Task: Send an email with the signature Douglas Martin with the subject Emergency leave request and the message I am sorry for any inconvenience this may have caused and would like to rectify the situation. from softage.1@softage.net to softage.7@softage.net and softage.8@softage.net with an attached document Brand_guidelines.pdf
Action: Mouse moved to (546, 696)
Screenshot: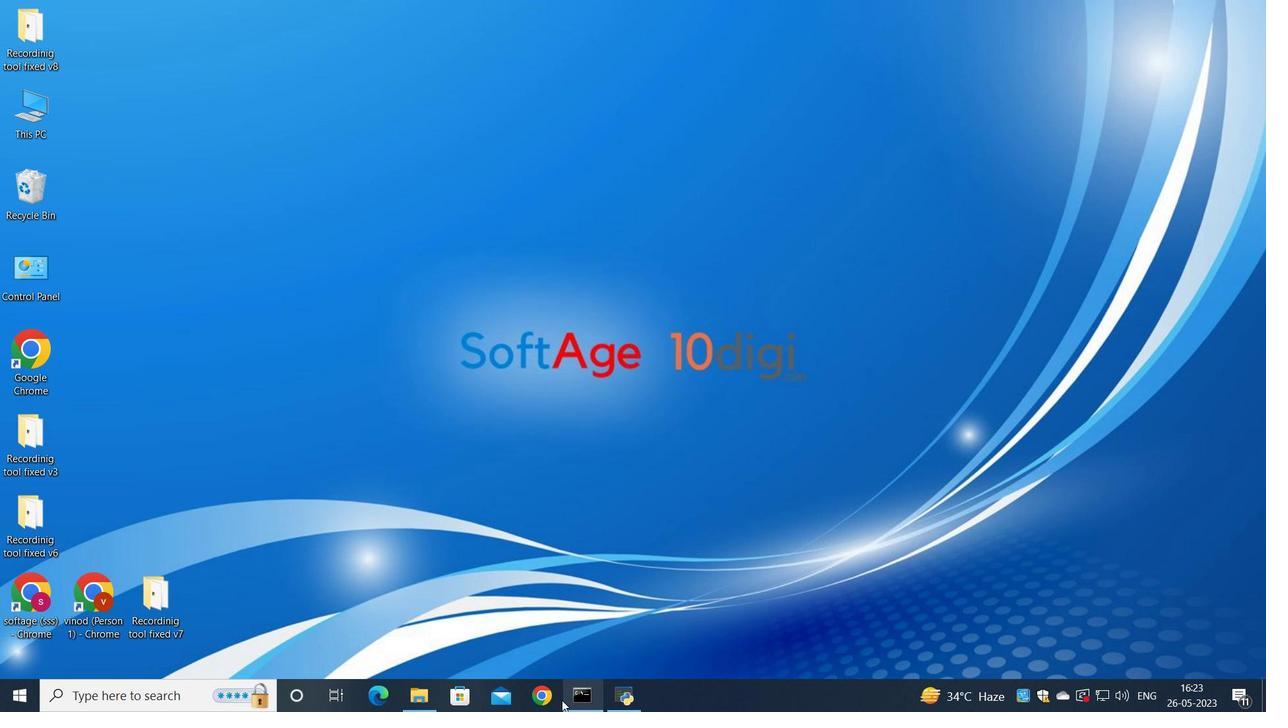
Action: Mouse pressed left at (546, 696)
Screenshot: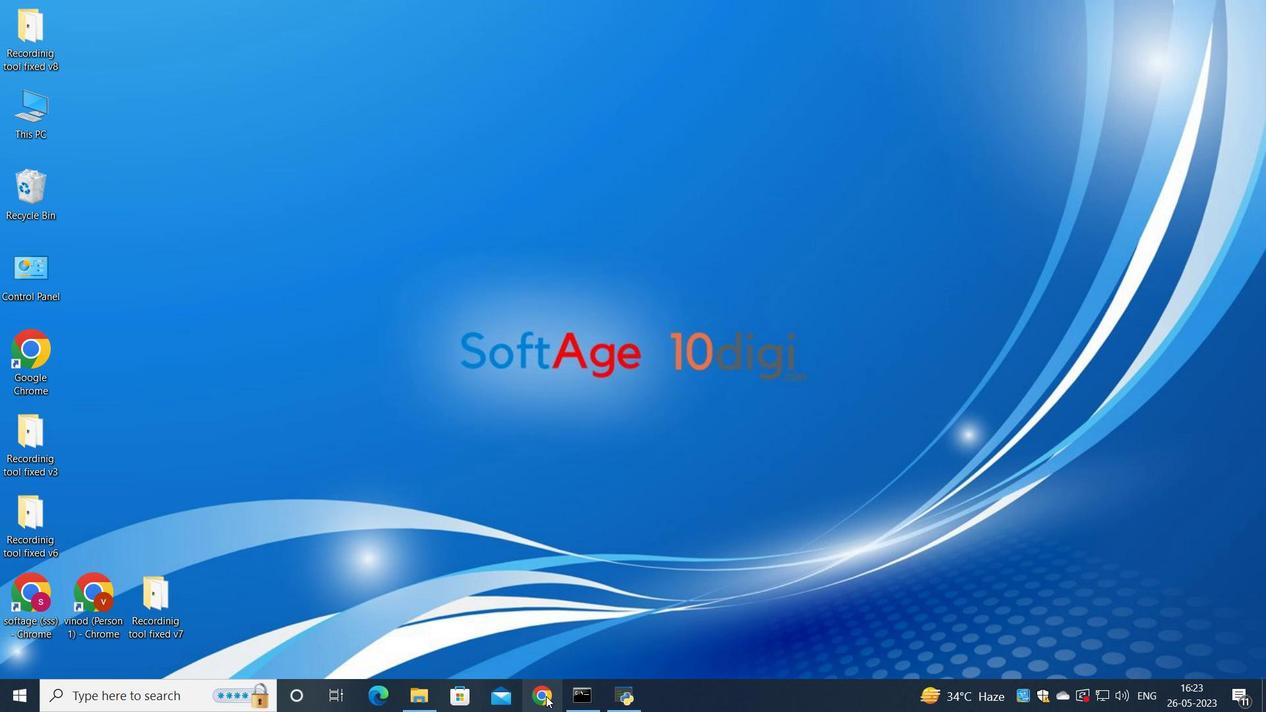 
Action: Mouse moved to (548, 438)
Screenshot: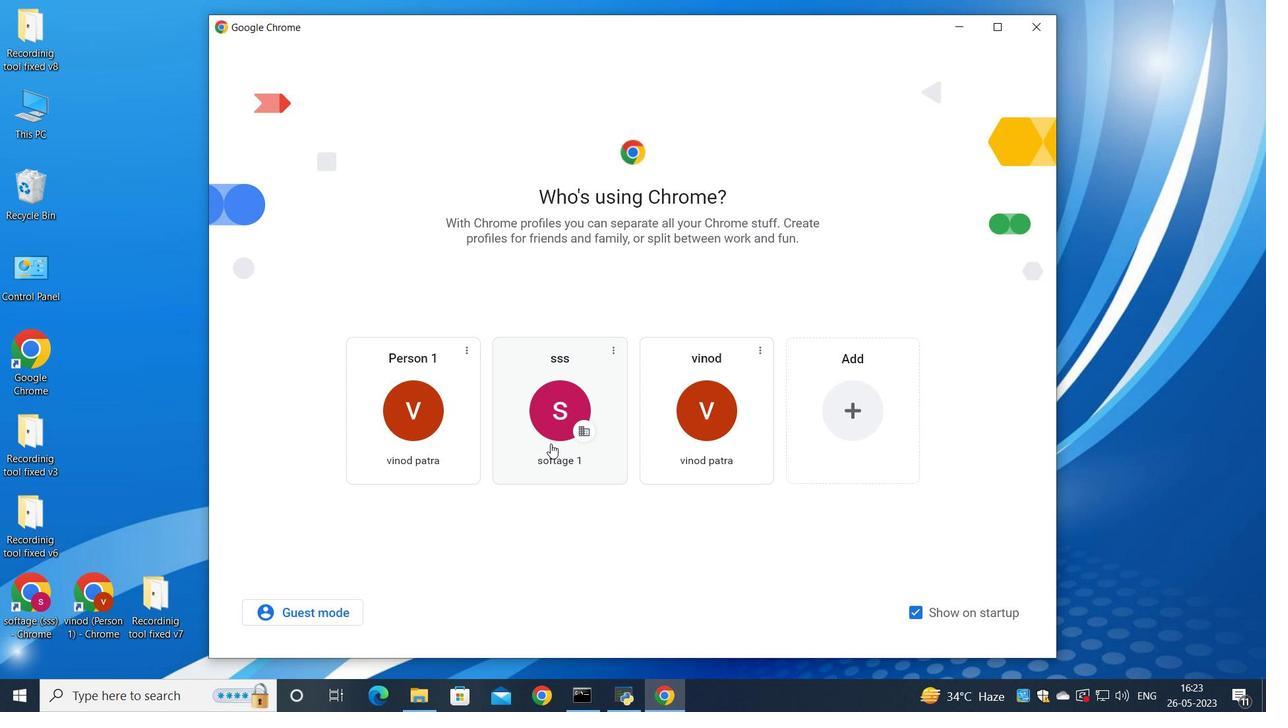 
Action: Mouse pressed left at (548, 438)
Screenshot: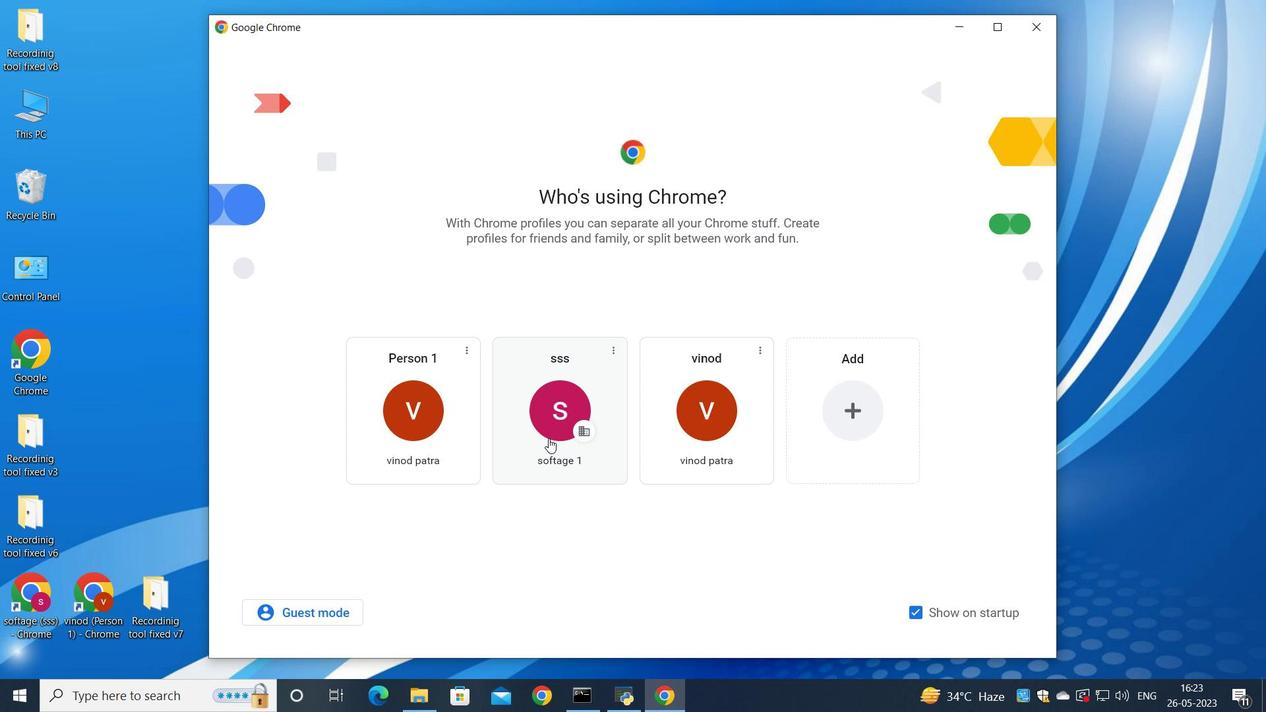 
Action: Mouse moved to (1101, 91)
Screenshot: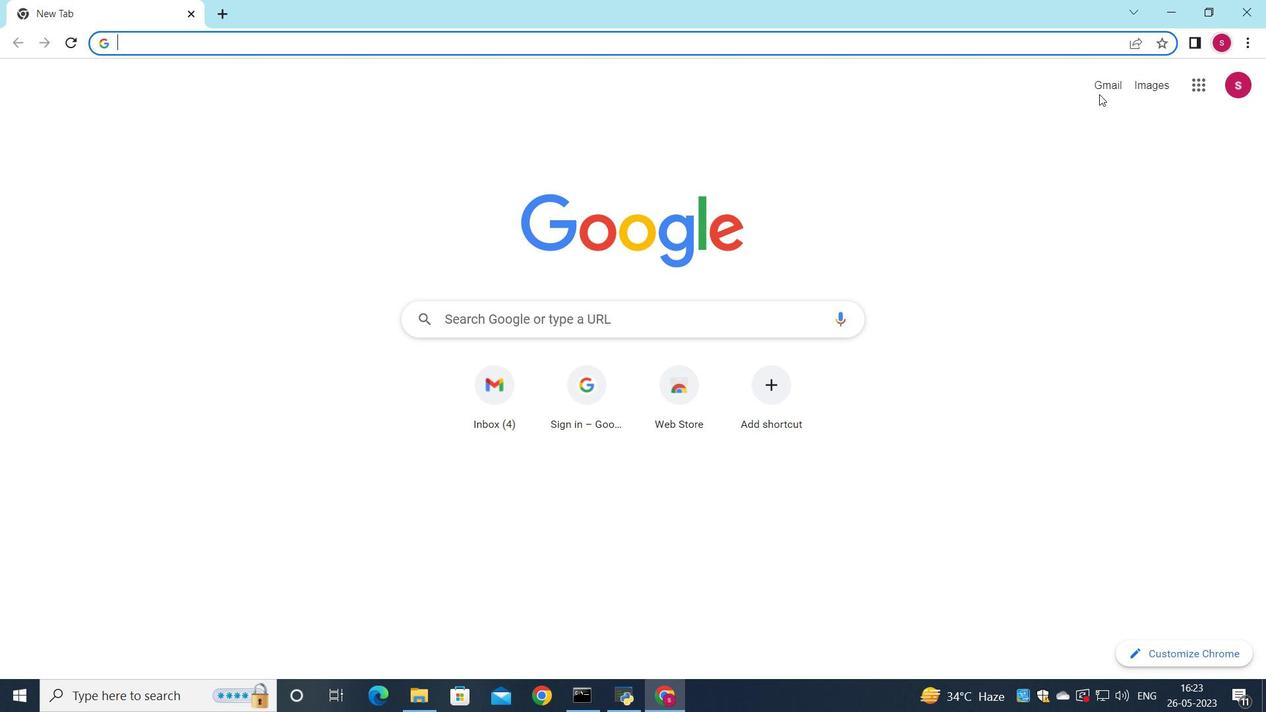 
Action: Mouse pressed left at (1101, 91)
Screenshot: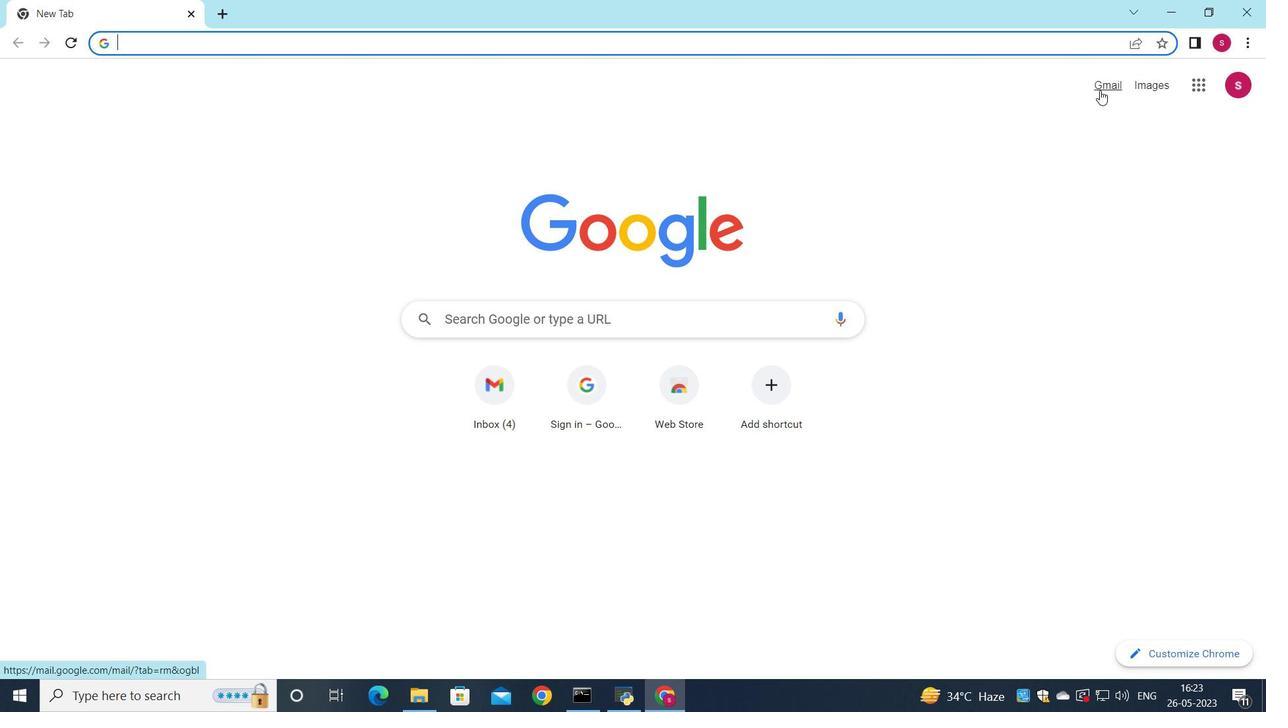 
Action: Mouse moved to (1080, 110)
Screenshot: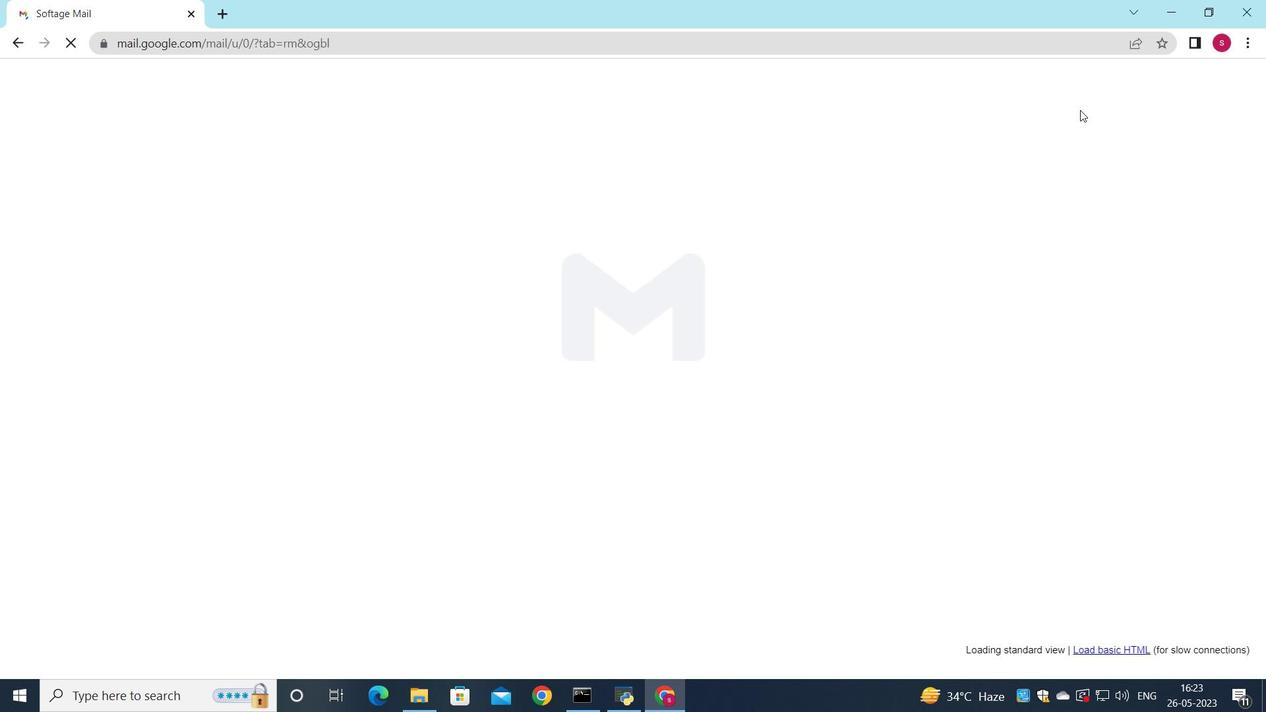 
Action: Mouse pressed left at (1080, 110)
Screenshot: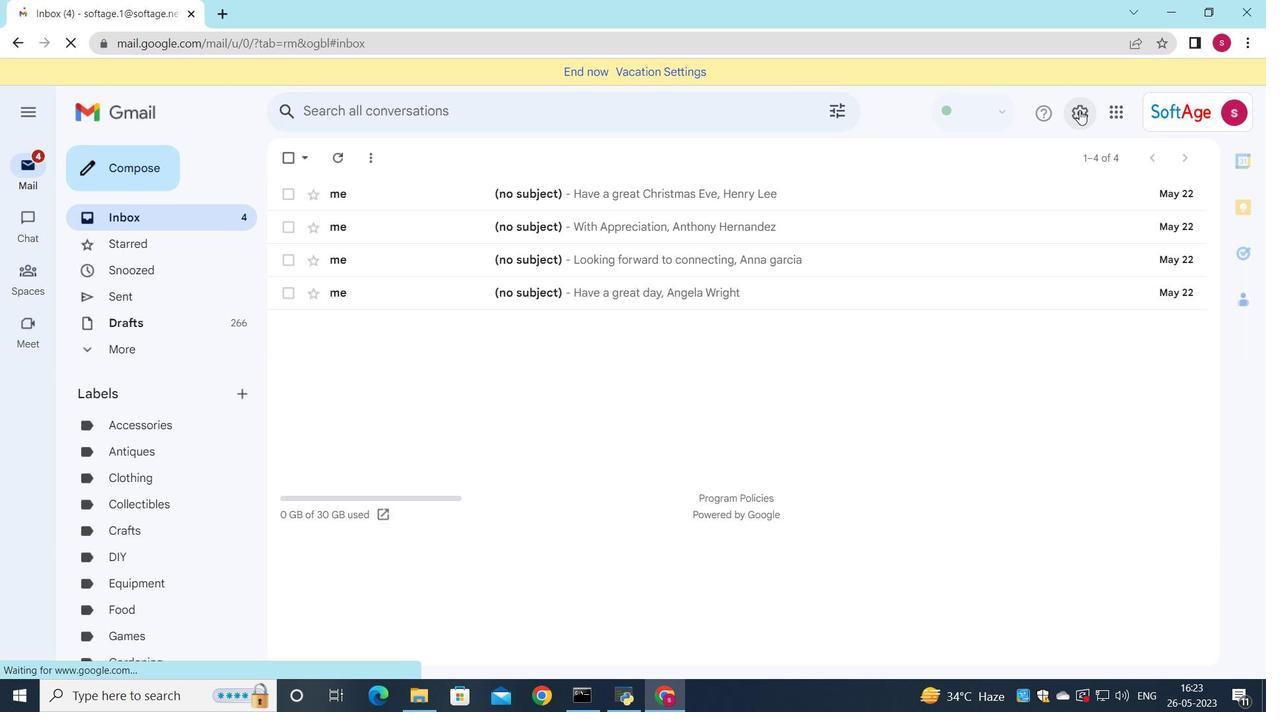 
Action: Mouse moved to (1101, 194)
Screenshot: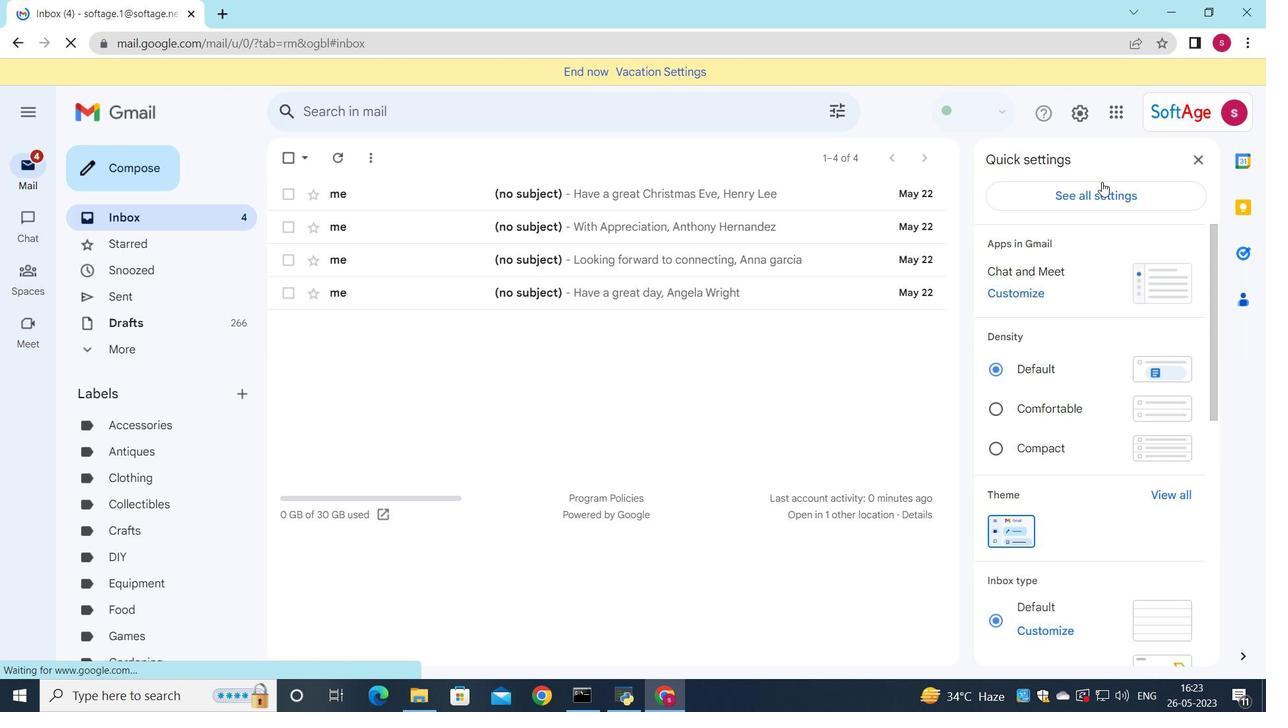 
Action: Mouse pressed left at (1101, 194)
Screenshot: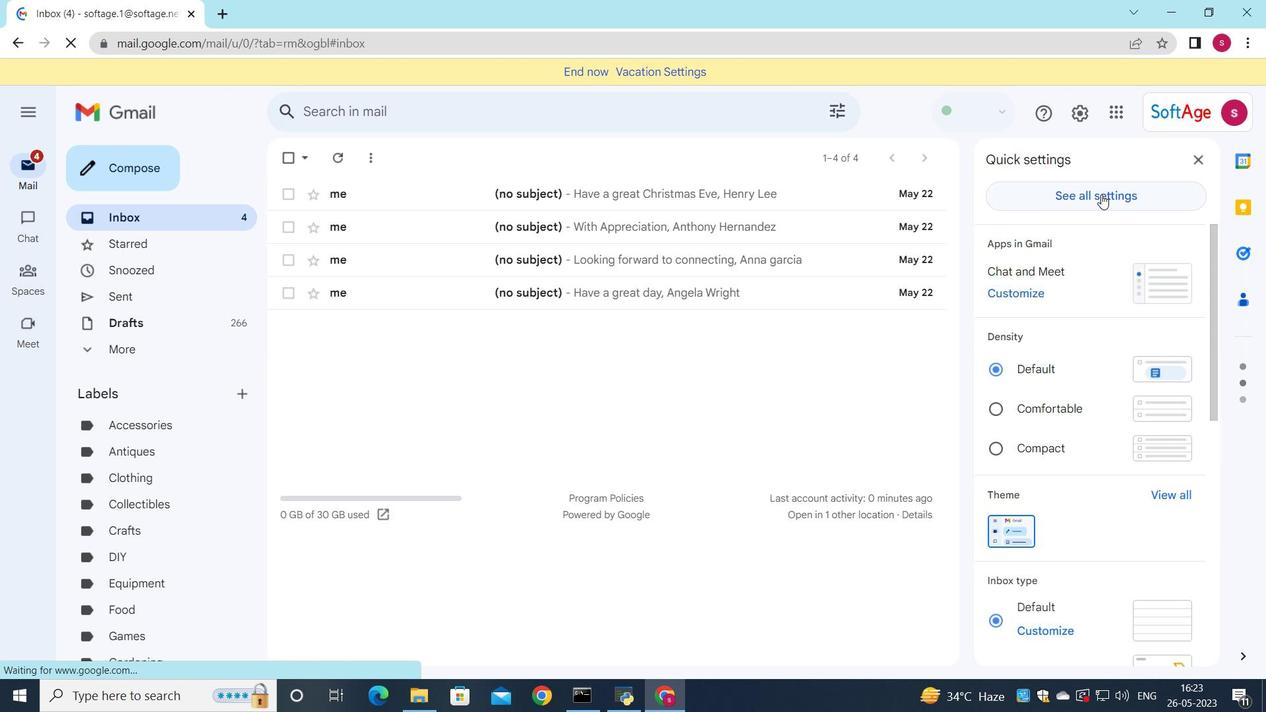 
Action: Mouse moved to (830, 291)
Screenshot: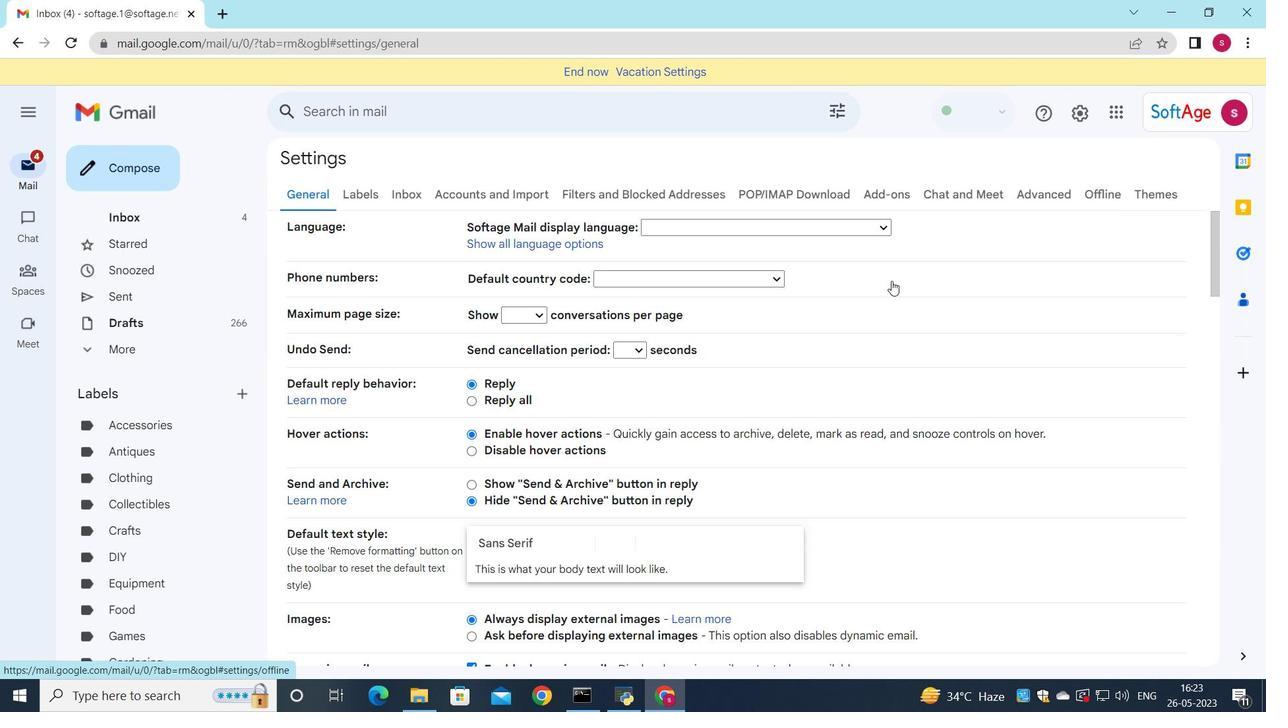 
Action: Mouse scrolled (830, 290) with delta (0, 0)
Screenshot: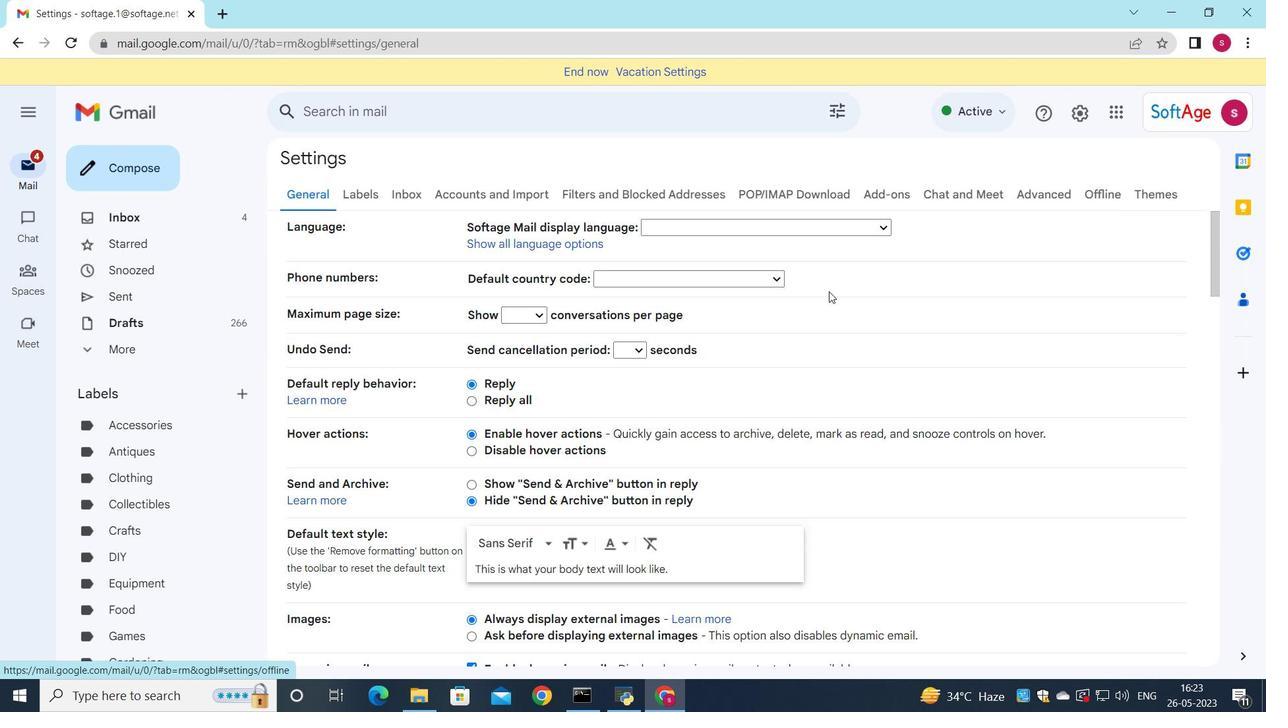 
Action: Mouse scrolled (830, 290) with delta (0, 0)
Screenshot: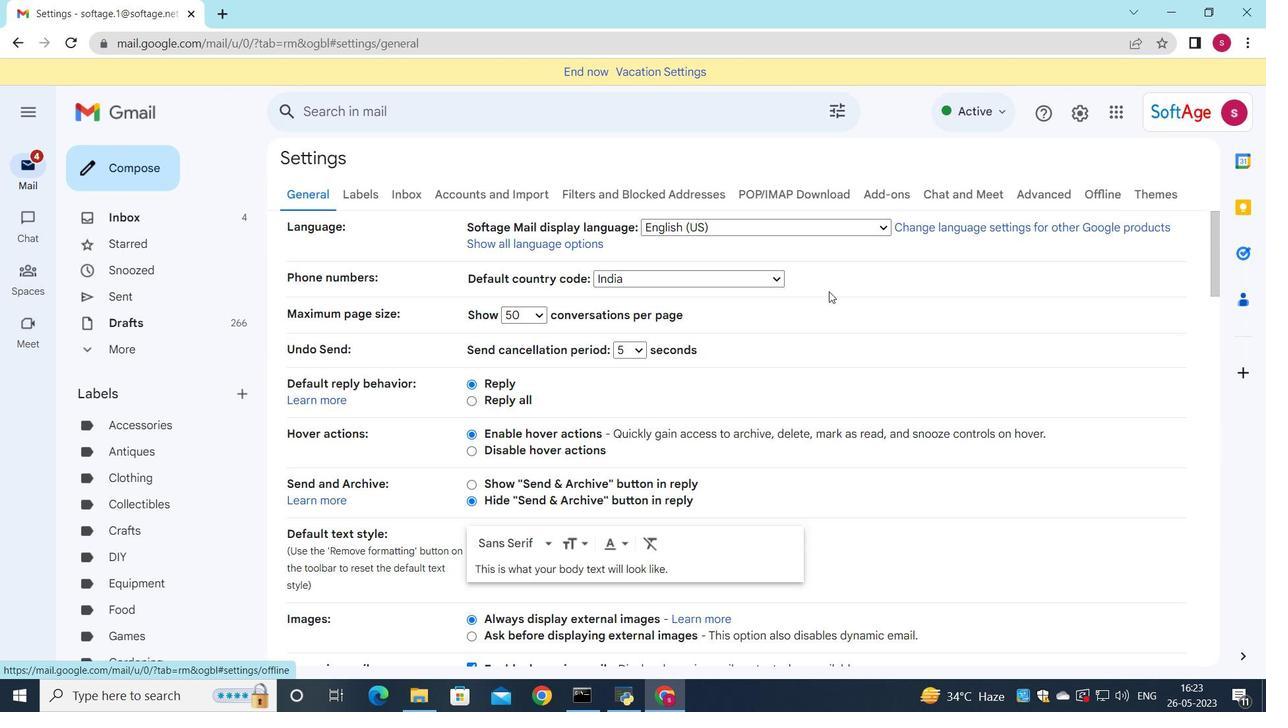 
Action: Mouse scrolled (830, 290) with delta (0, 0)
Screenshot: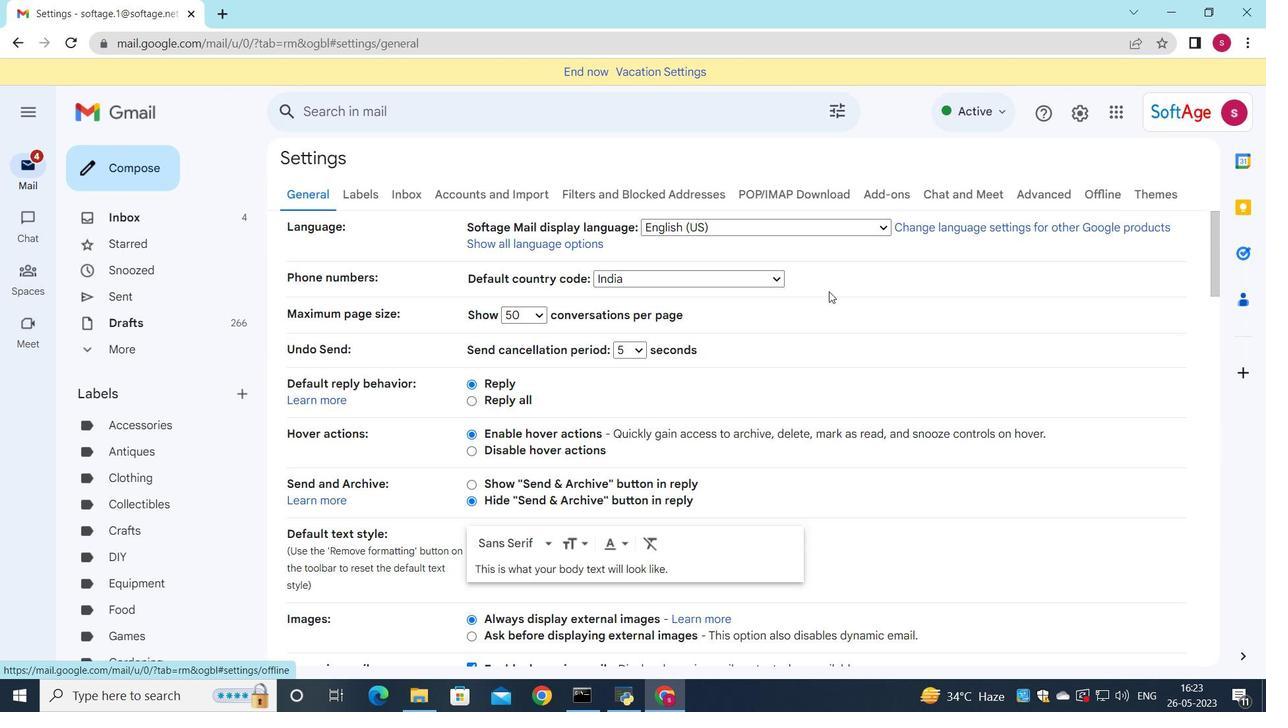 
Action: Mouse scrolled (830, 290) with delta (0, 0)
Screenshot: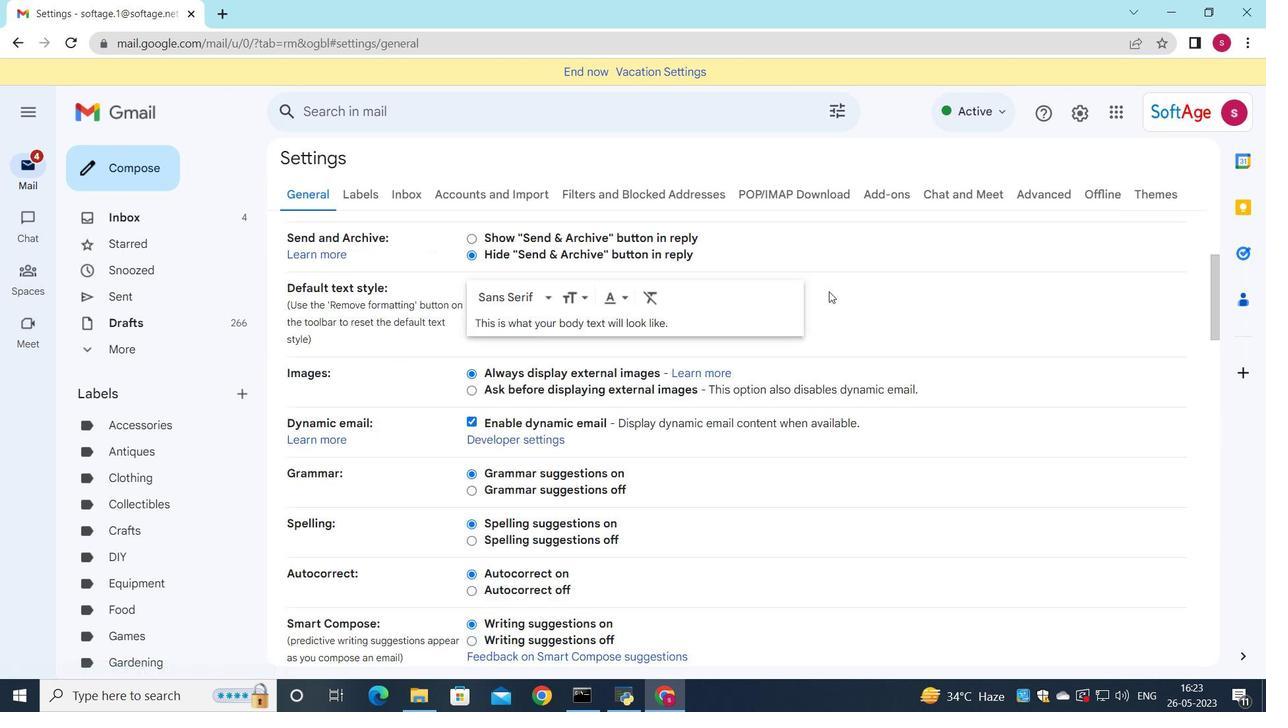 
Action: Mouse scrolled (830, 290) with delta (0, 0)
Screenshot: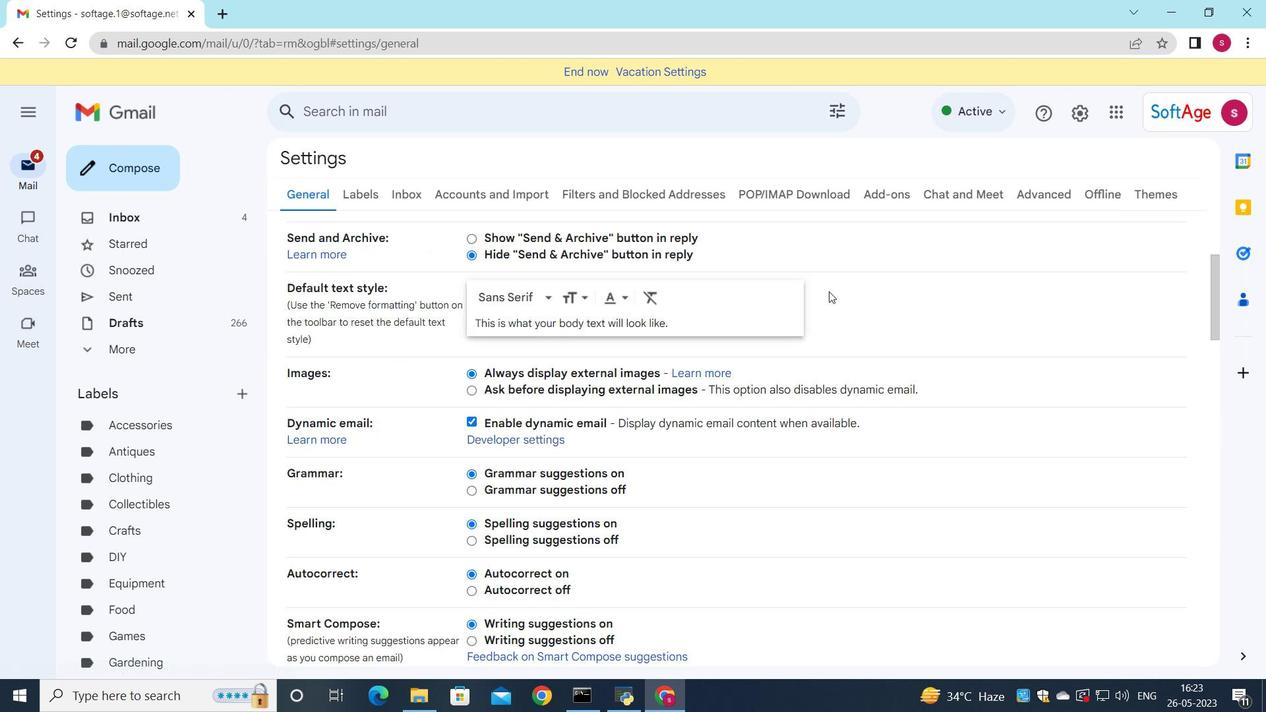 
Action: Mouse scrolled (830, 290) with delta (0, 0)
Screenshot: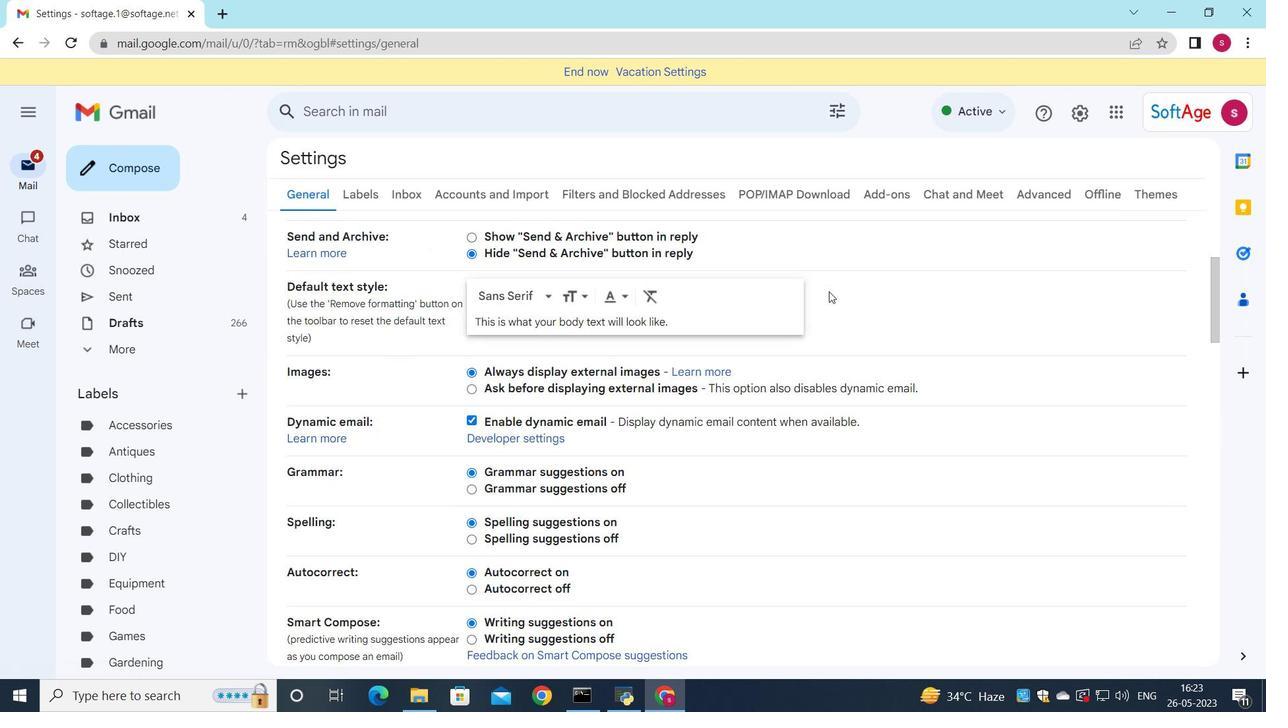 
Action: Mouse scrolled (830, 290) with delta (0, 0)
Screenshot: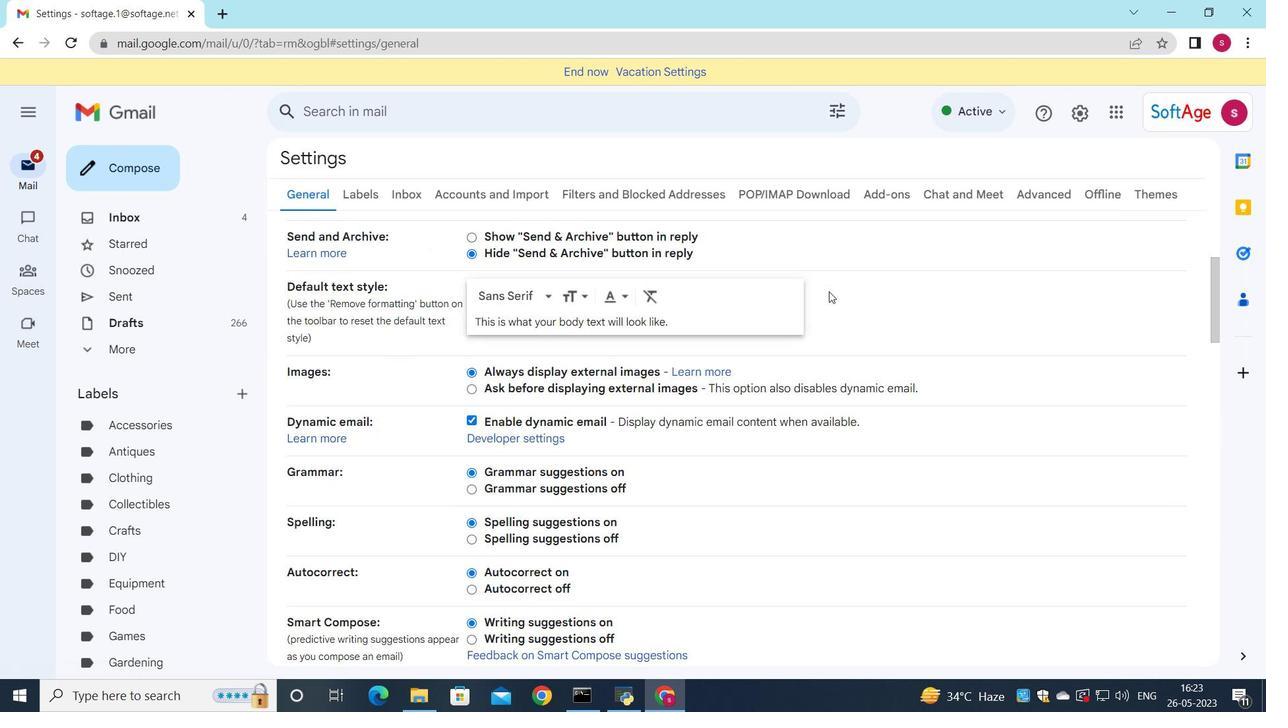 
Action: Mouse moved to (564, 397)
Screenshot: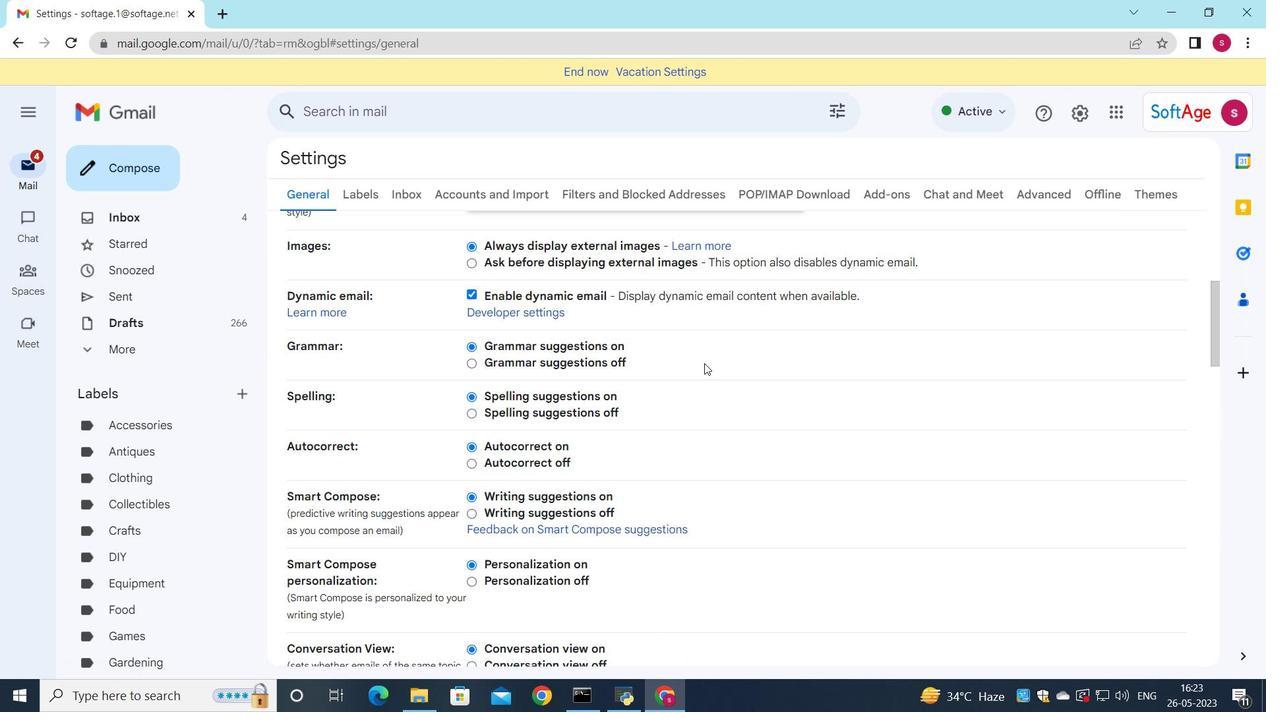 
Action: Mouse scrolled (564, 396) with delta (0, 0)
Screenshot: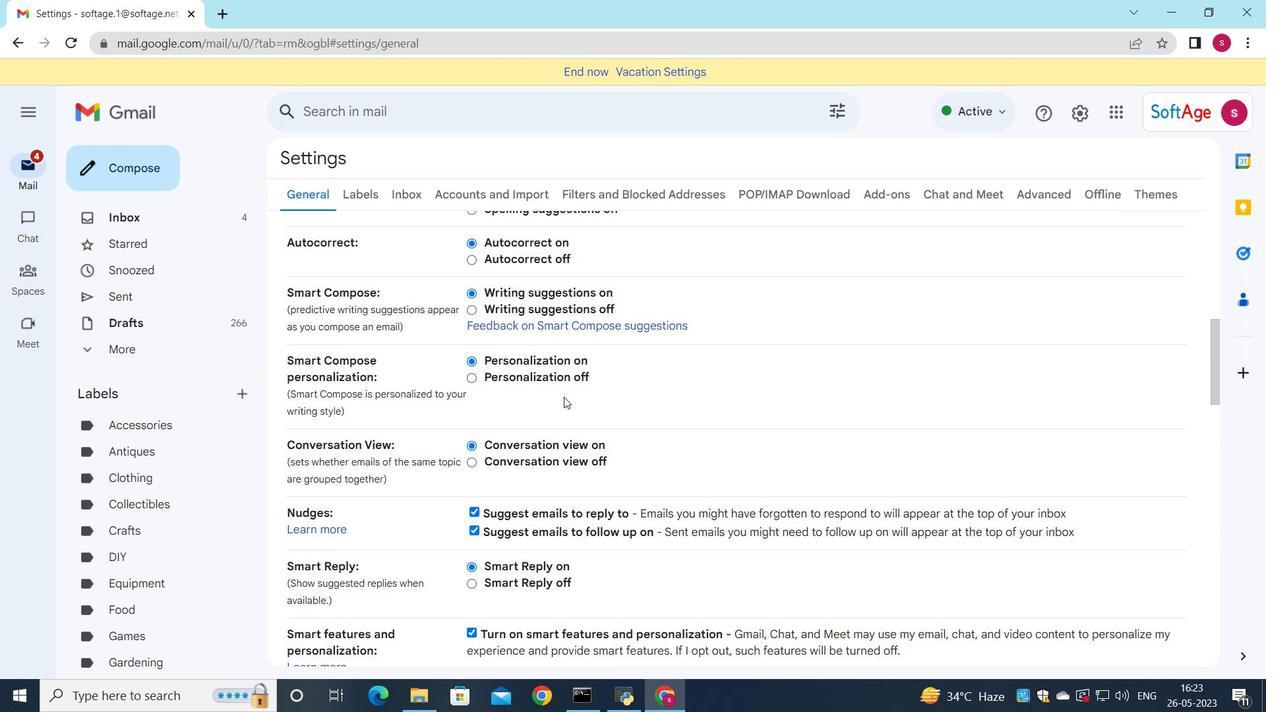 
Action: Mouse scrolled (564, 396) with delta (0, 0)
Screenshot: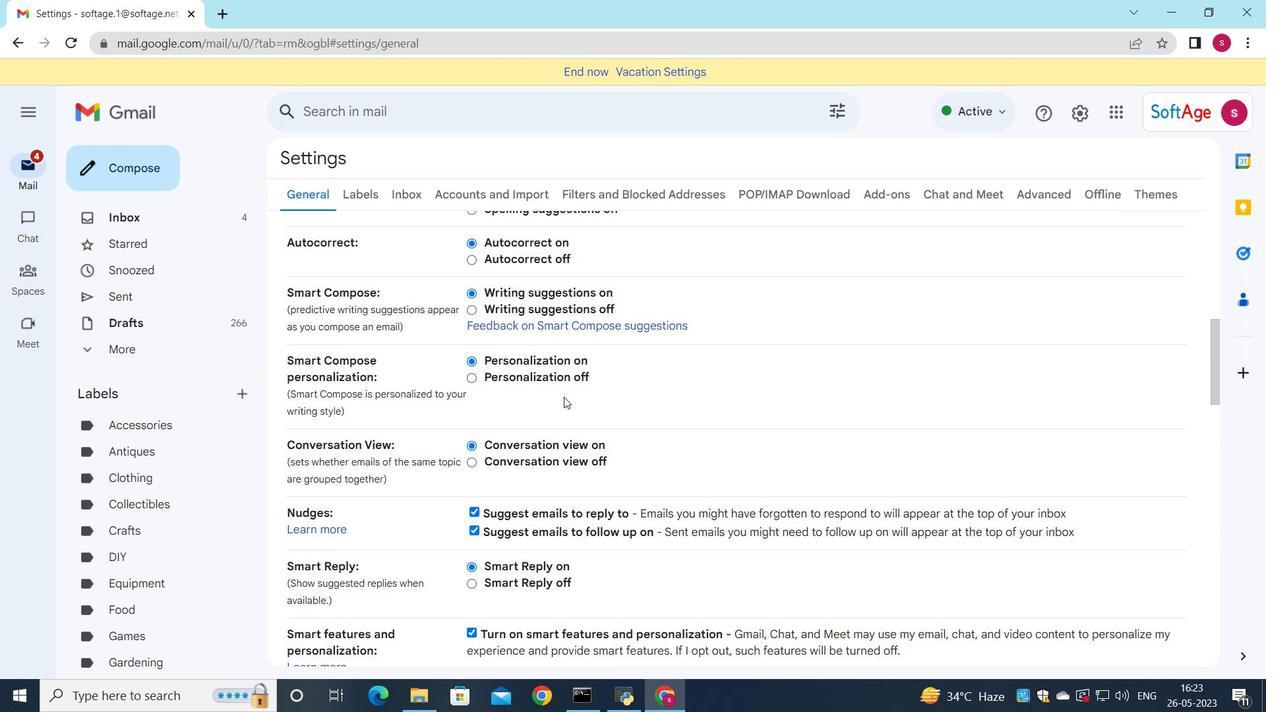 
Action: Mouse scrolled (564, 396) with delta (0, 0)
Screenshot: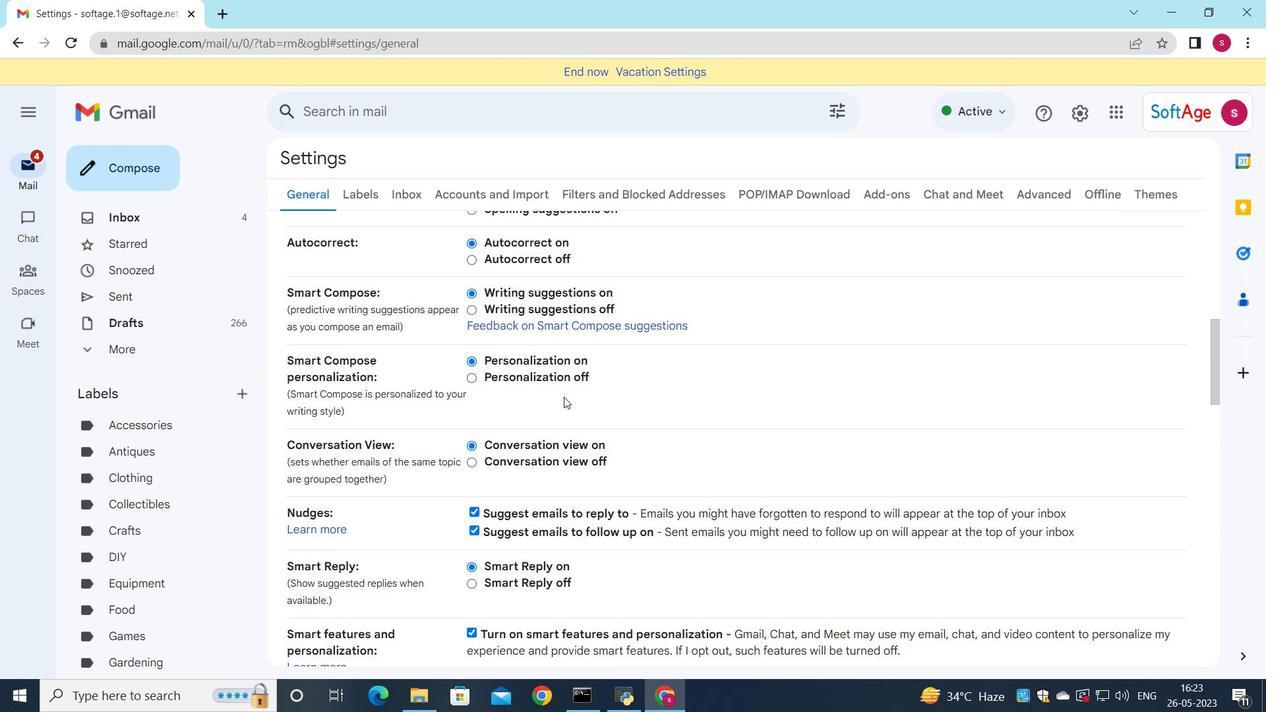 
Action: Mouse scrolled (564, 396) with delta (0, 0)
Screenshot: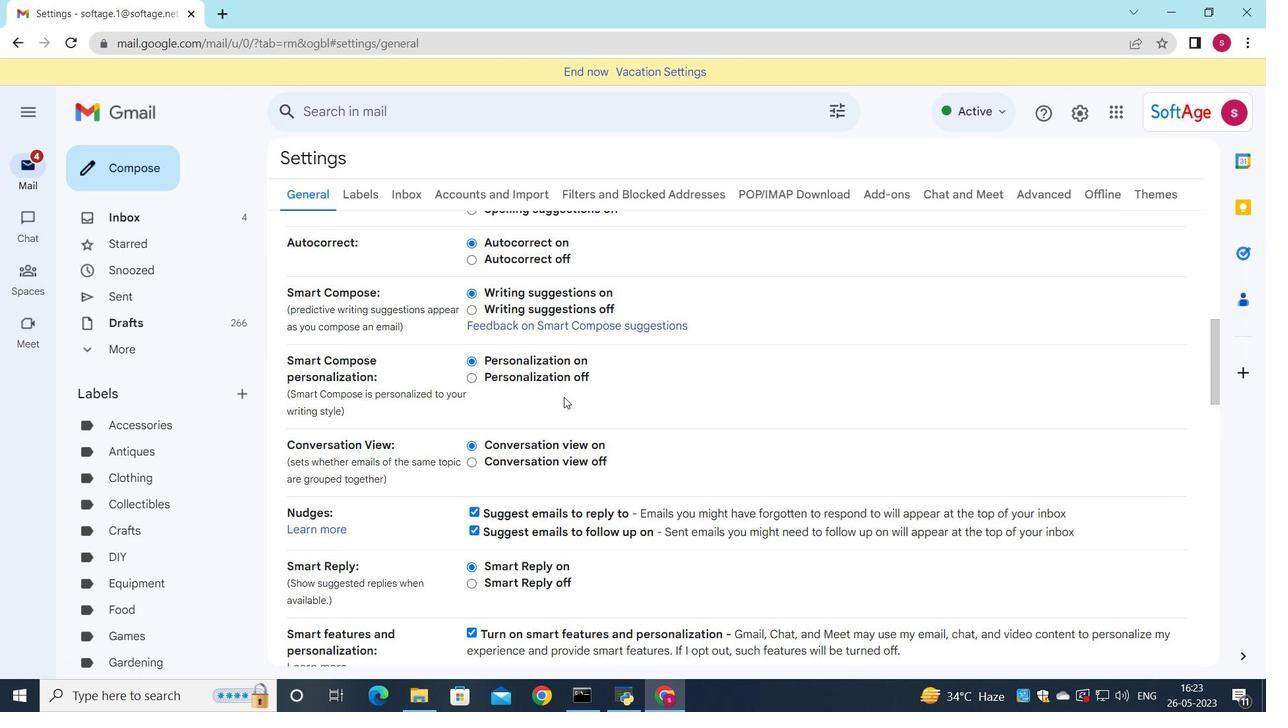 
Action: Mouse moved to (601, 426)
Screenshot: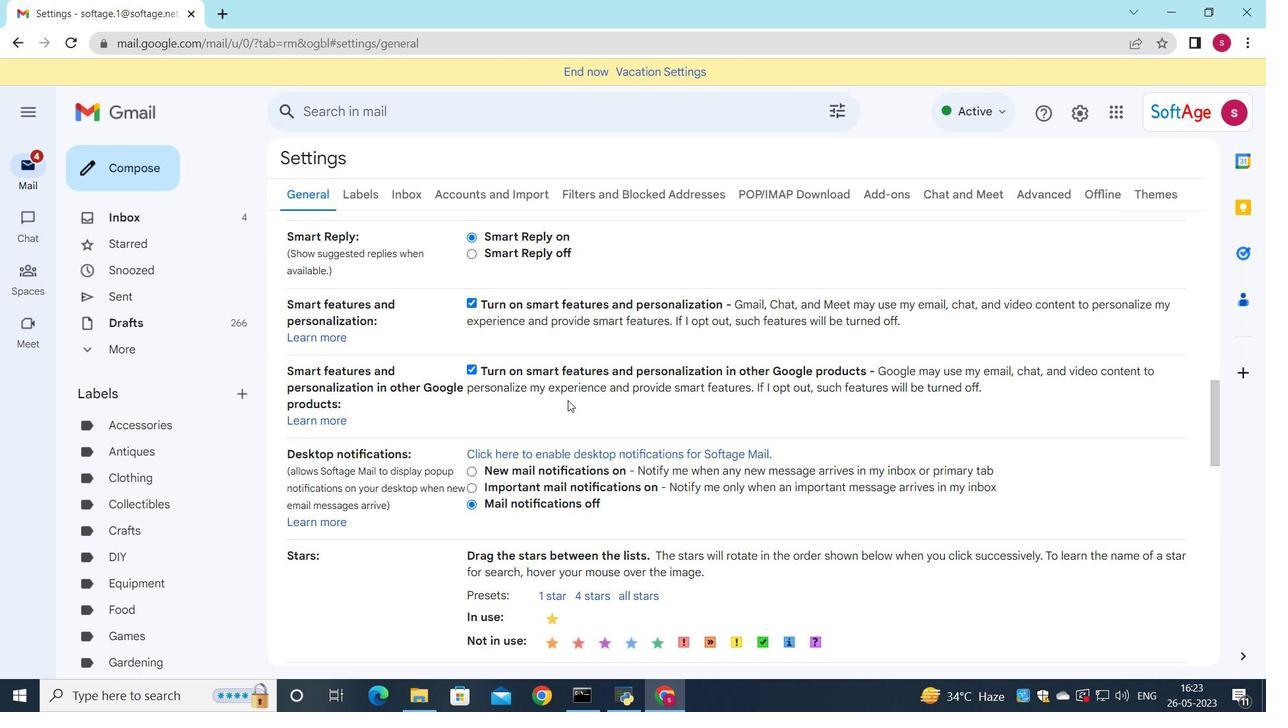 
Action: Mouse scrolled (570, 401) with delta (0, 0)
Screenshot: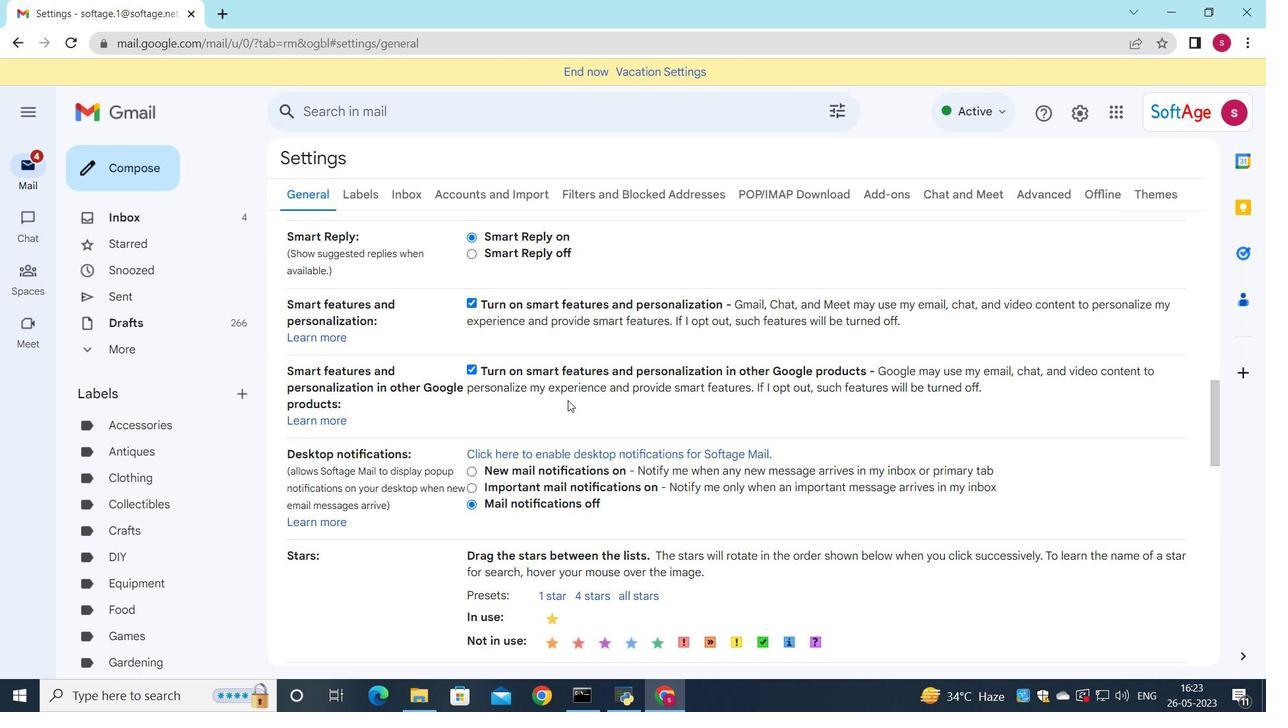 
Action: Mouse scrolled (577, 406) with delta (0, 0)
Screenshot: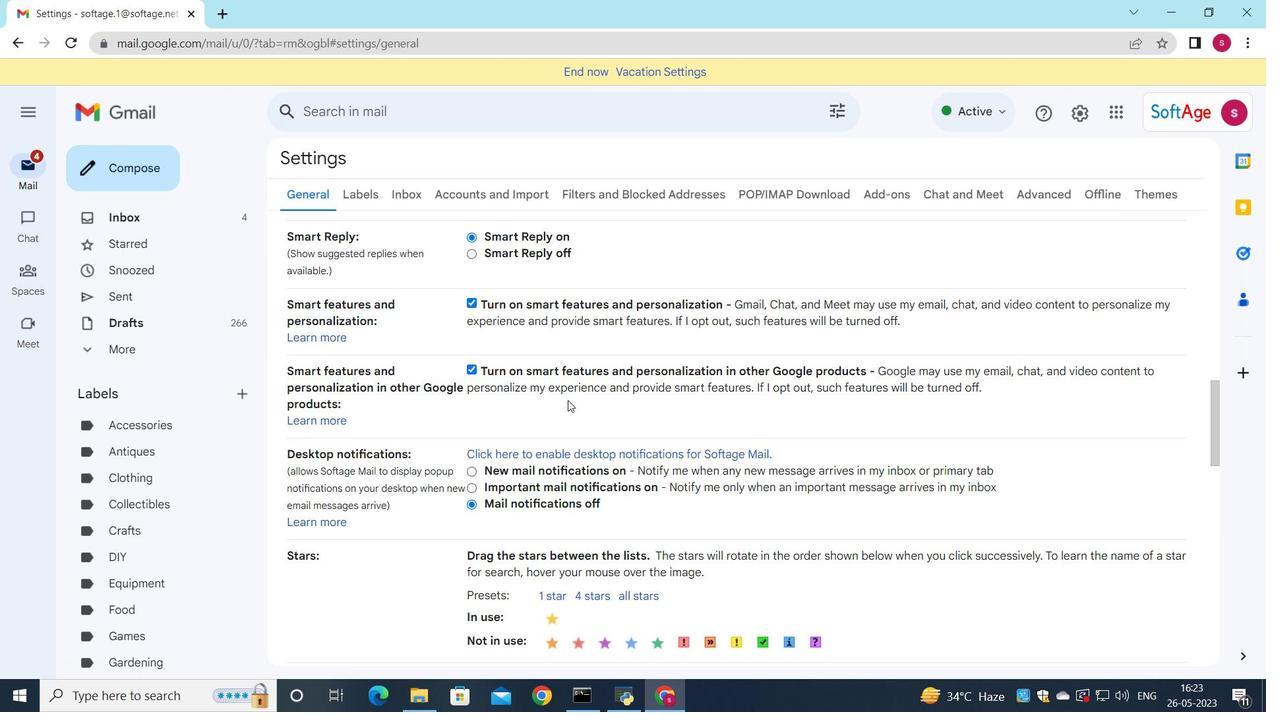 
Action: Mouse scrolled (592, 419) with delta (0, 0)
Screenshot: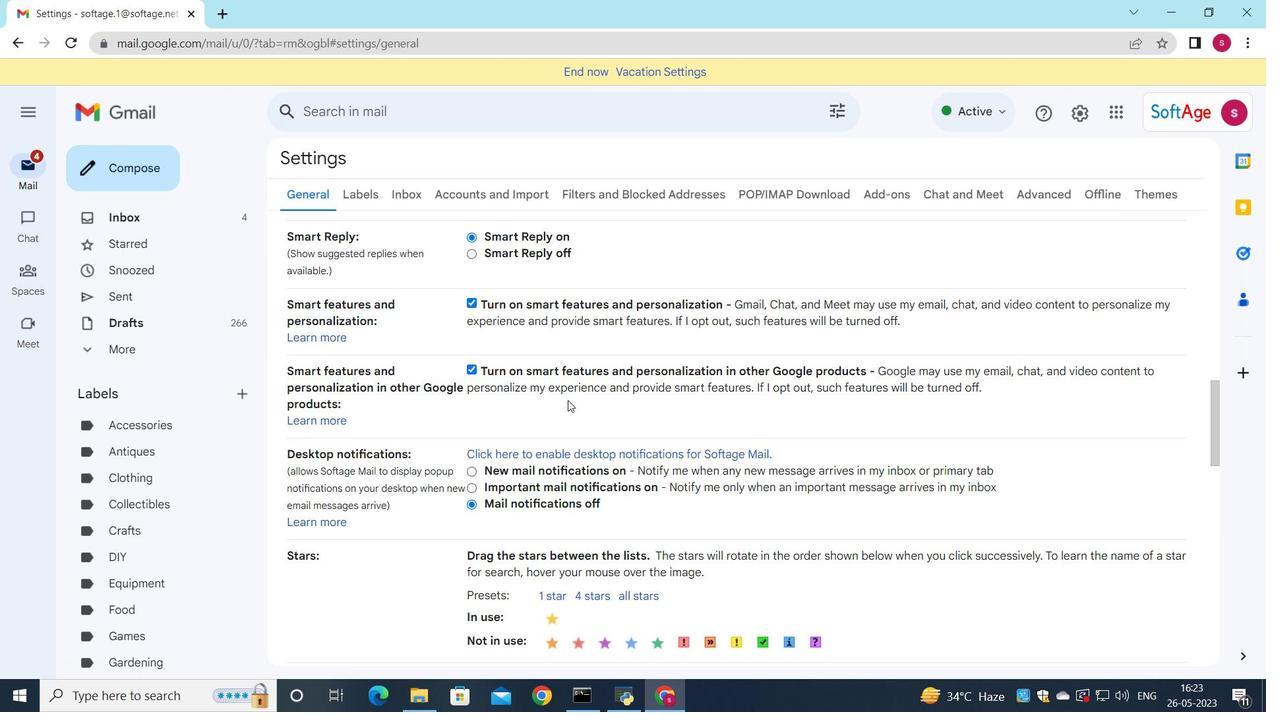 
Action: Mouse moved to (601, 426)
Screenshot: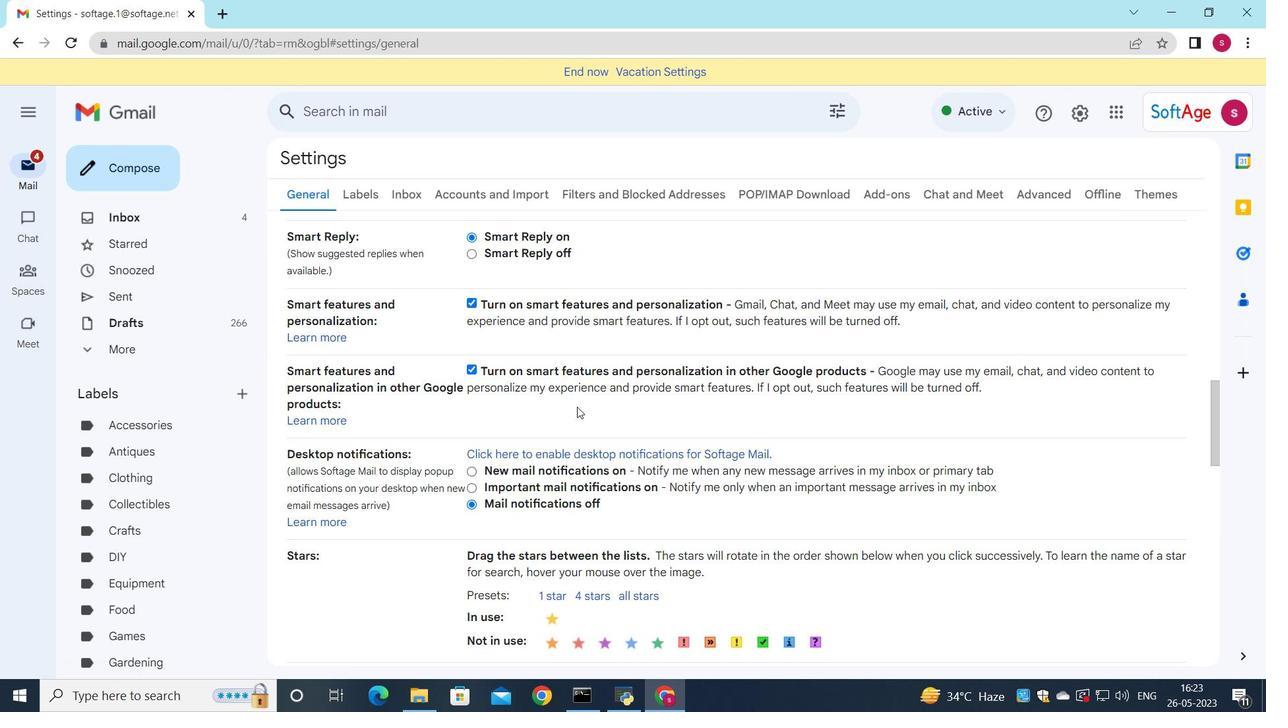 
Action: Mouse scrolled (601, 425) with delta (0, 0)
Screenshot: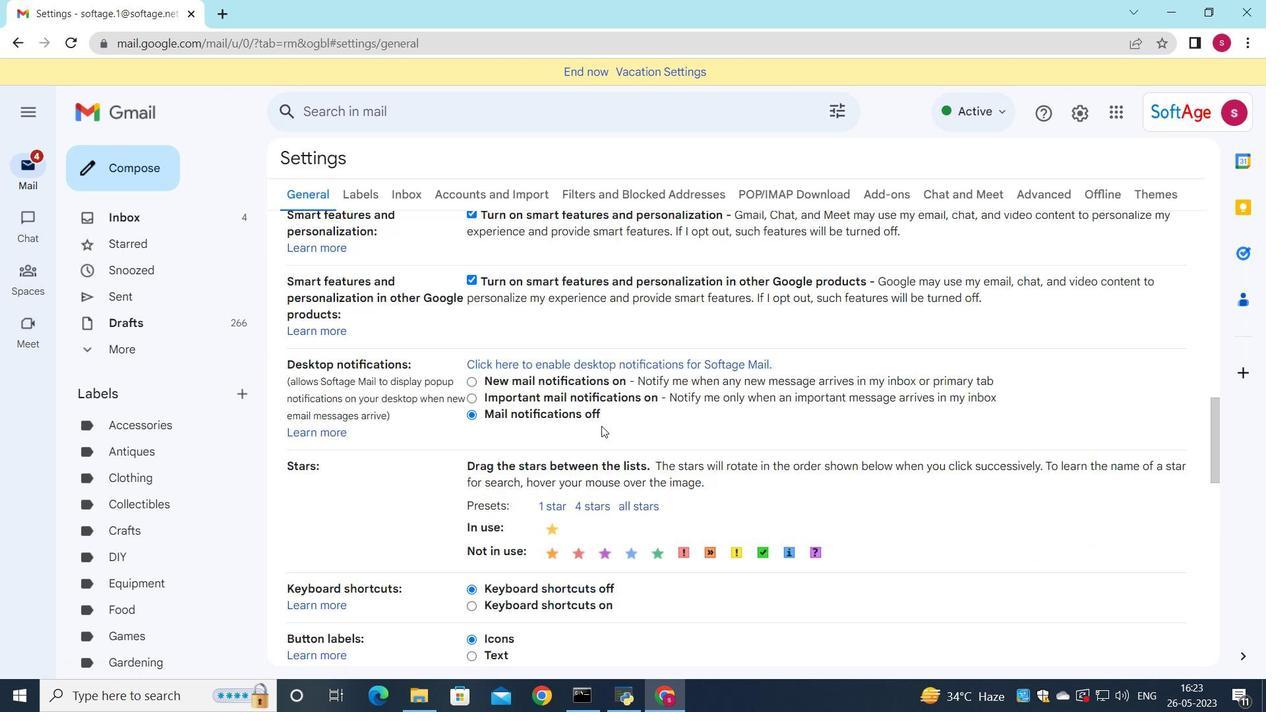 
Action: Mouse scrolled (601, 425) with delta (0, 0)
Screenshot: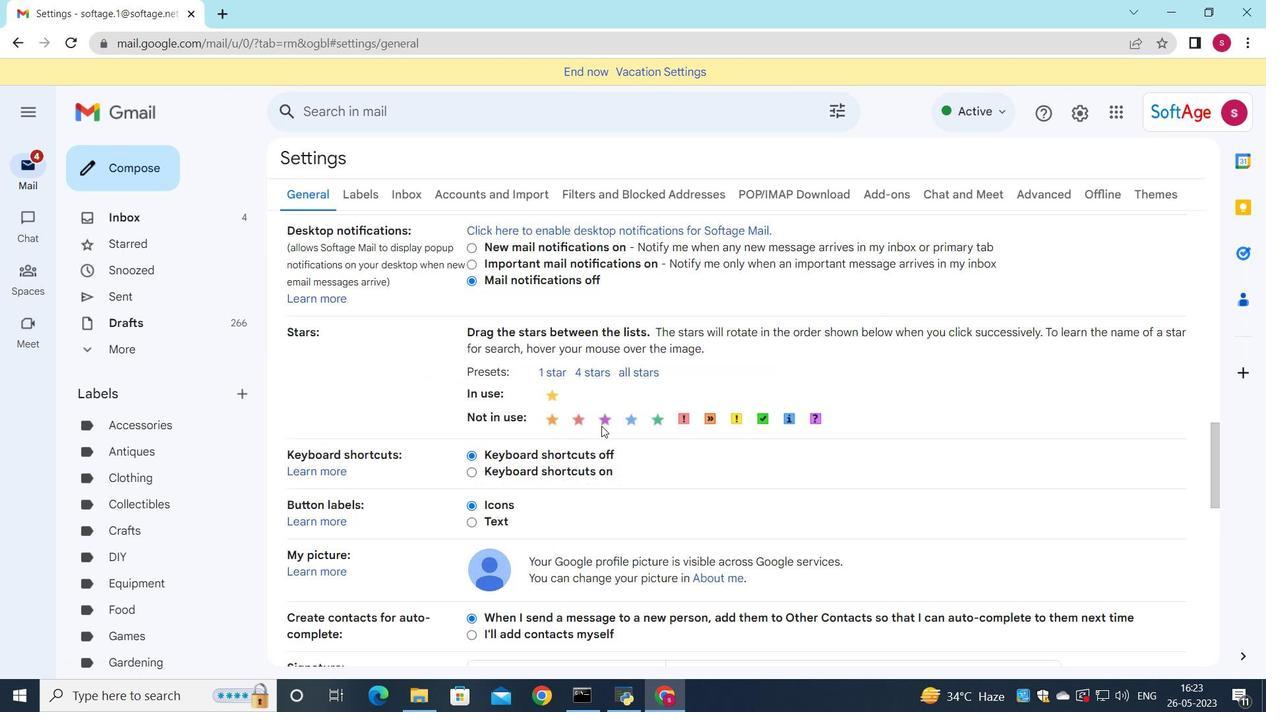 
Action: Mouse moved to (602, 426)
Screenshot: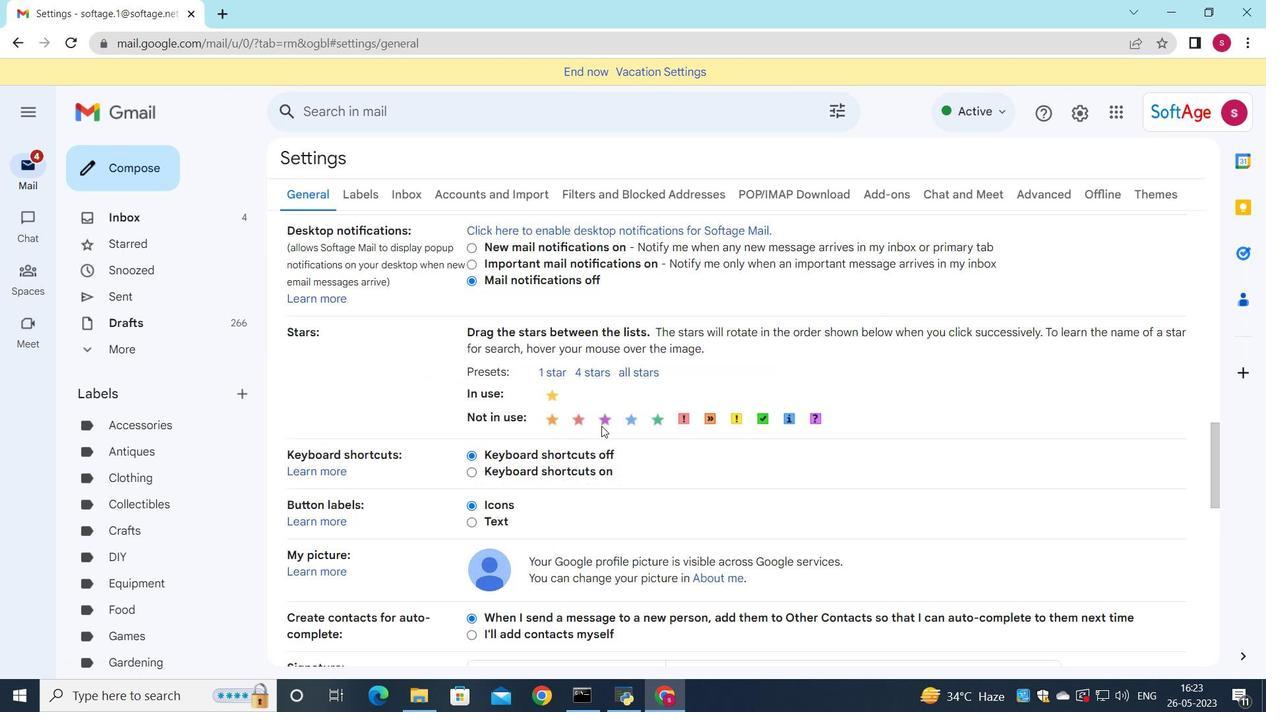 
Action: Mouse scrolled (602, 425) with delta (0, 0)
Screenshot: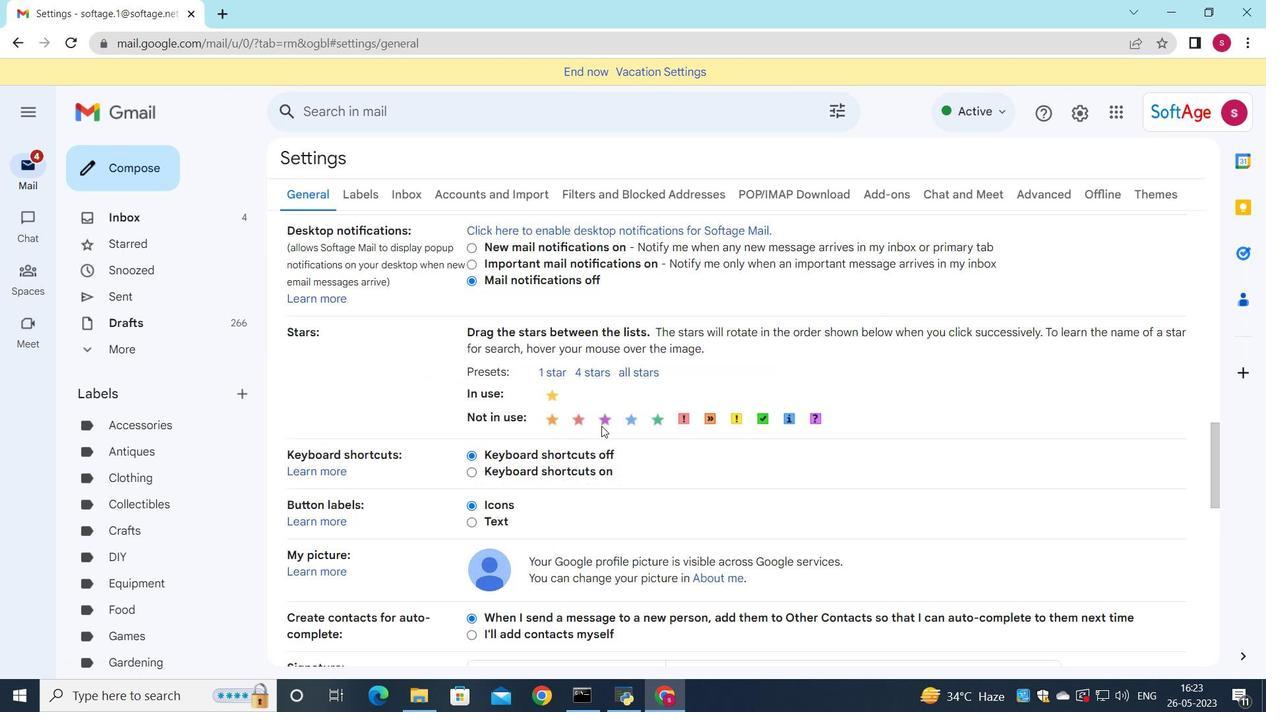 
Action: Mouse moved to (603, 426)
Screenshot: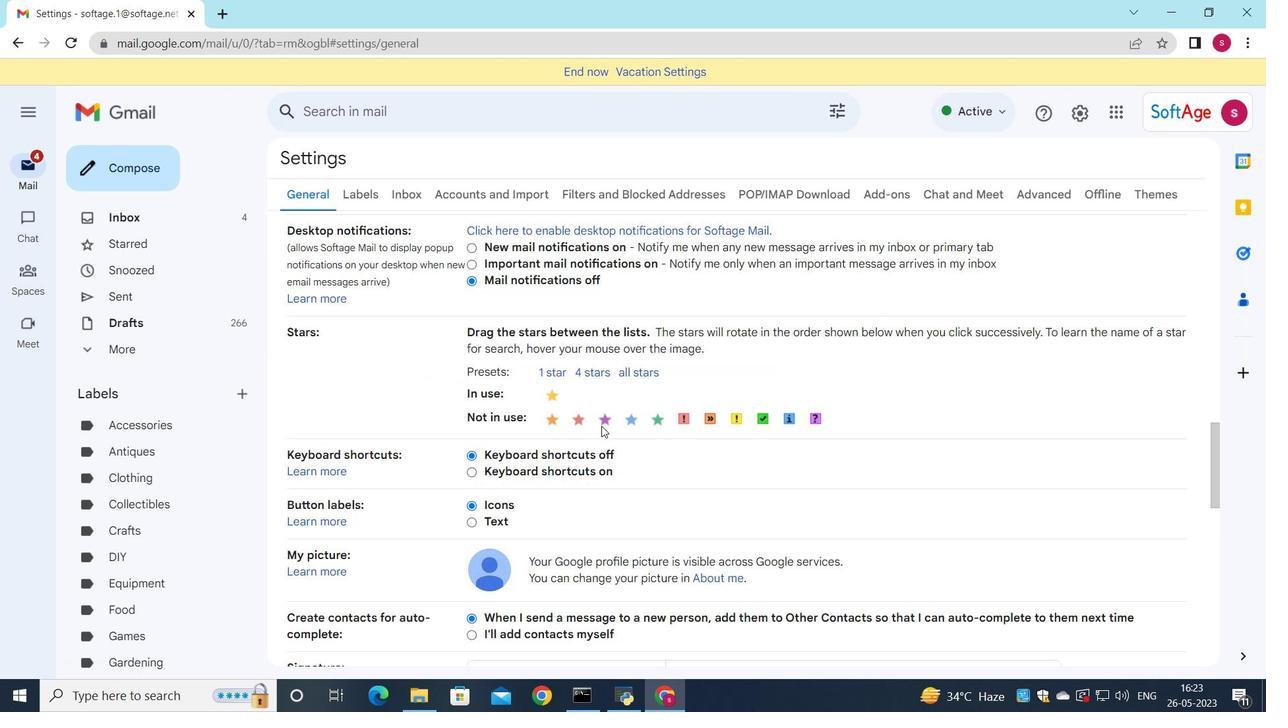 
Action: Mouse scrolled (603, 425) with delta (0, 0)
Screenshot: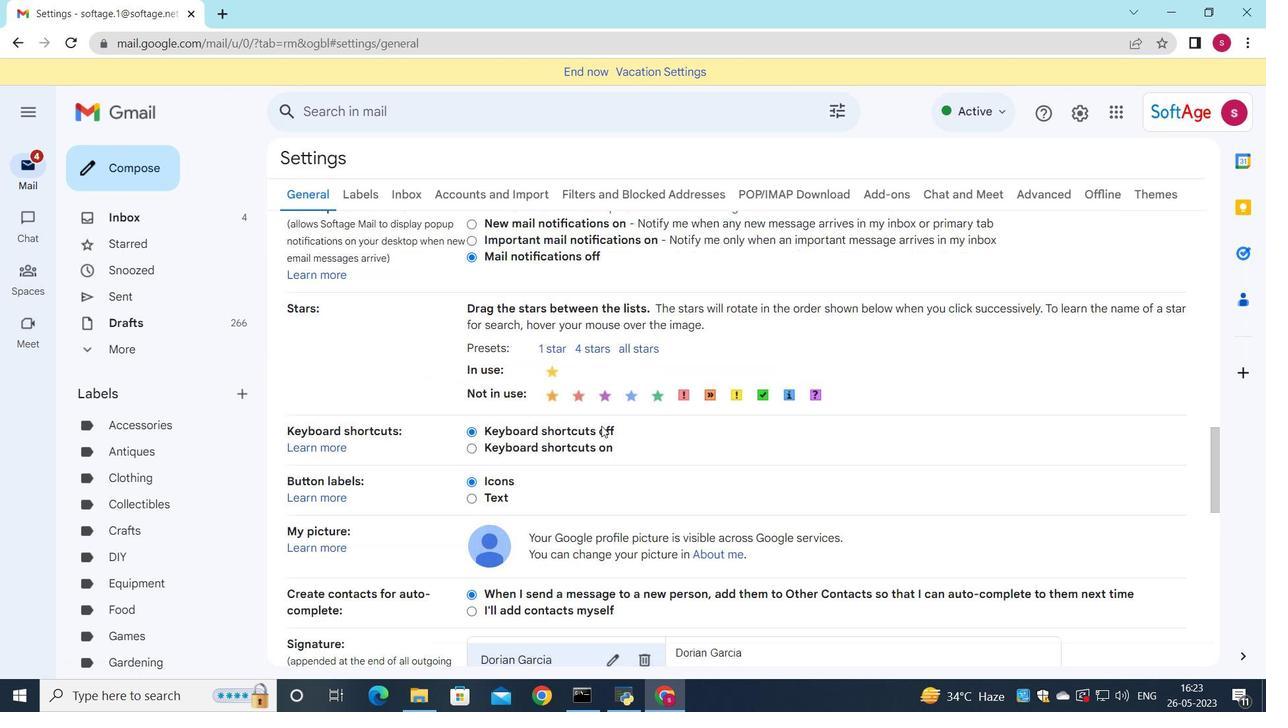 
Action: Mouse moved to (646, 342)
Screenshot: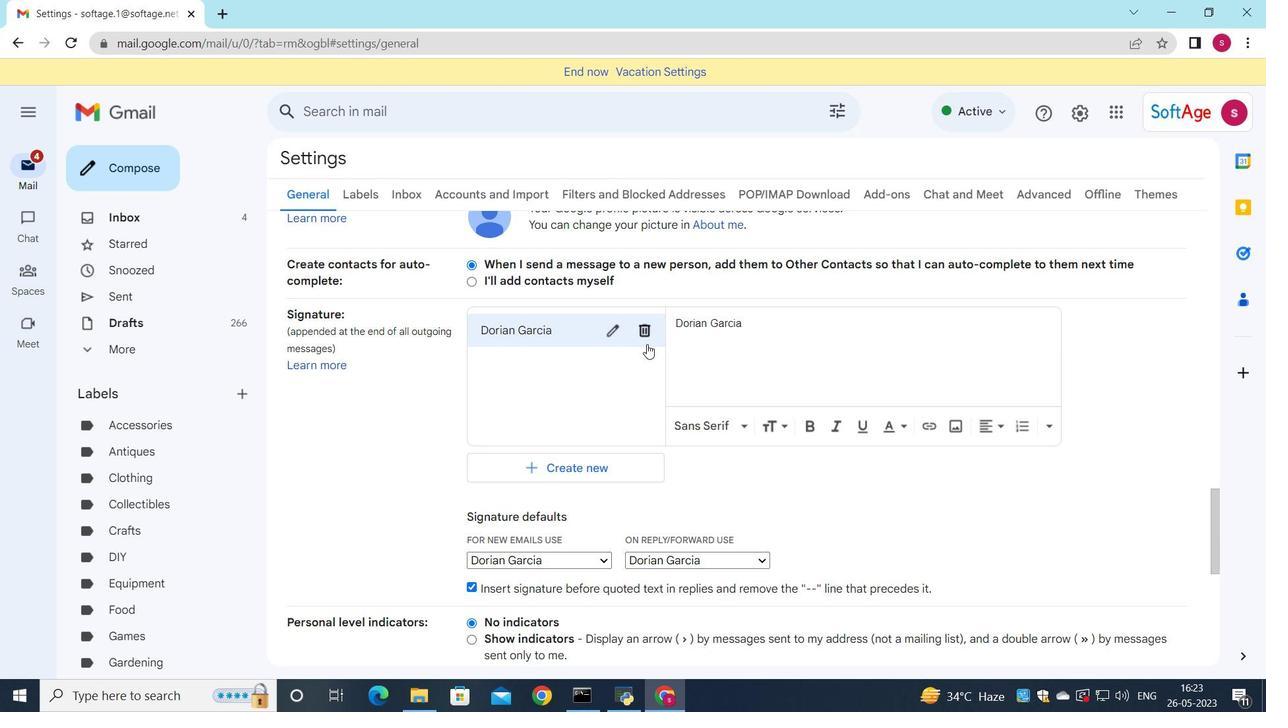 
Action: Mouse pressed left at (646, 342)
Screenshot: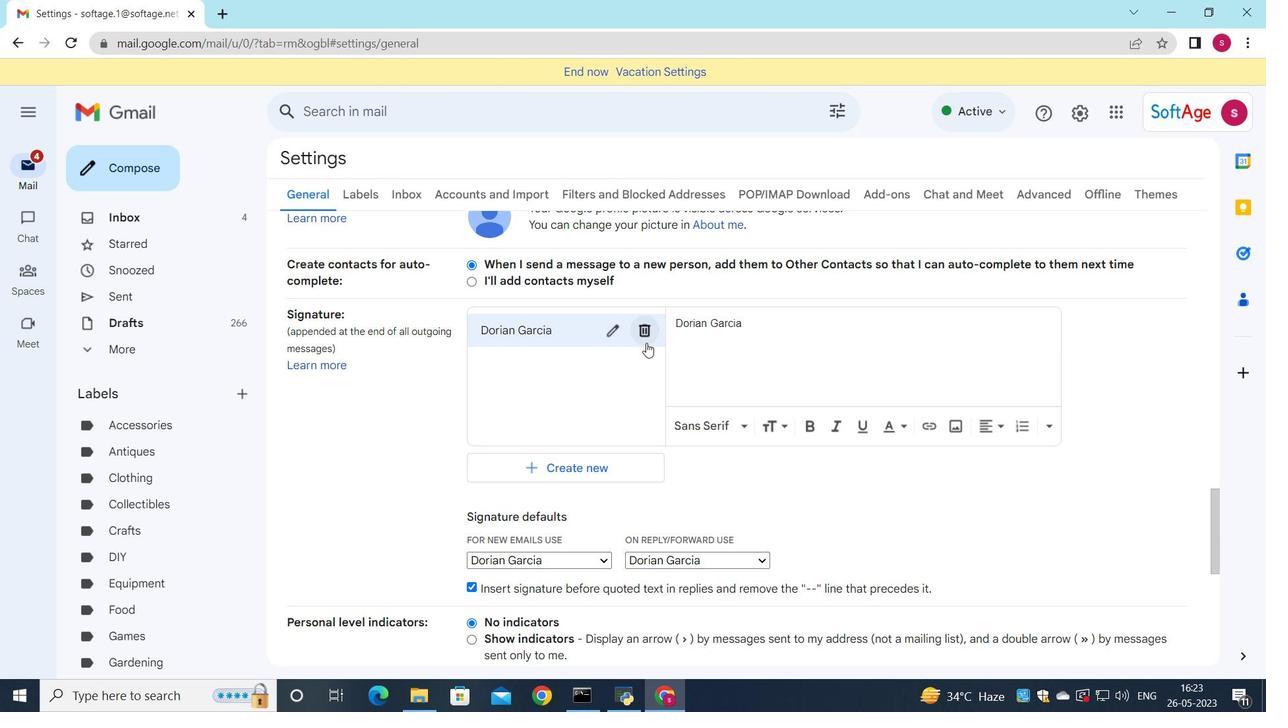 
Action: Mouse moved to (793, 409)
Screenshot: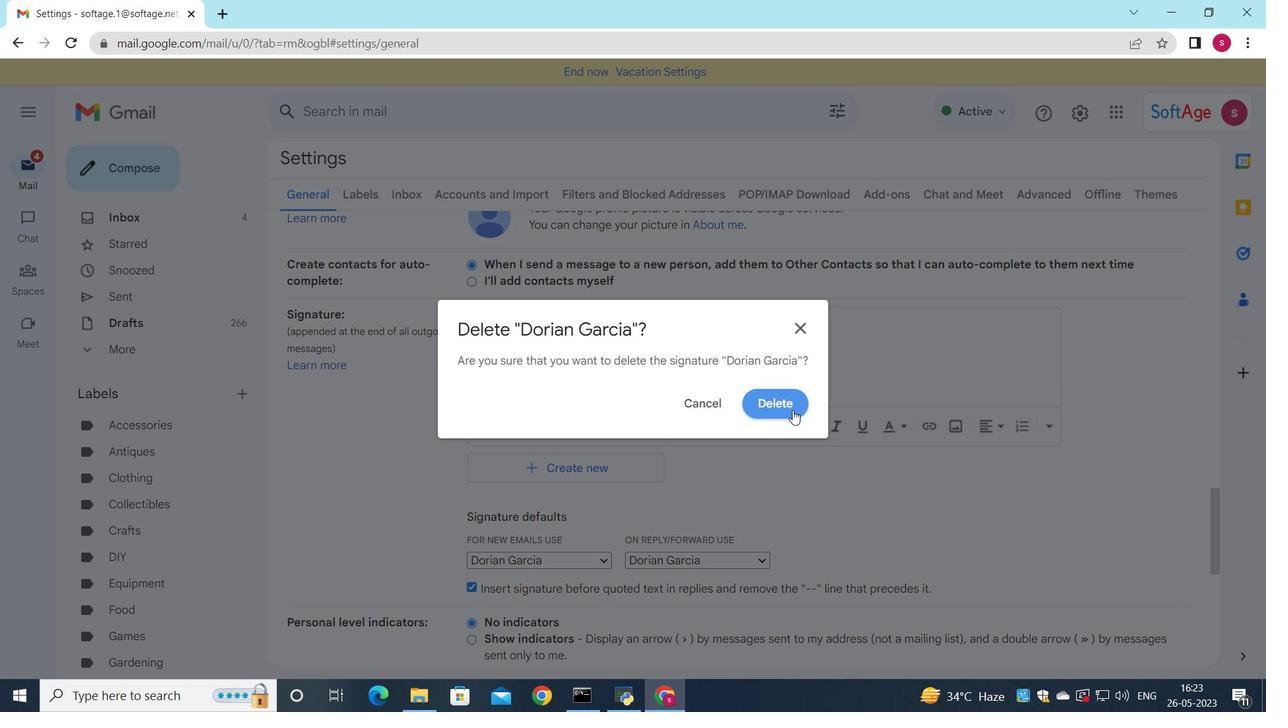 
Action: Mouse pressed left at (793, 409)
Screenshot: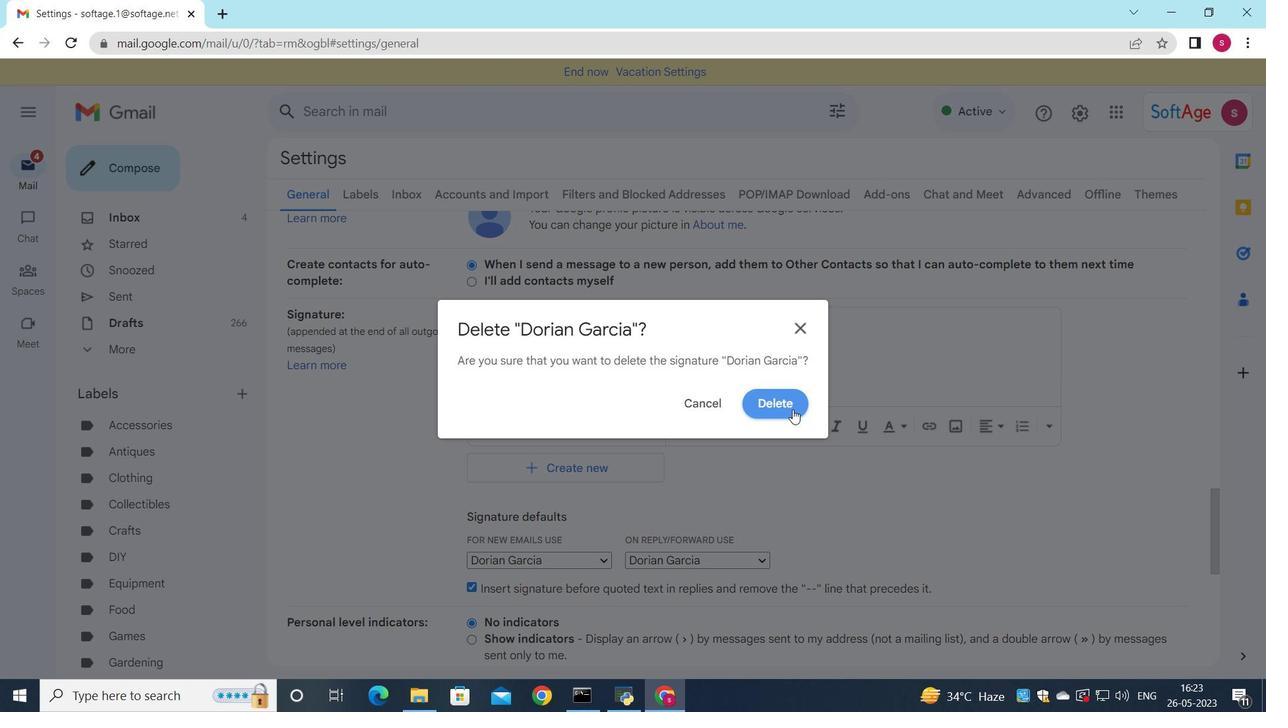 
Action: Mouse moved to (550, 355)
Screenshot: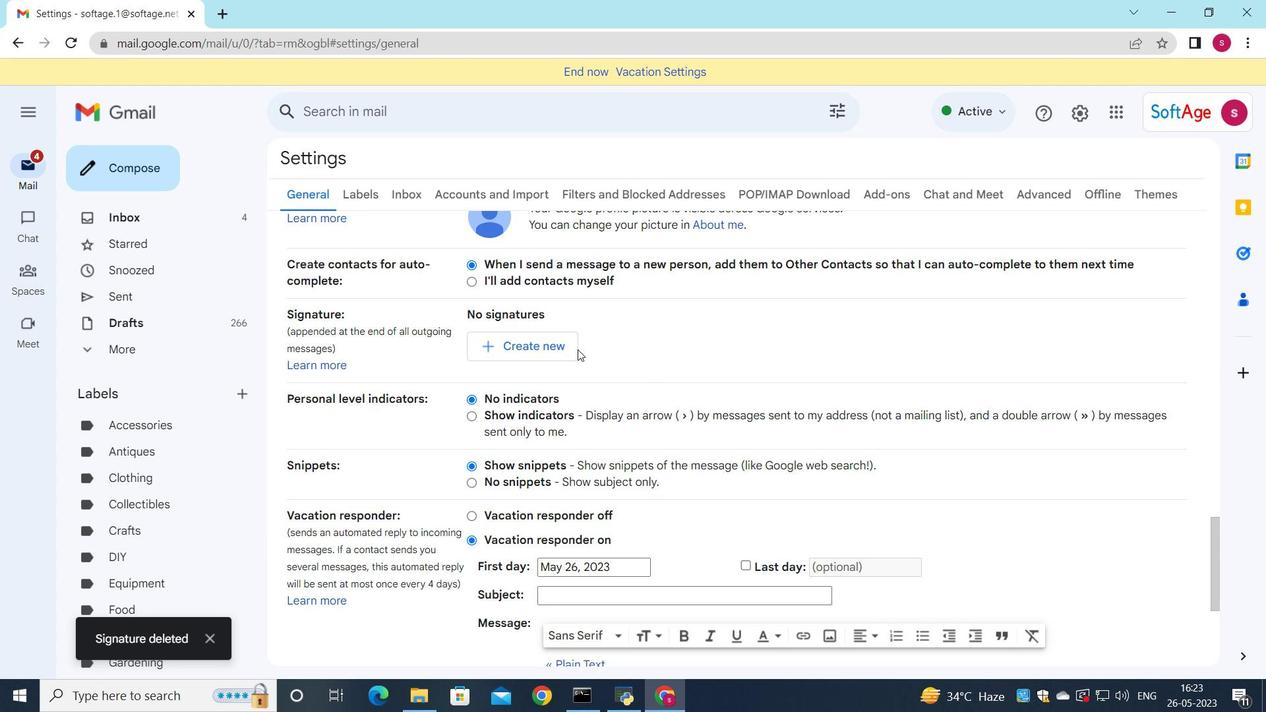 
Action: Mouse pressed left at (550, 355)
Screenshot: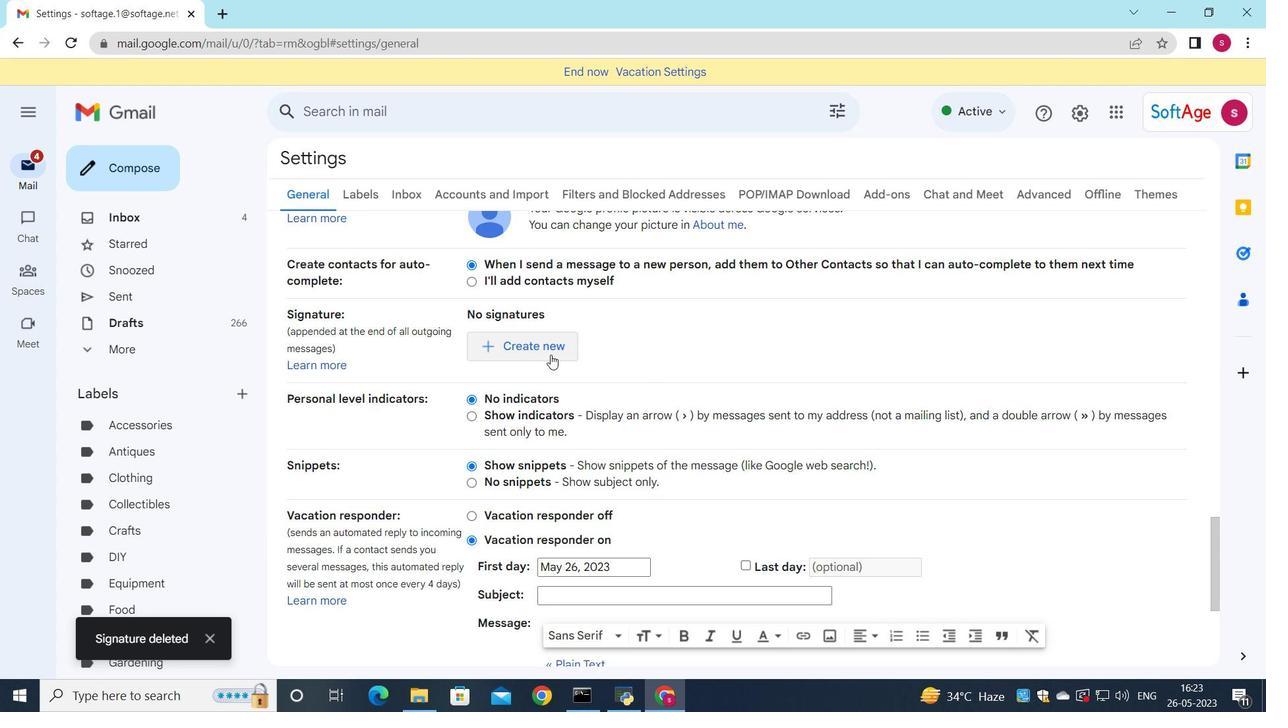 
Action: Mouse moved to (676, 362)
Screenshot: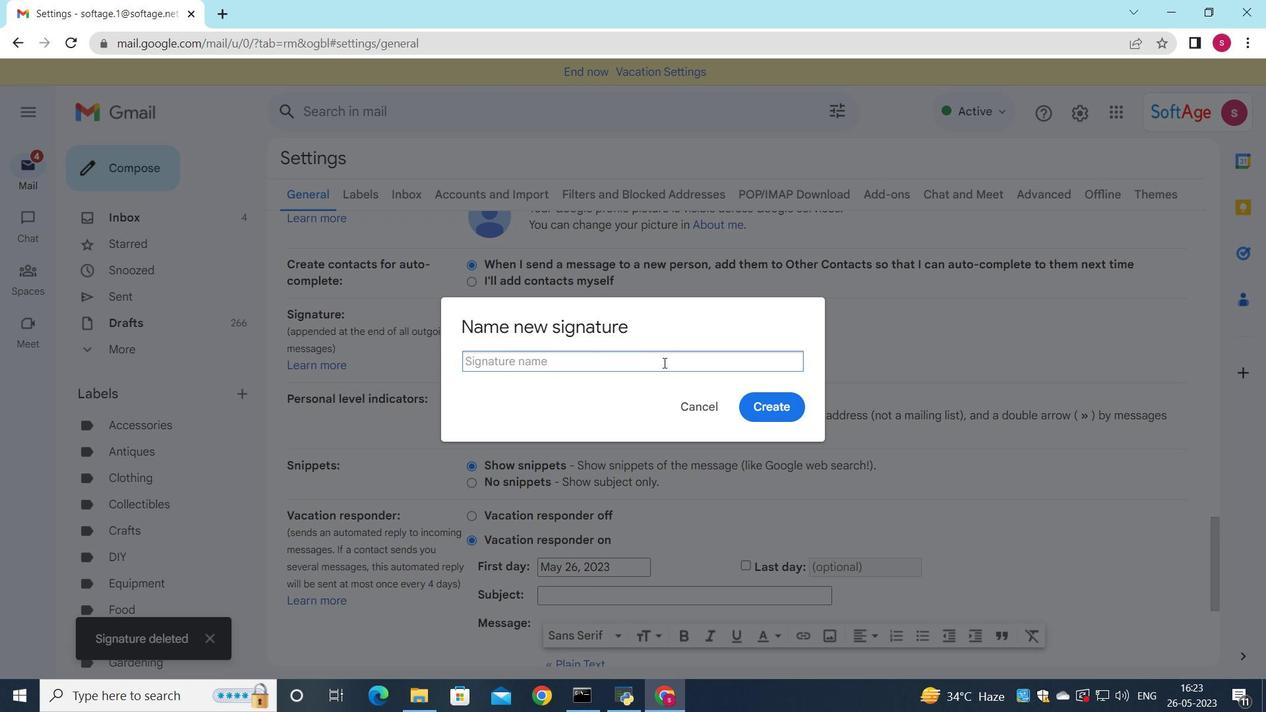 
Action: Key pressed <Key.shift>Douglas<Key.space><Key.shift>Martin
Screenshot: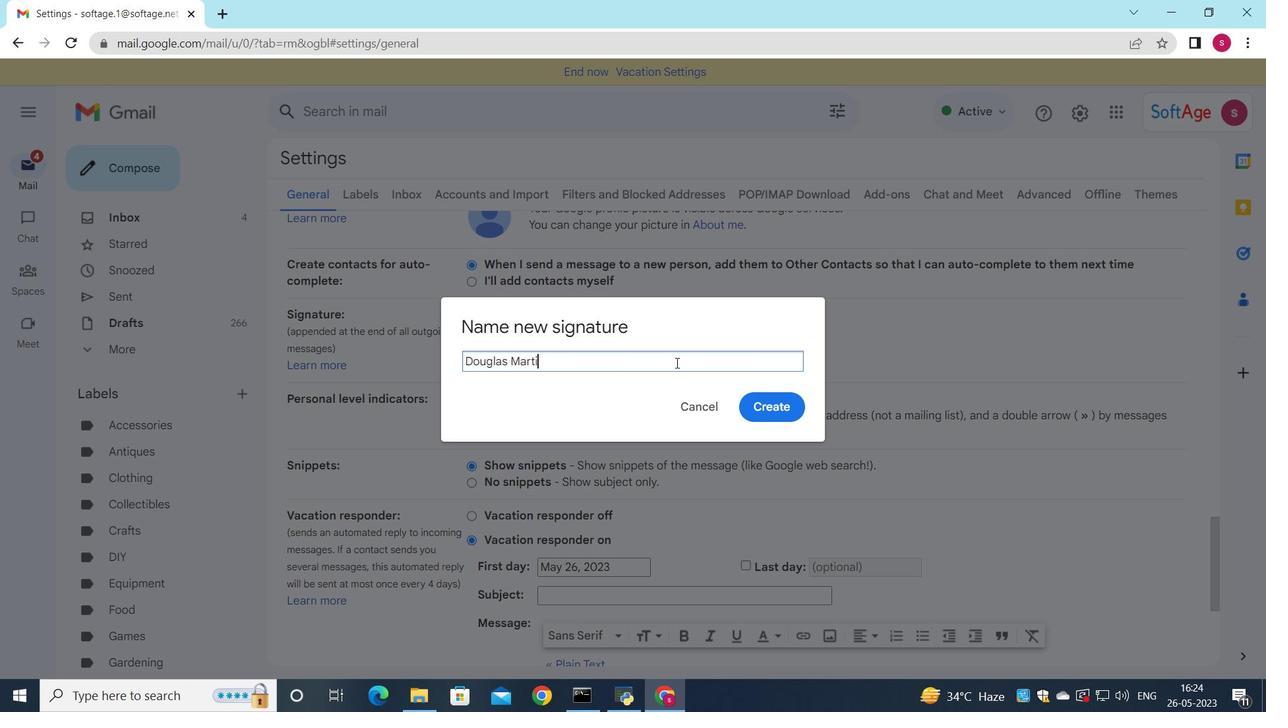 
Action: Mouse moved to (782, 405)
Screenshot: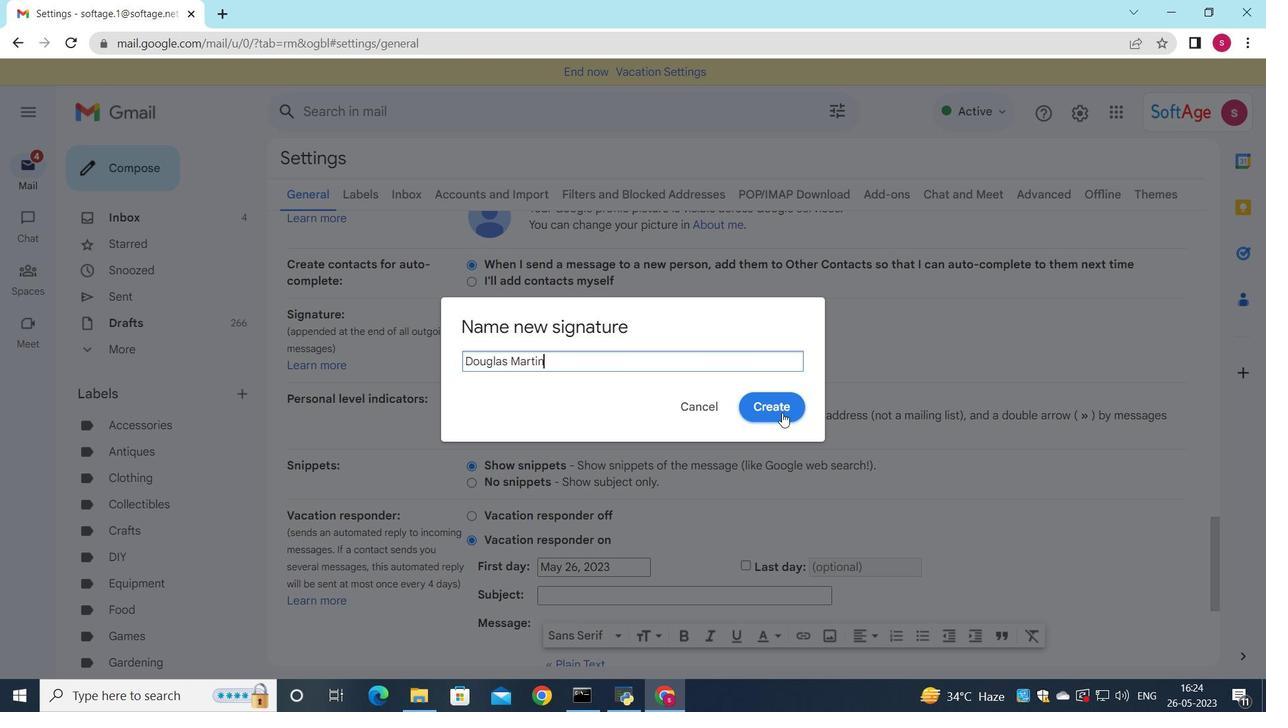 
Action: Mouse pressed left at (782, 405)
Screenshot: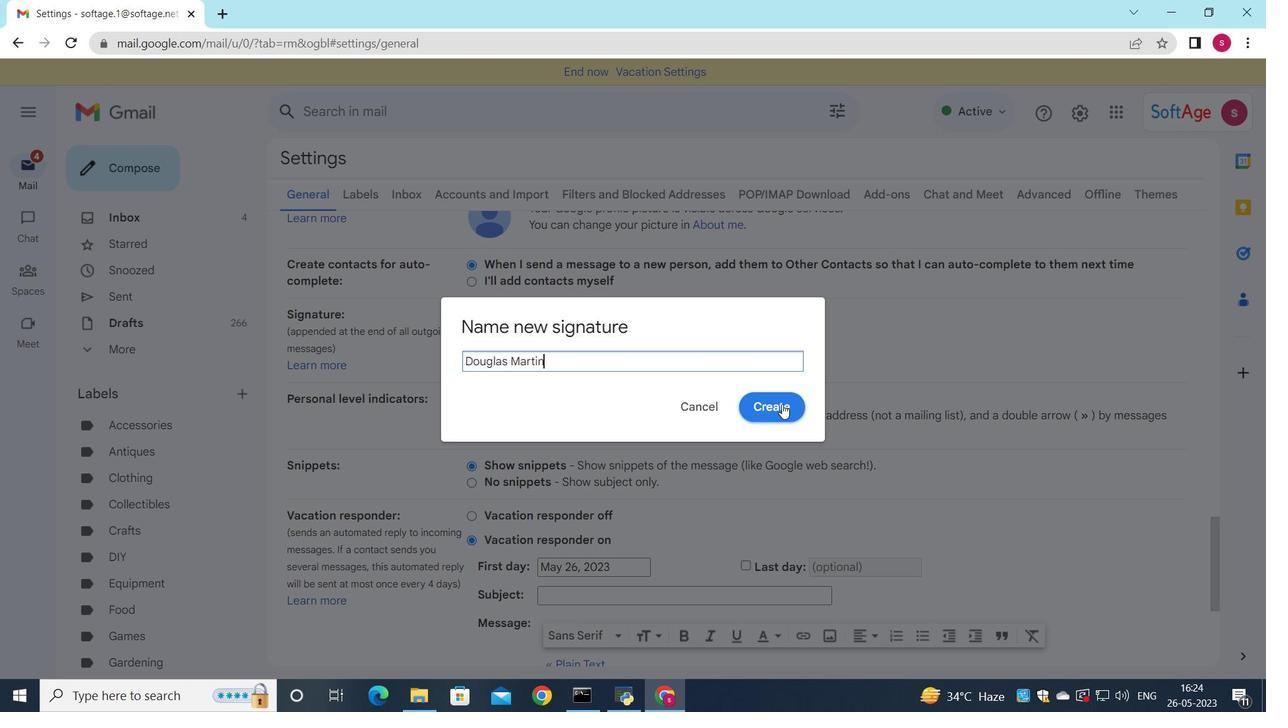 
Action: Mouse moved to (740, 390)
Screenshot: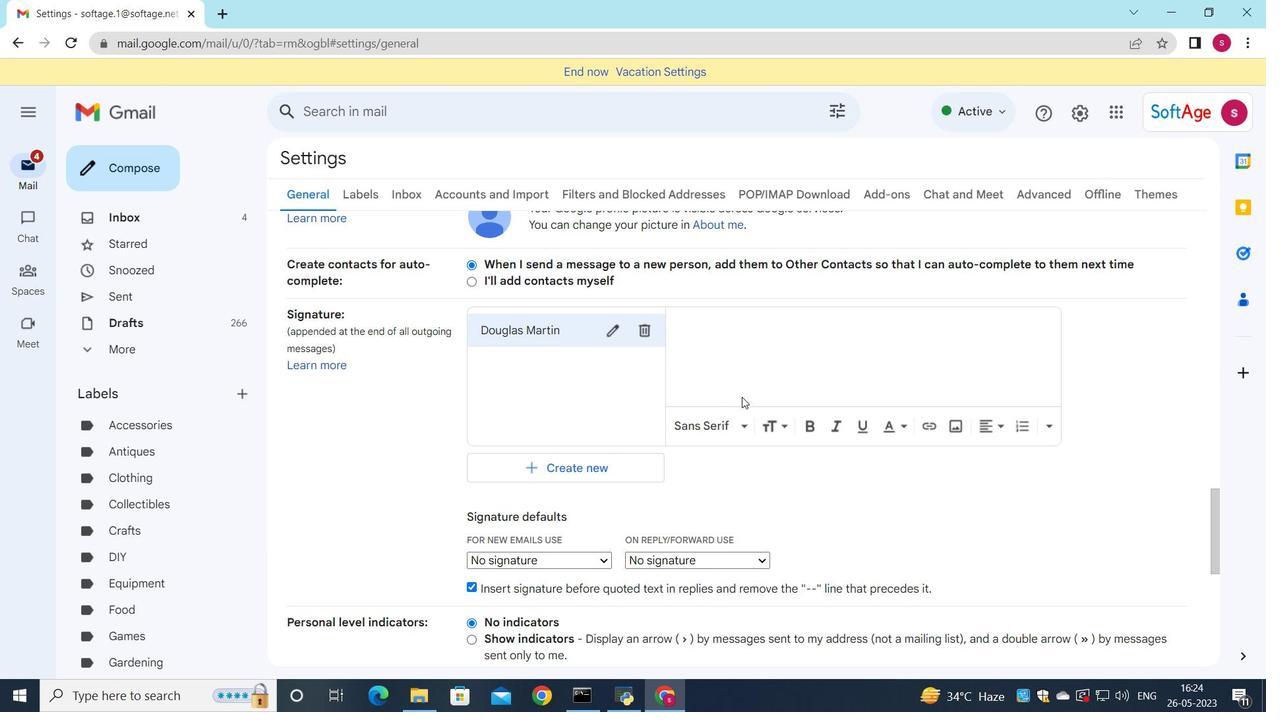 
Action: Mouse pressed left at (740, 390)
Screenshot: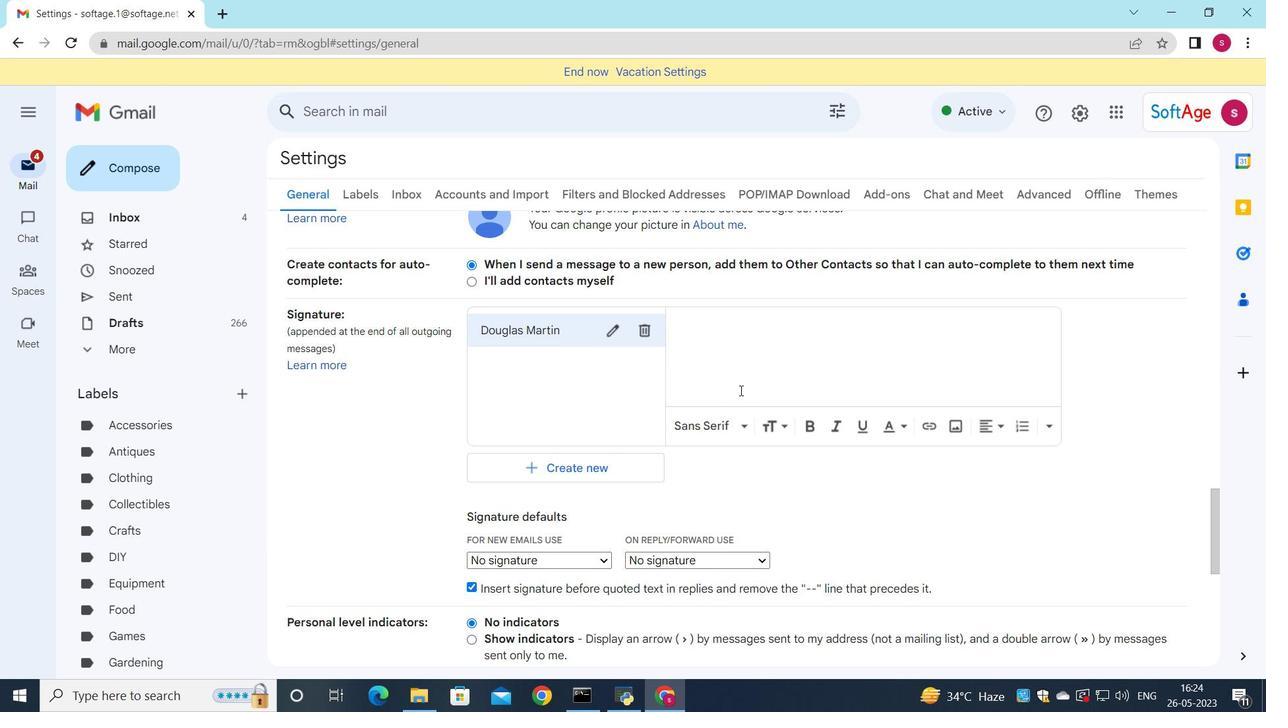 
Action: Key pressed <Key.shift>Douglas<Key.space><Key.shift>Martin
Screenshot: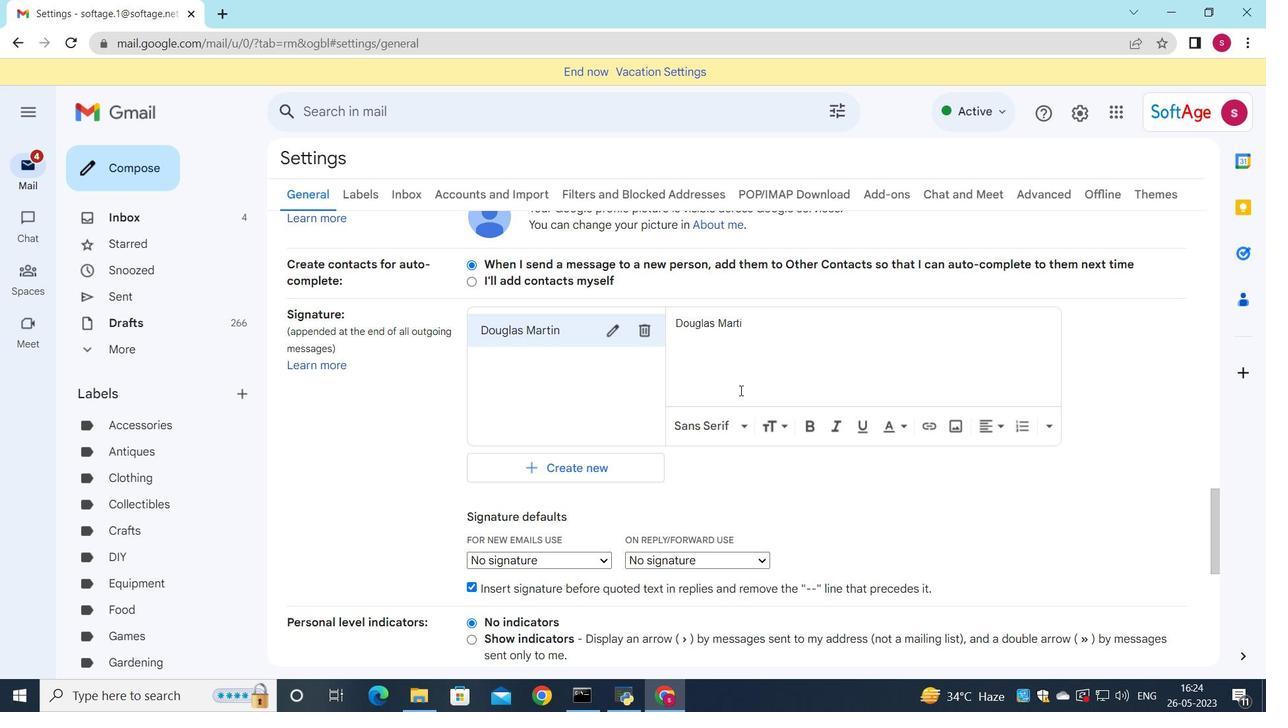 
Action: Mouse moved to (700, 335)
Screenshot: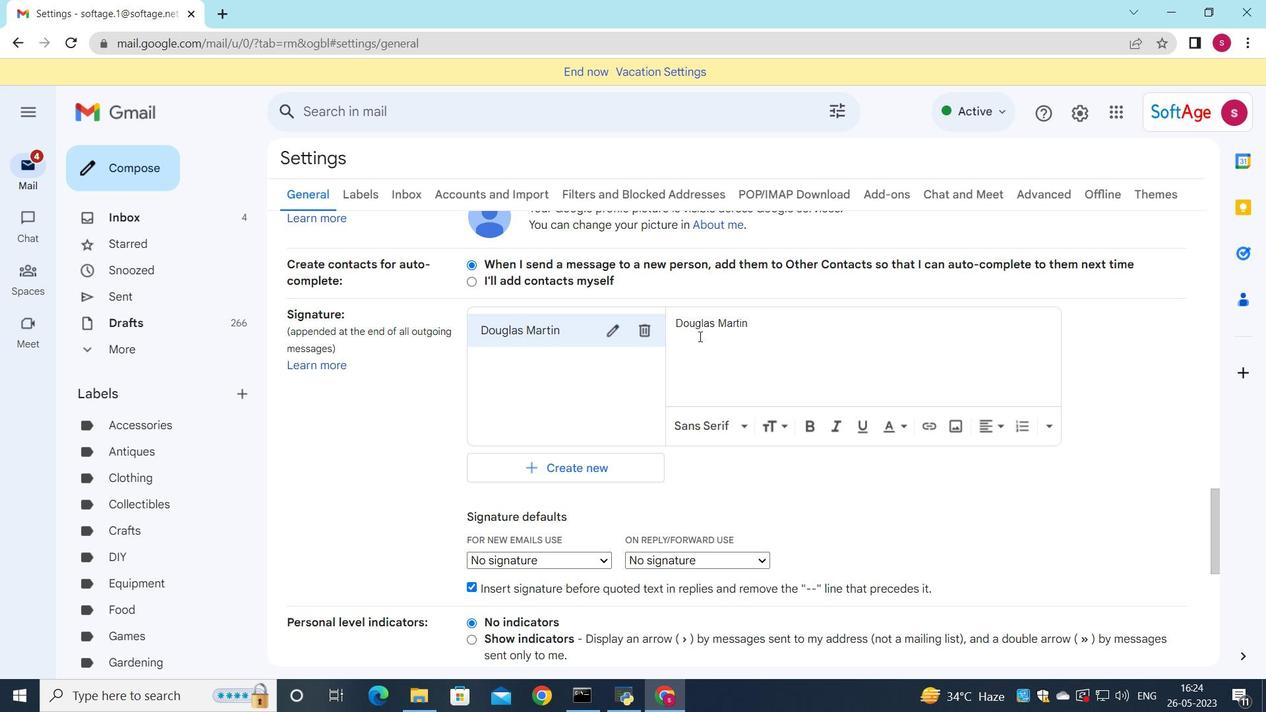 
Action: Mouse scrolled (700, 334) with delta (0, 0)
Screenshot: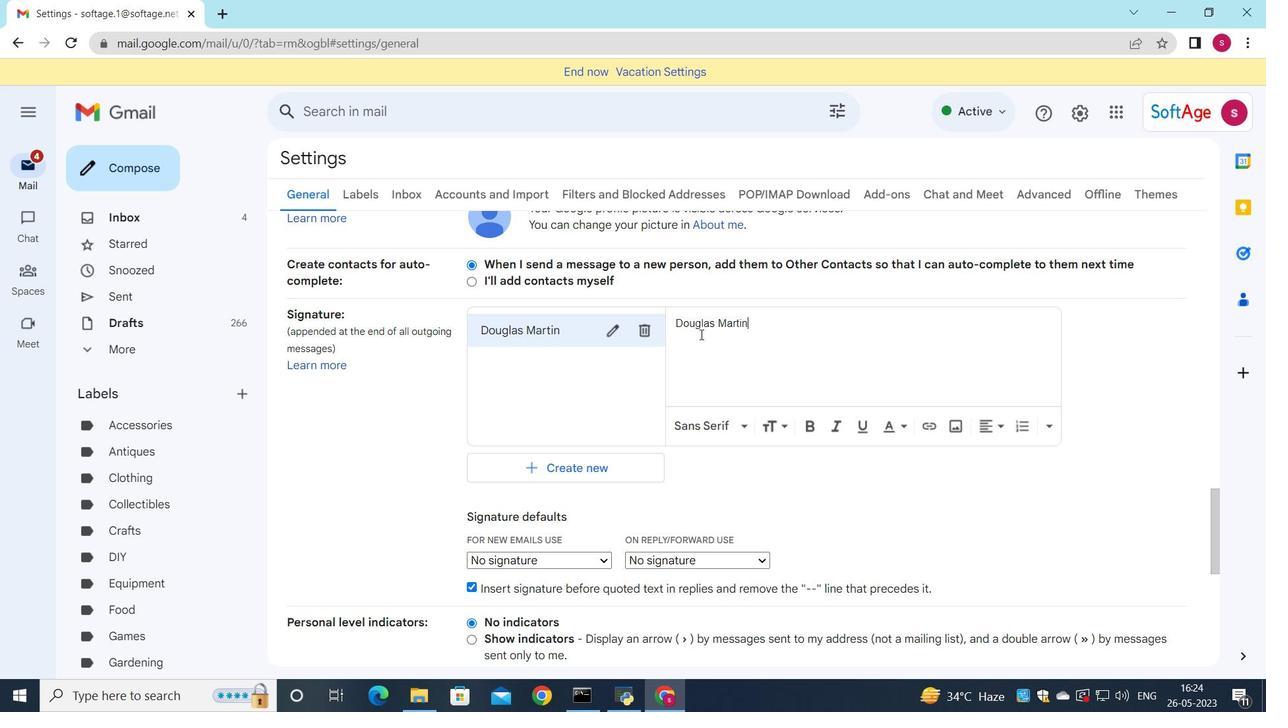 
Action: Mouse scrolled (700, 334) with delta (0, 0)
Screenshot: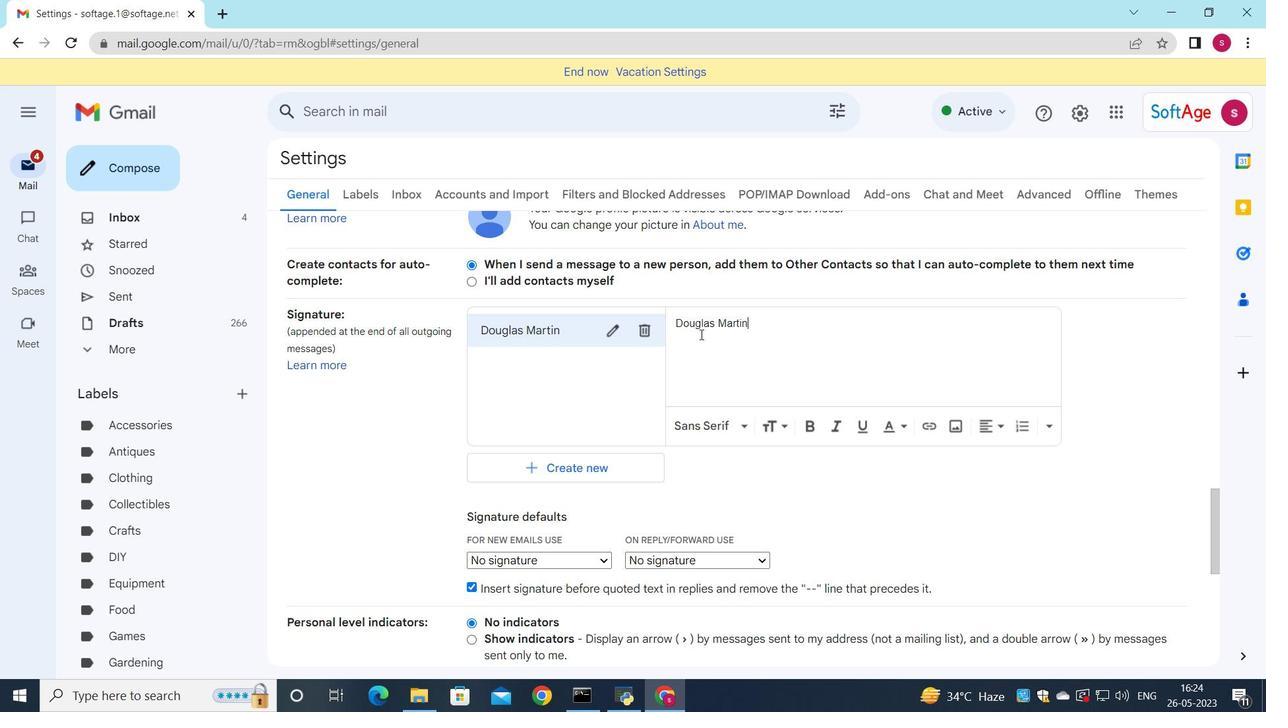 
Action: Mouse scrolled (700, 334) with delta (0, 0)
Screenshot: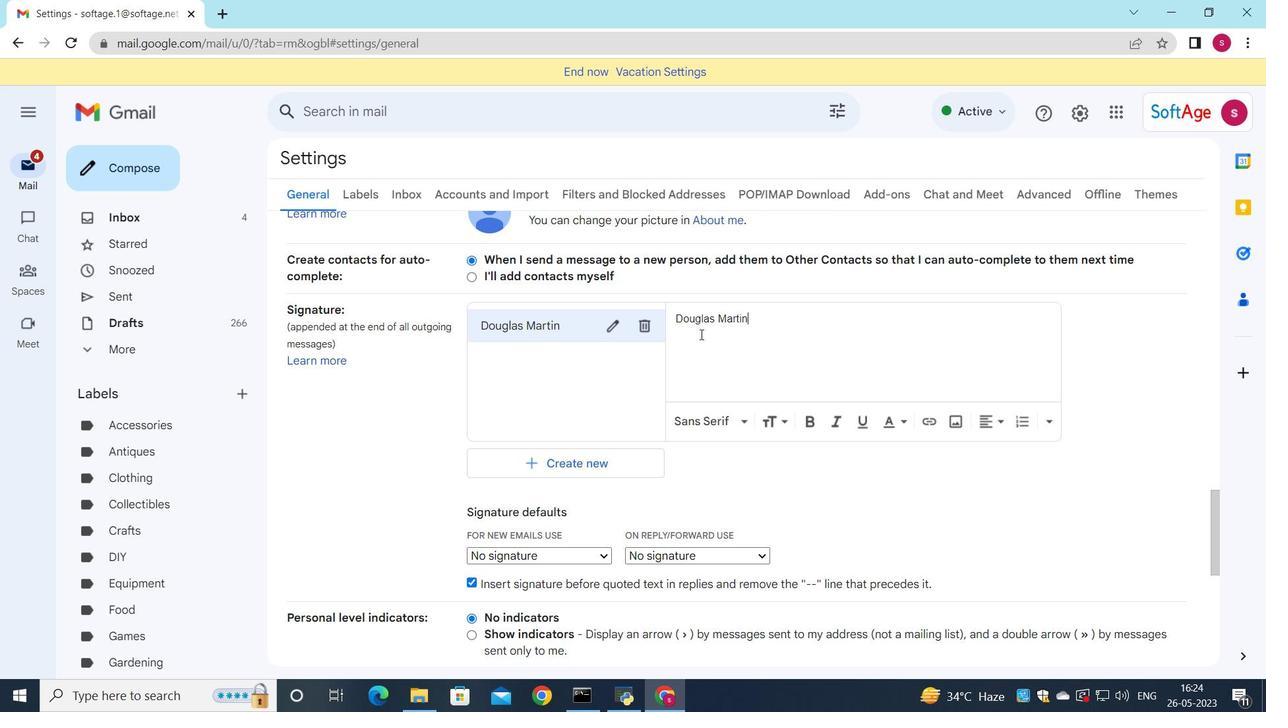 
Action: Mouse moved to (604, 319)
Screenshot: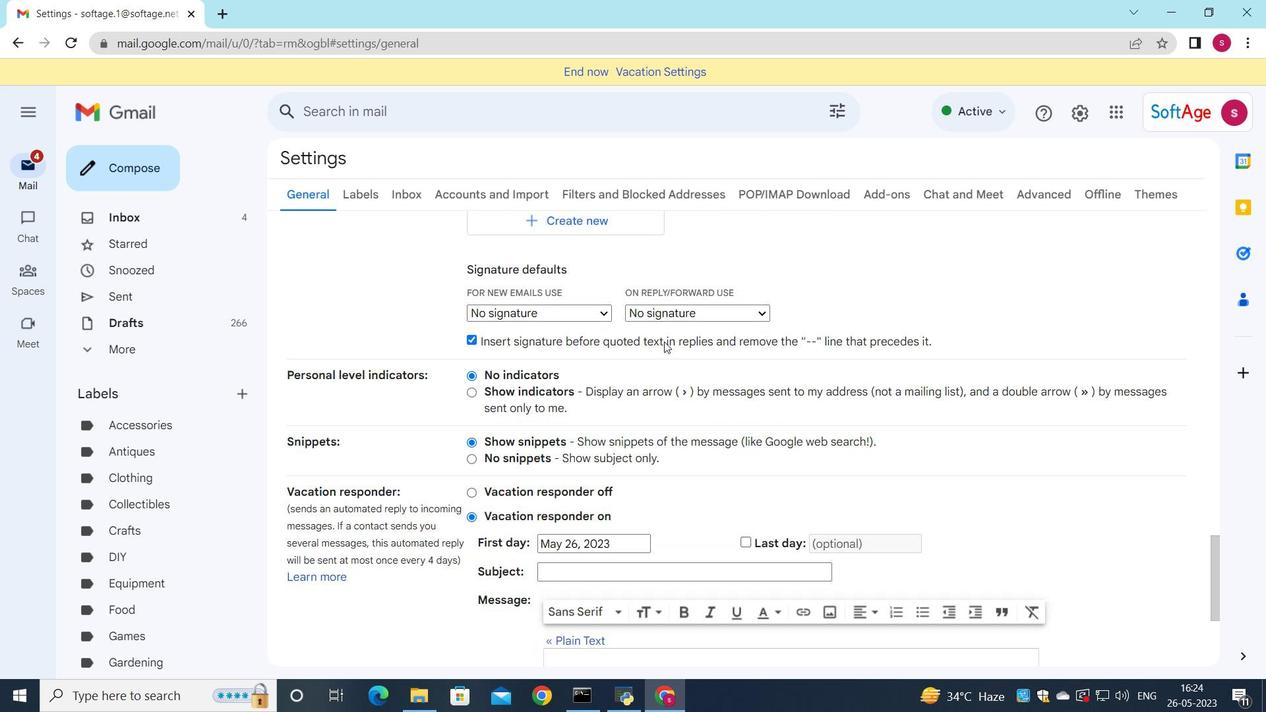 
Action: Mouse pressed left at (604, 319)
Screenshot: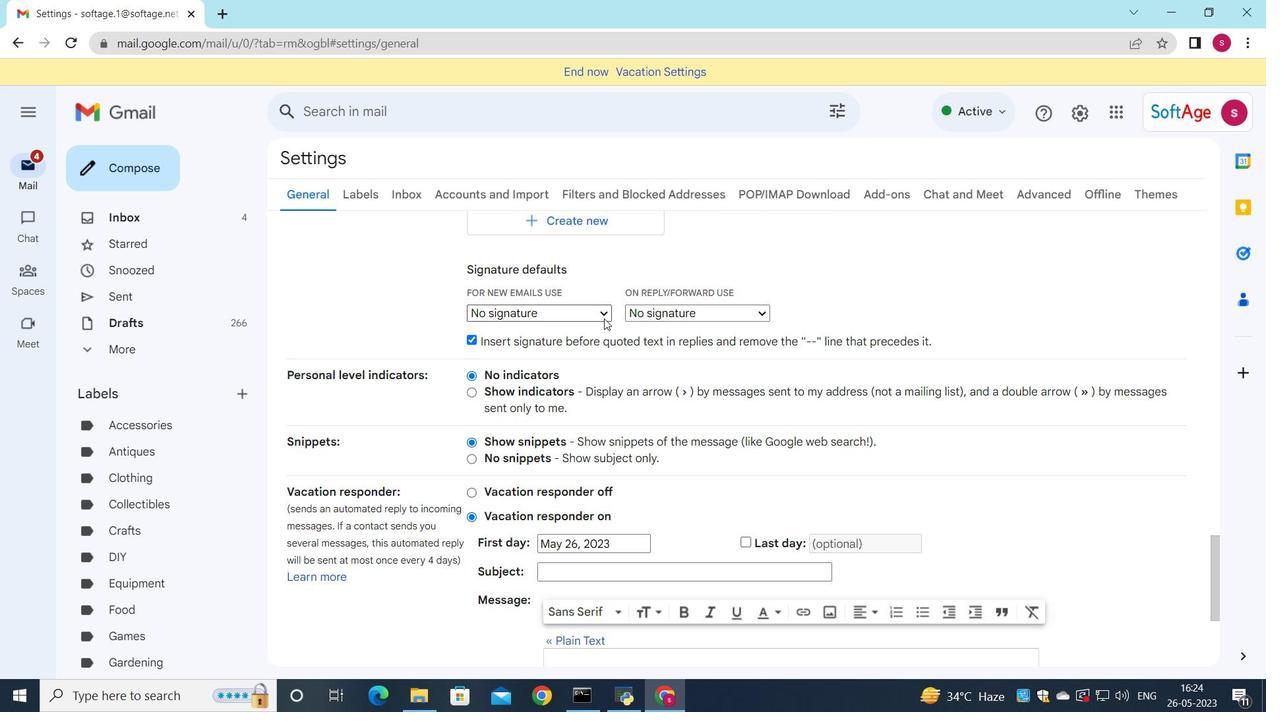 
Action: Mouse moved to (605, 344)
Screenshot: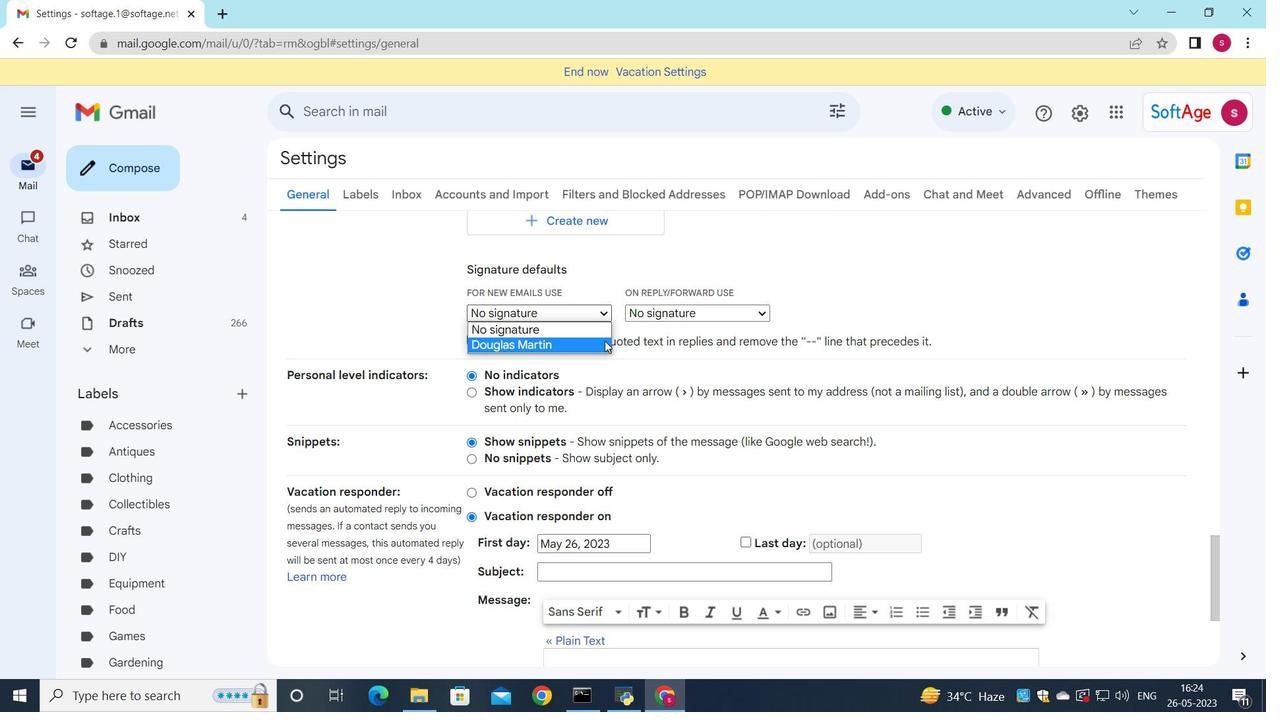 
Action: Mouse pressed left at (605, 344)
Screenshot: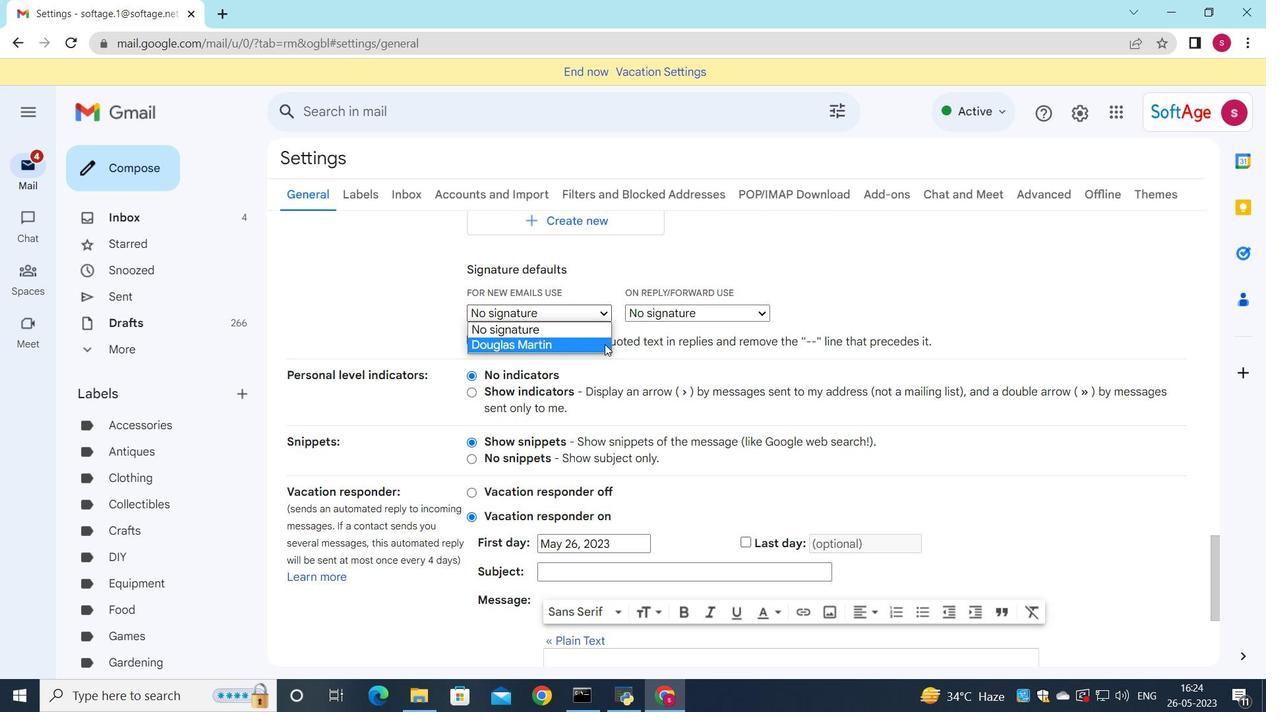 
Action: Mouse moved to (667, 306)
Screenshot: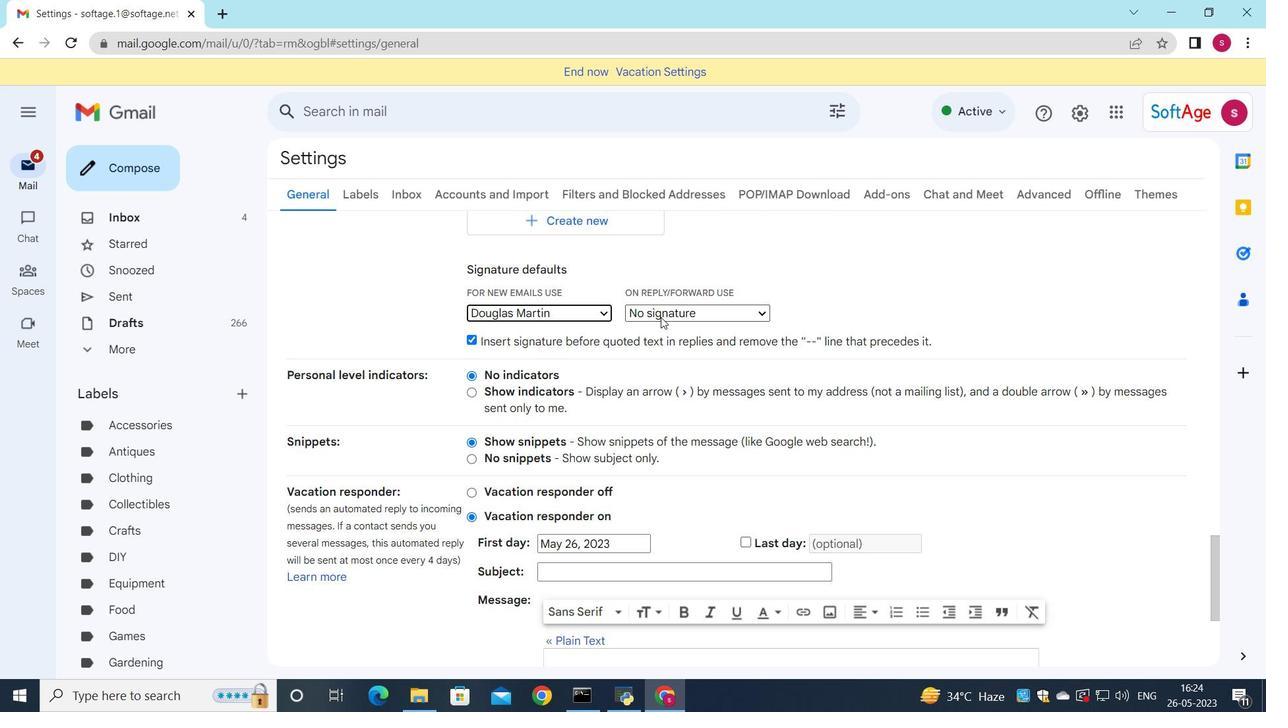
Action: Mouse pressed left at (667, 306)
Screenshot: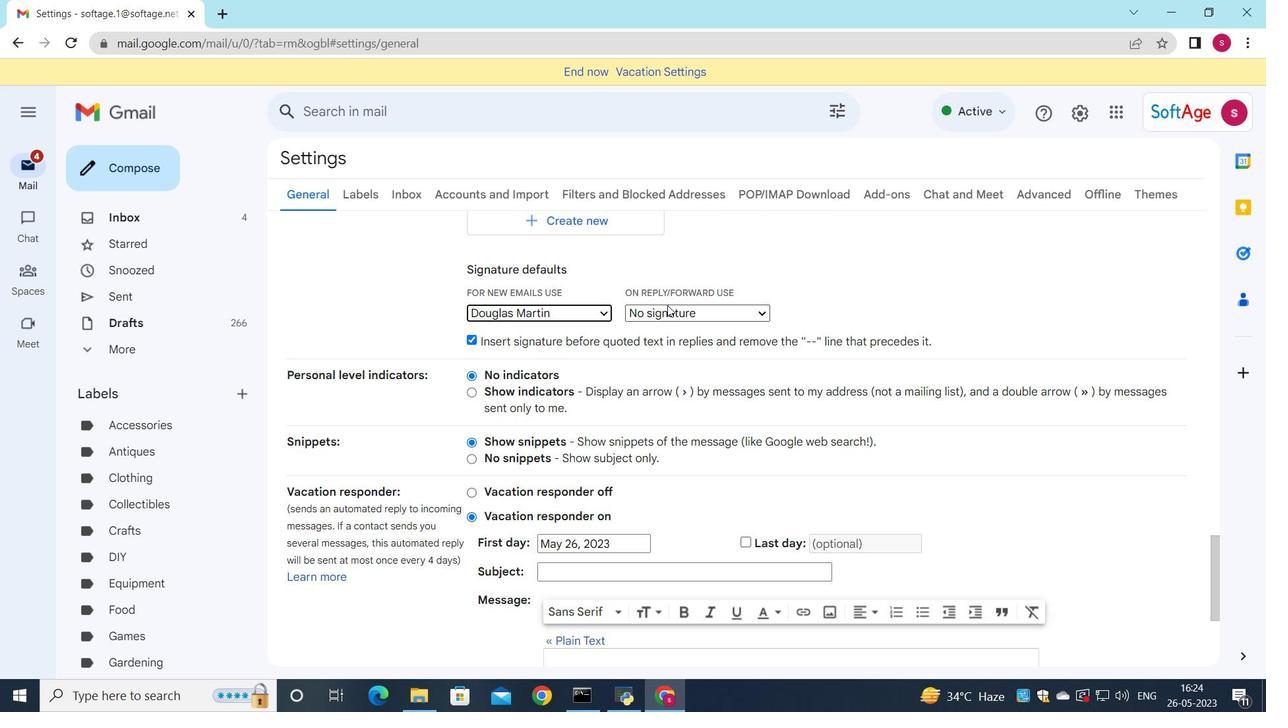 
Action: Mouse moved to (667, 343)
Screenshot: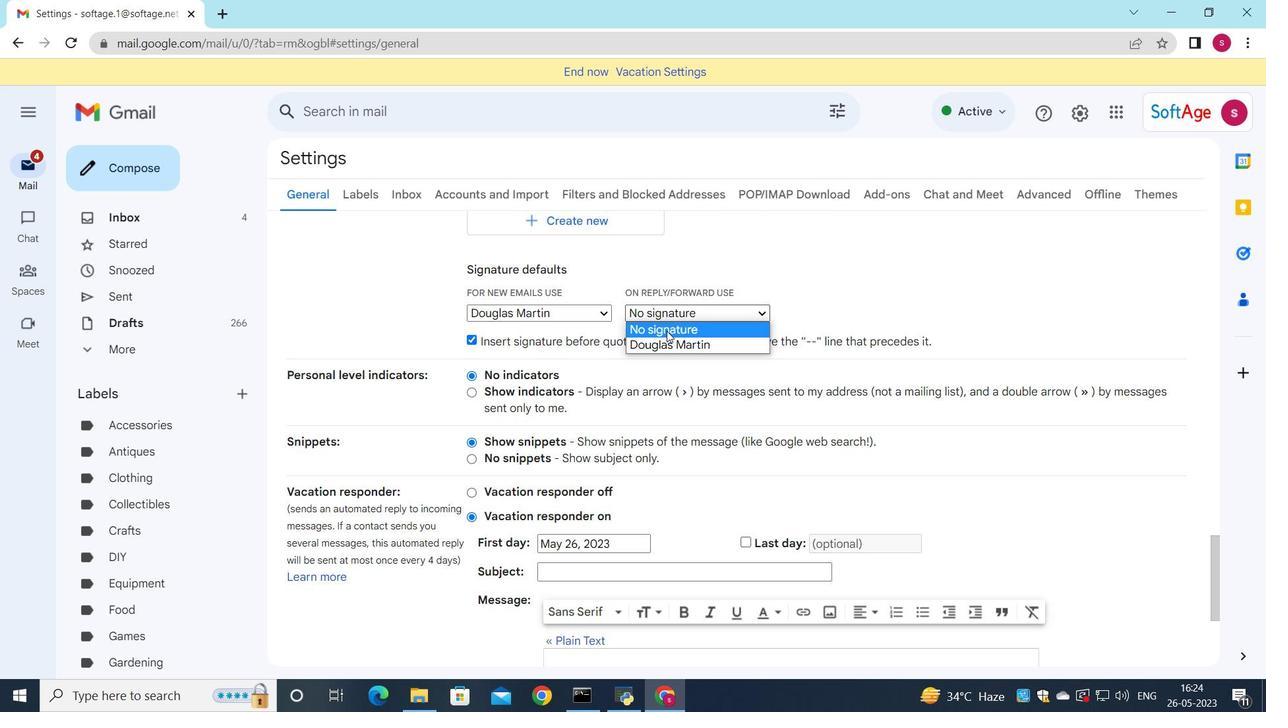 
Action: Mouse pressed left at (667, 343)
Screenshot: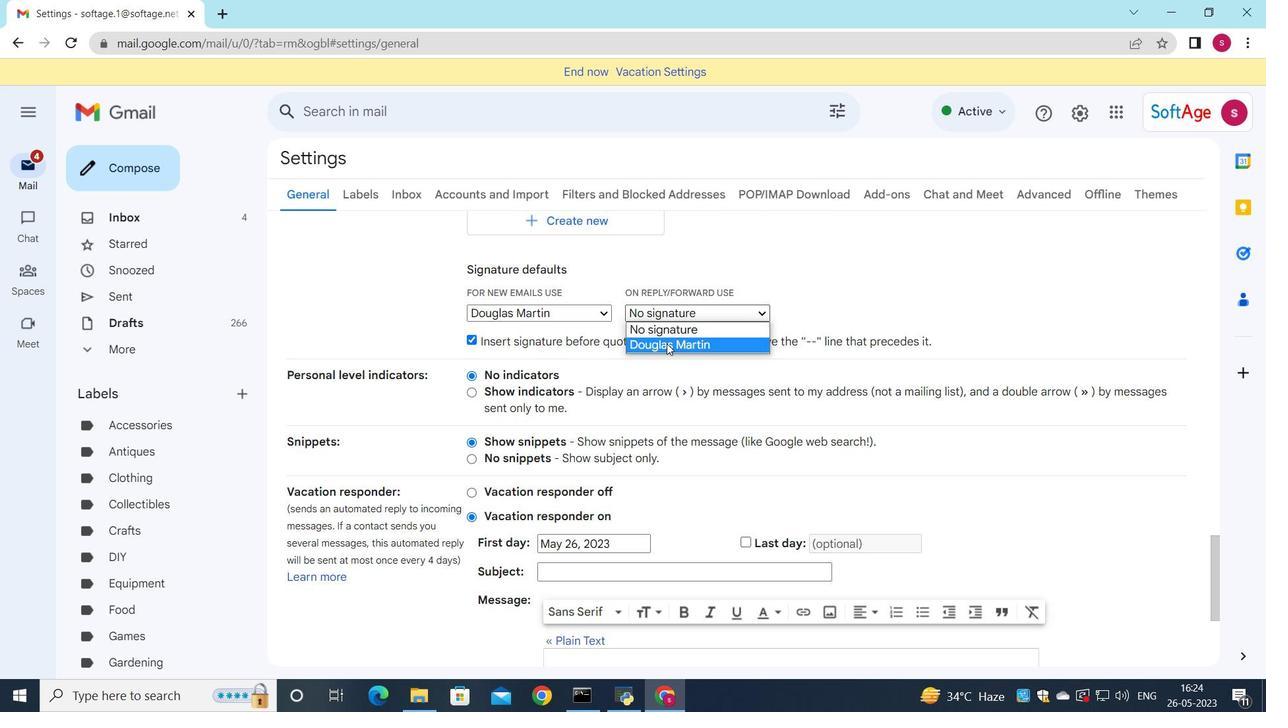 
Action: Mouse scrolled (667, 343) with delta (0, 0)
Screenshot: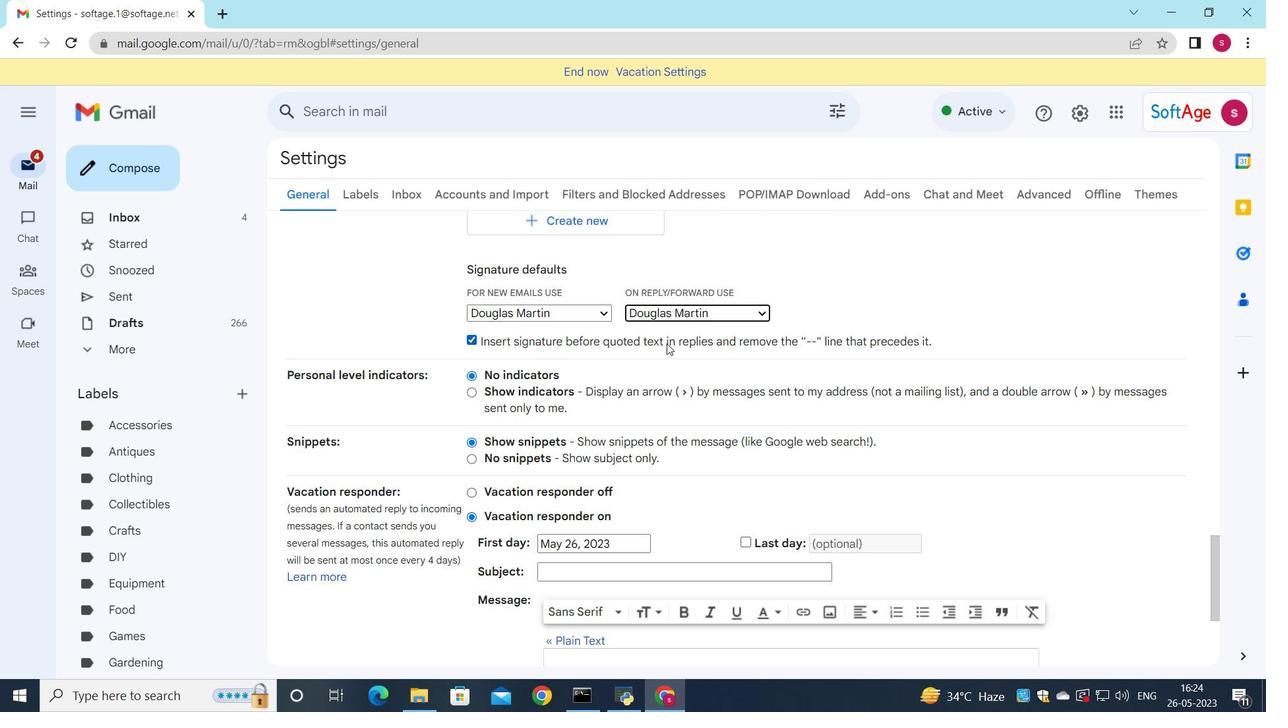
Action: Mouse scrolled (667, 343) with delta (0, 0)
Screenshot: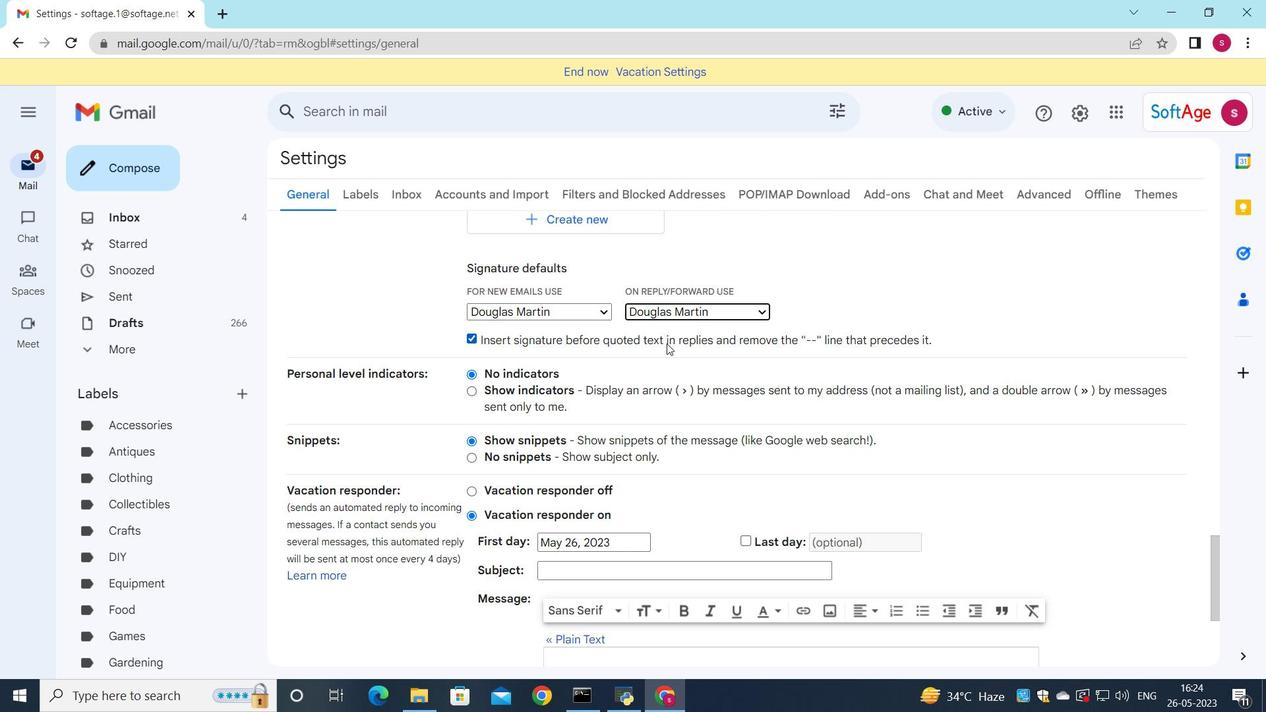 
Action: Mouse scrolled (667, 343) with delta (0, 0)
Screenshot: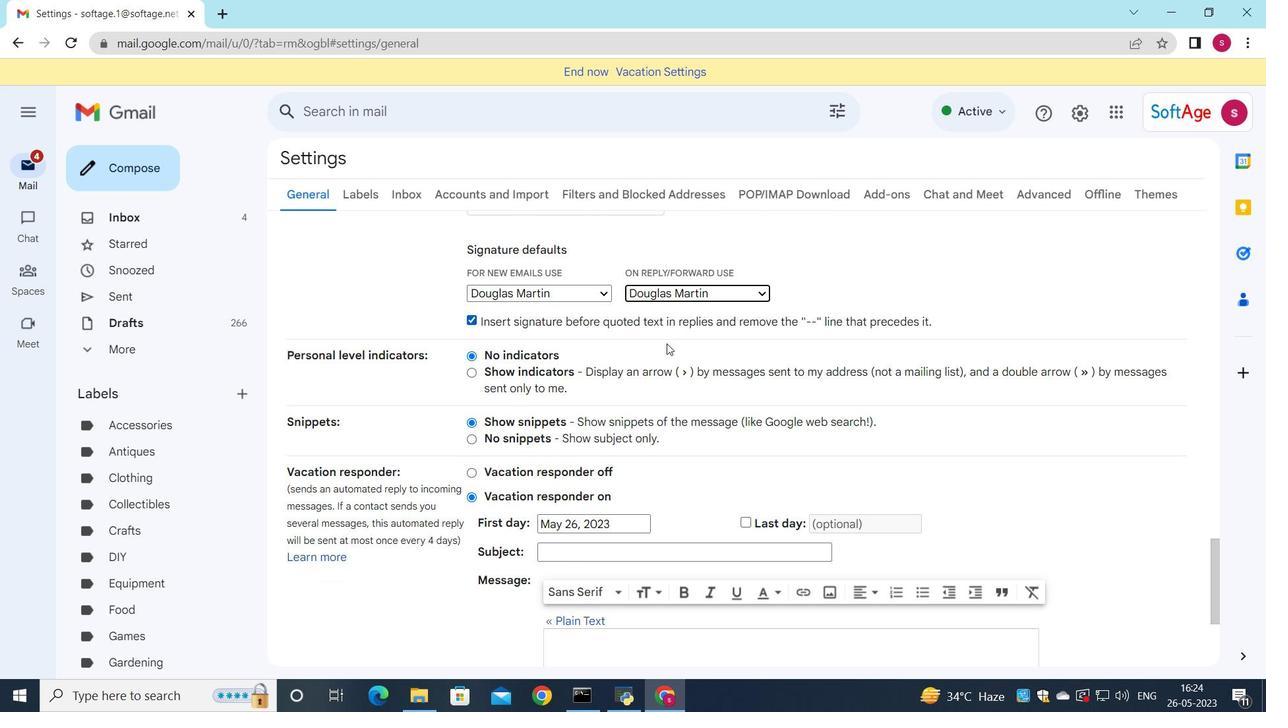 
Action: Mouse scrolled (667, 343) with delta (0, 0)
Screenshot: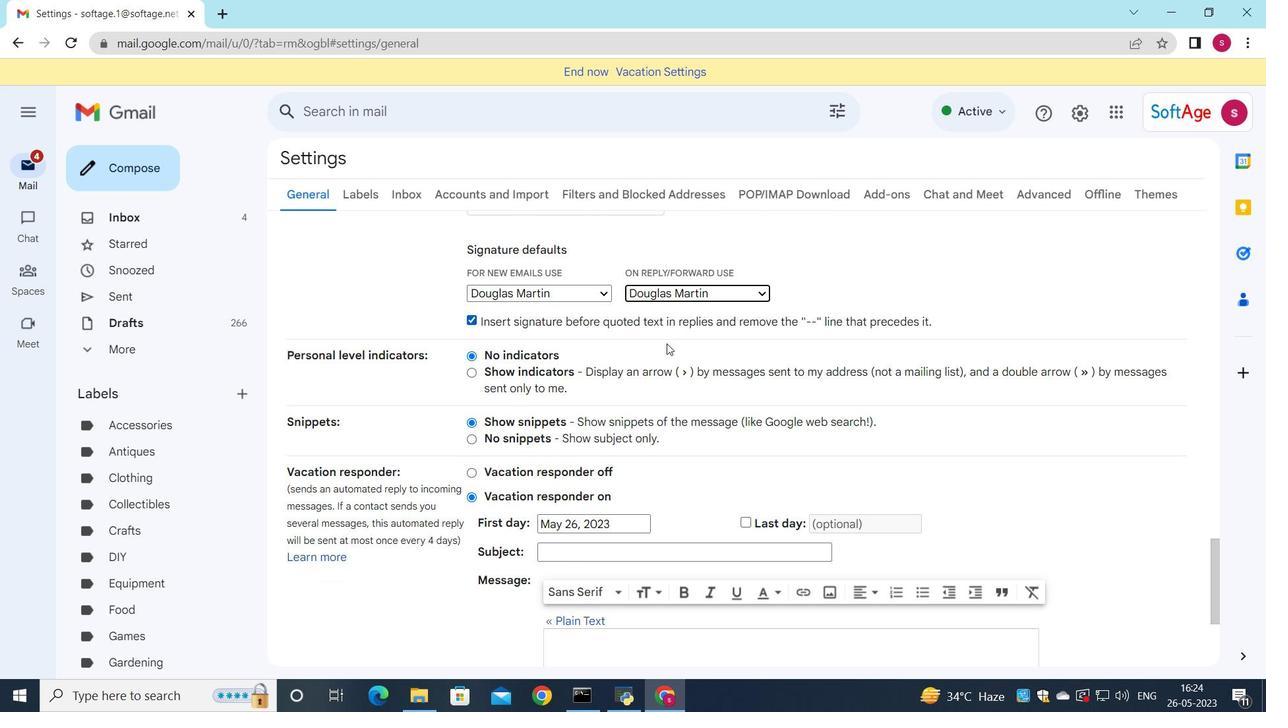 
Action: Mouse scrolled (667, 343) with delta (0, 0)
Screenshot: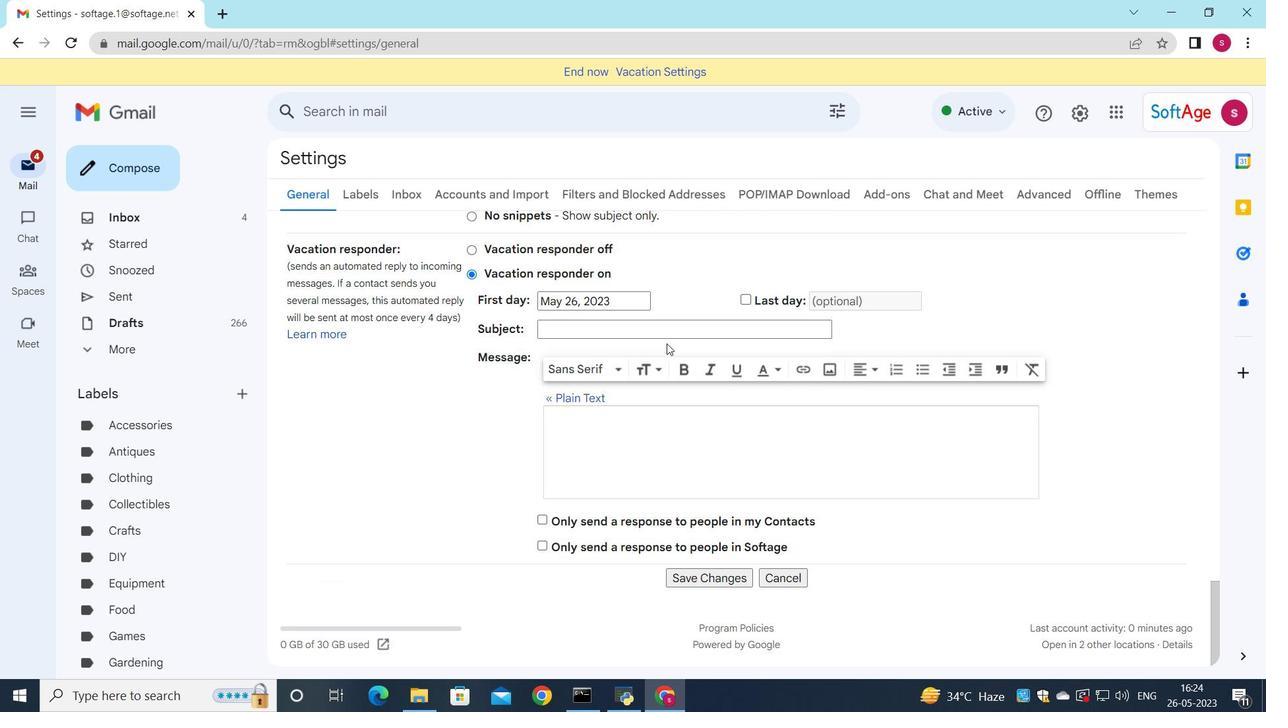 
Action: Mouse scrolled (667, 343) with delta (0, 0)
Screenshot: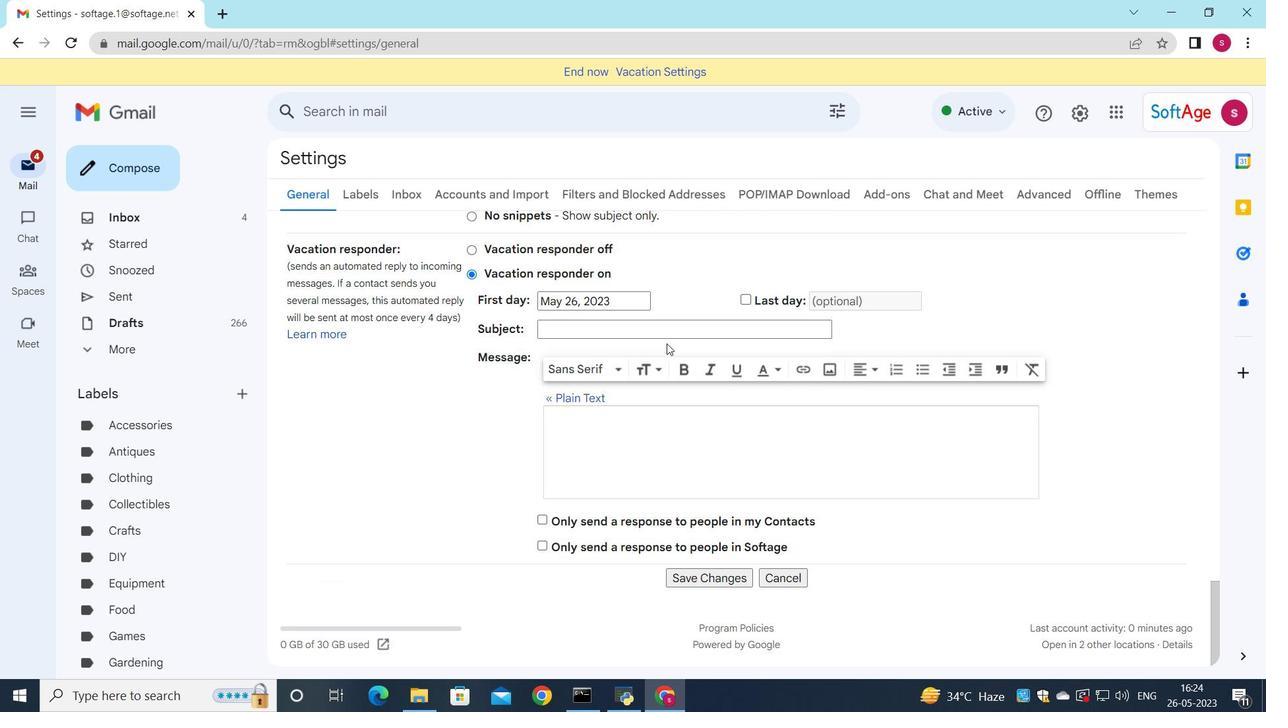 
Action: Mouse scrolled (667, 343) with delta (0, 0)
Screenshot: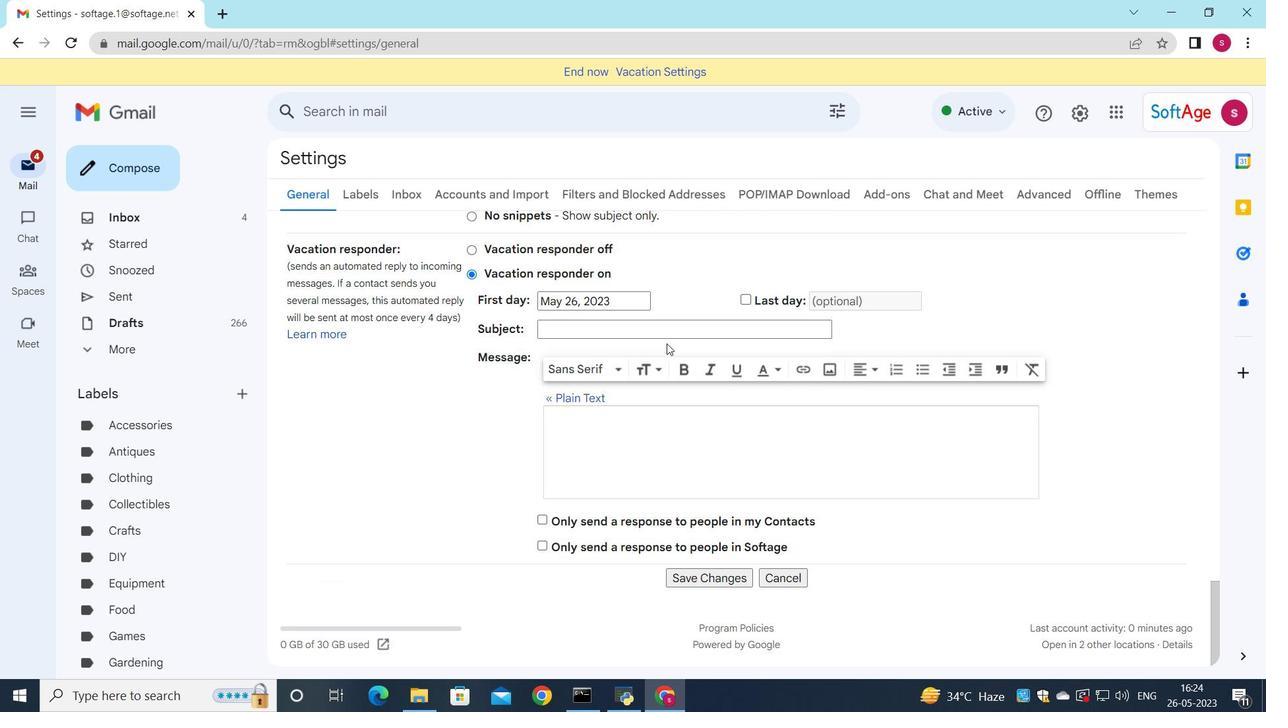 
Action: Mouse scrolled (667, 343) with delta (0, 0)
Screenshot: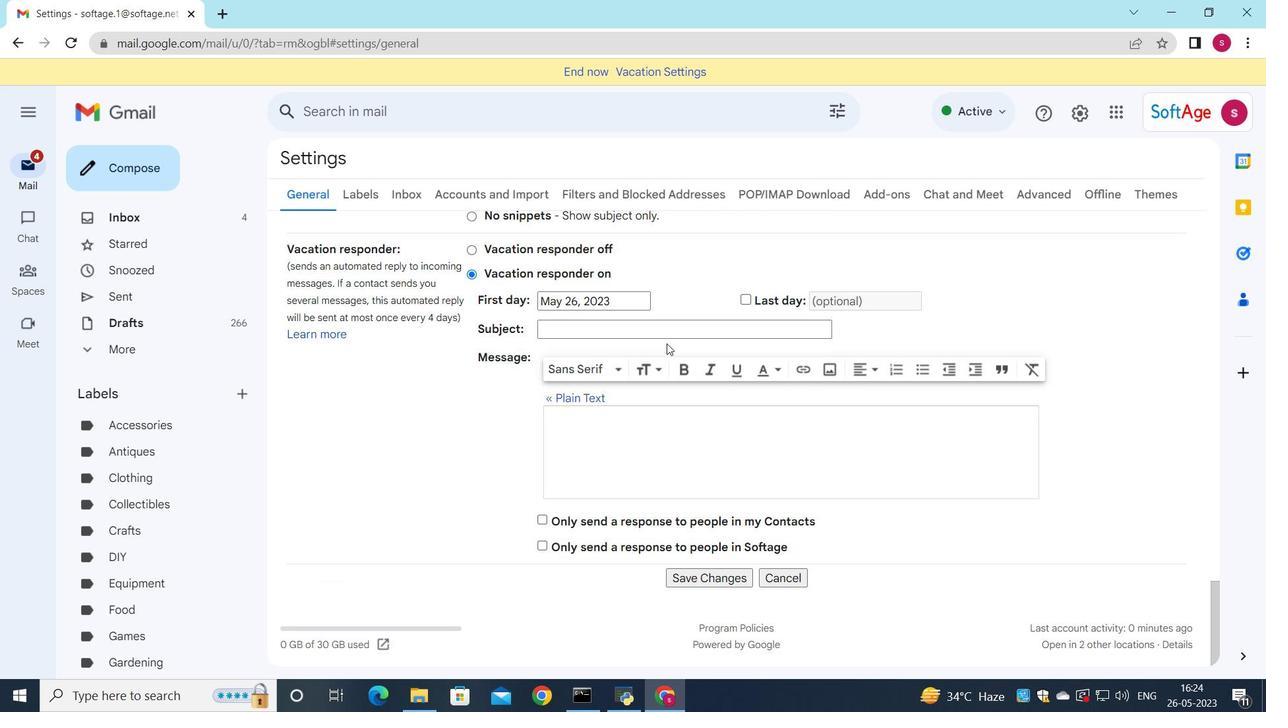 
Action: Mouse scrolled (667, 343) with delta (0, 0)
Screenshot: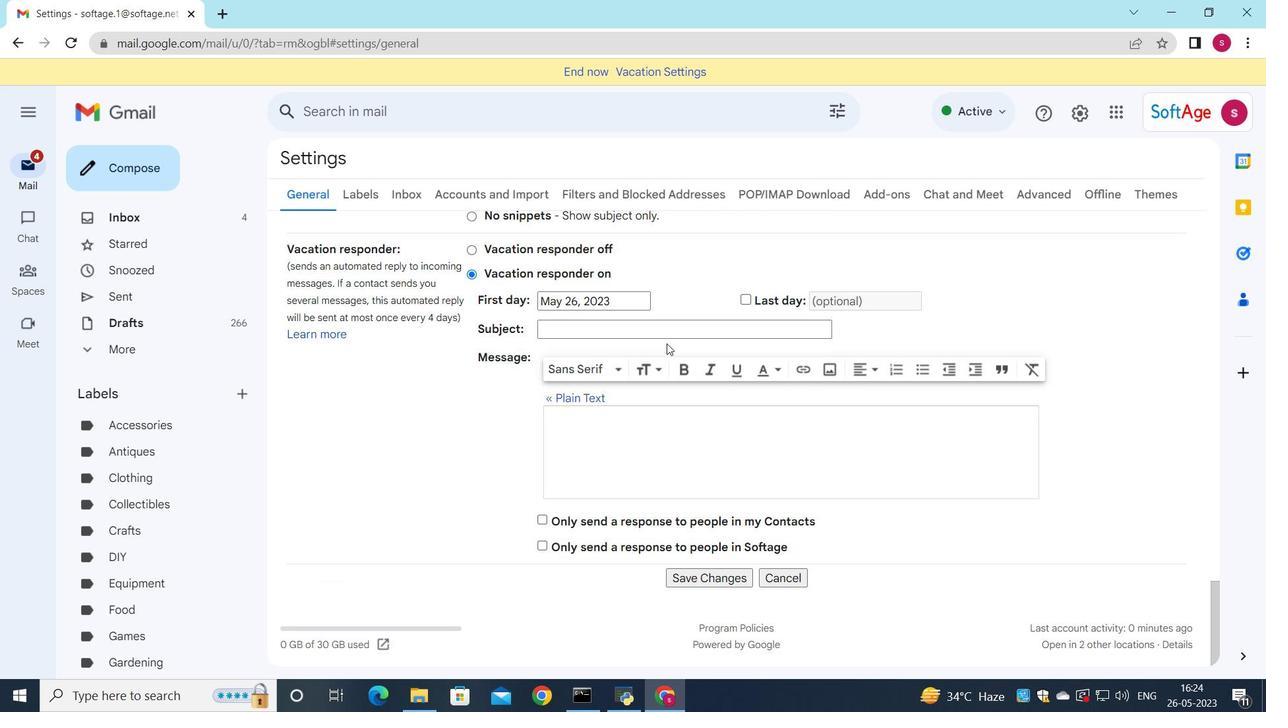 
Action: Mouse scrolled (667, 343) with delta (0, 0)
Screenshot: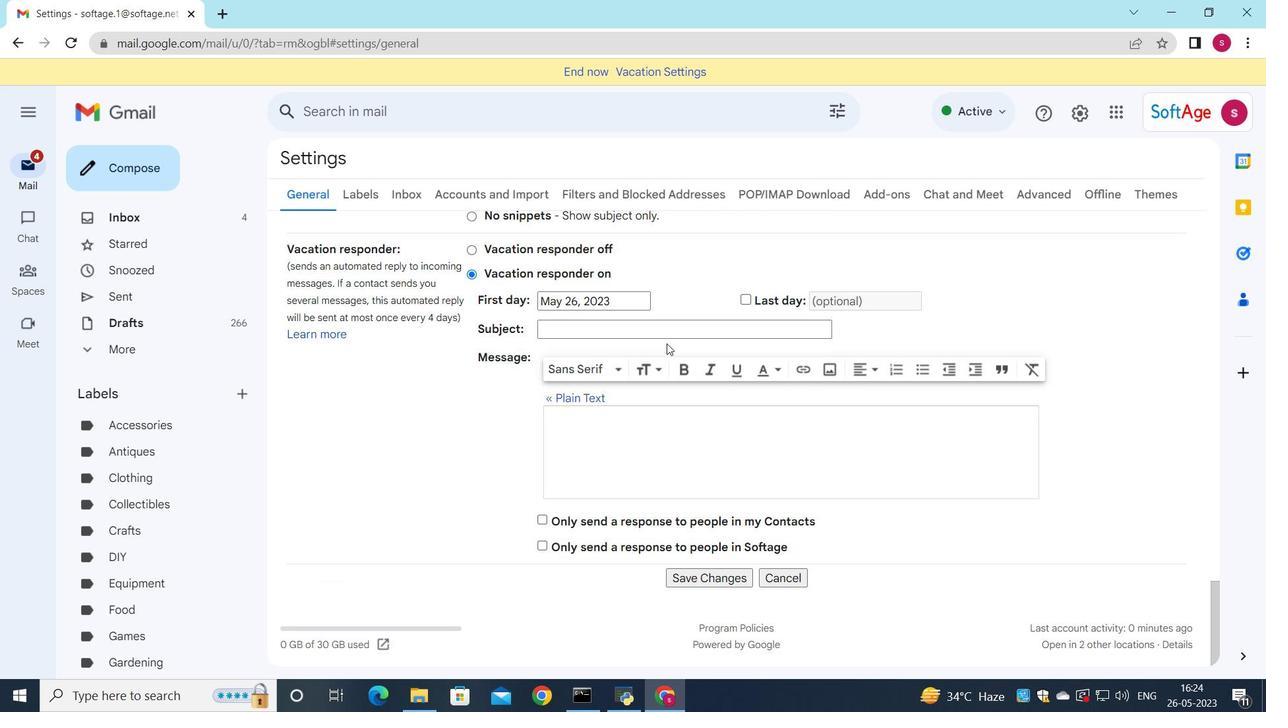 
Action: Mouse moved to (696, 577)
Screenshot: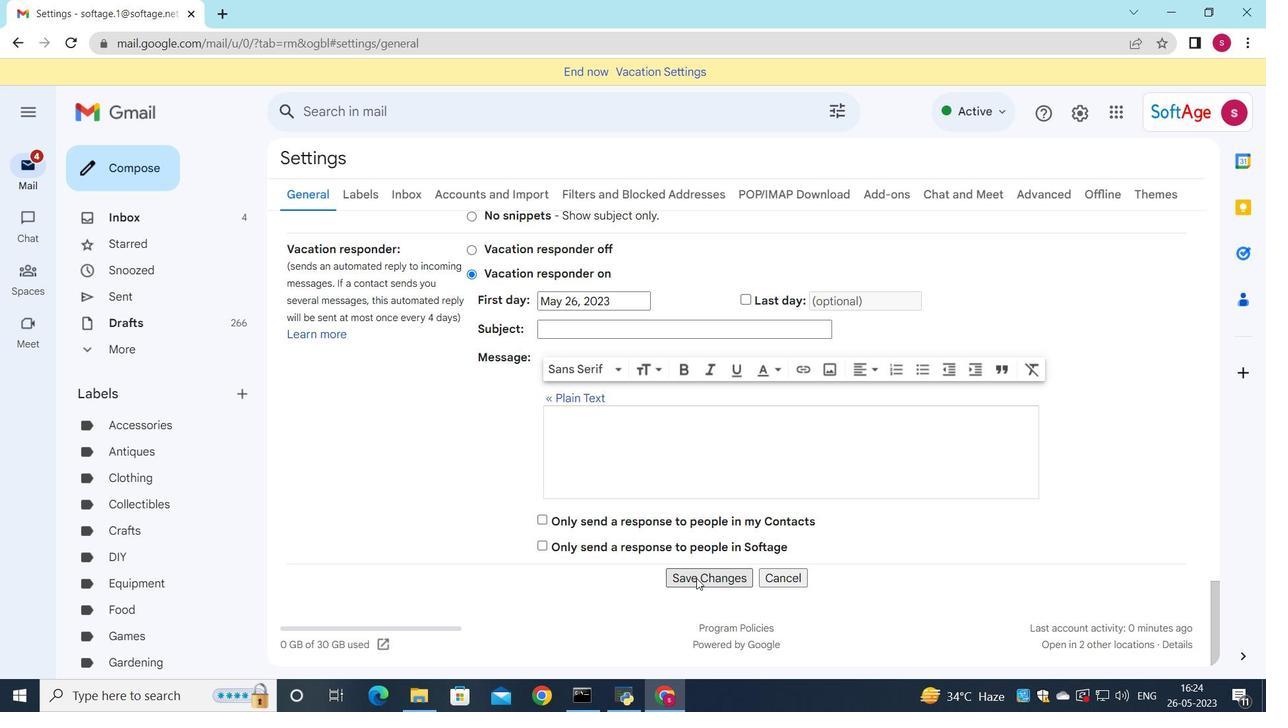 
Action: Mouse pressed left at (696, 577)
Screenshot: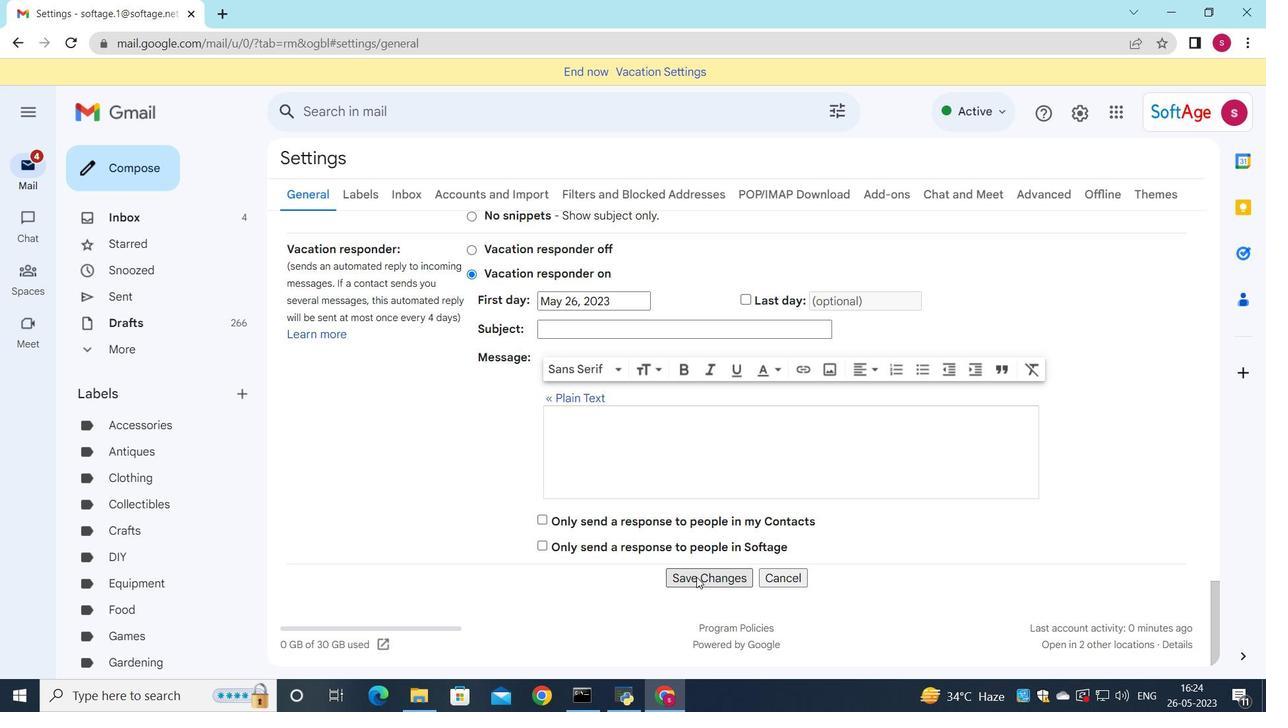 
Action: Mouse moved to (94, 166)
Screenshot: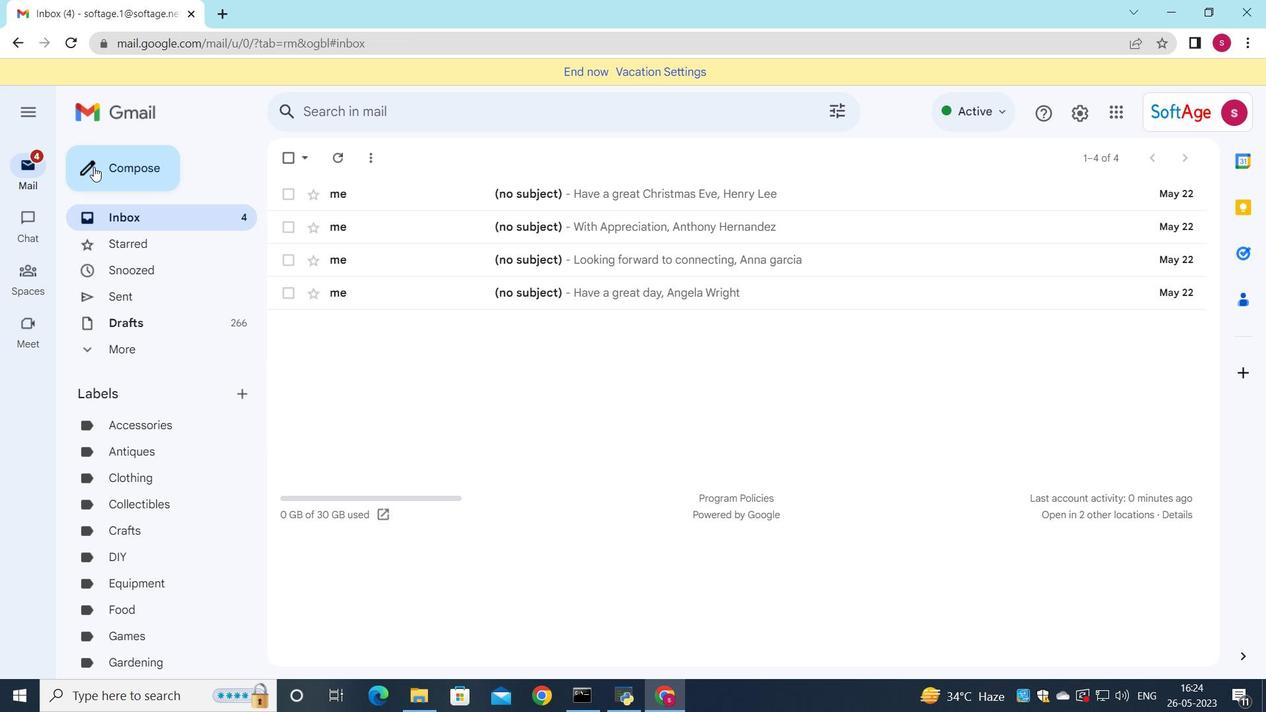 
Action: Mouse pressed left at (94, 166)
Screenshot: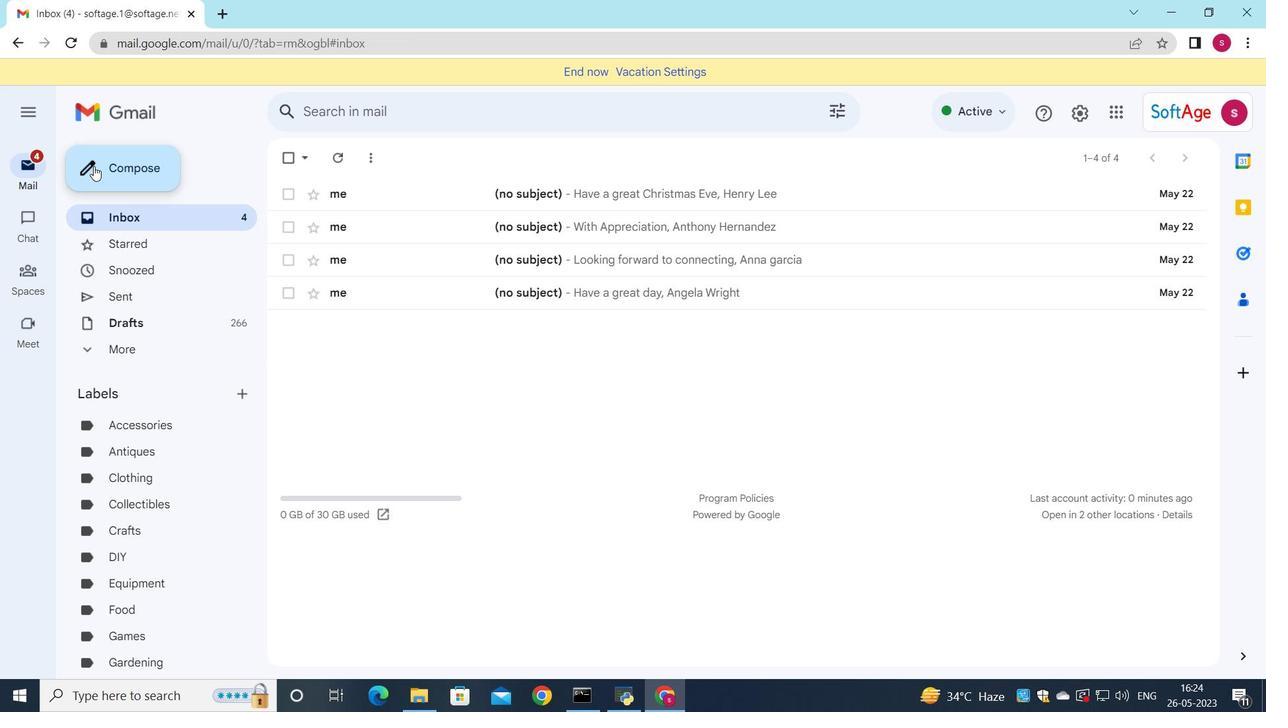 
Action: Mouse moved to (934, 306)
Screenshot: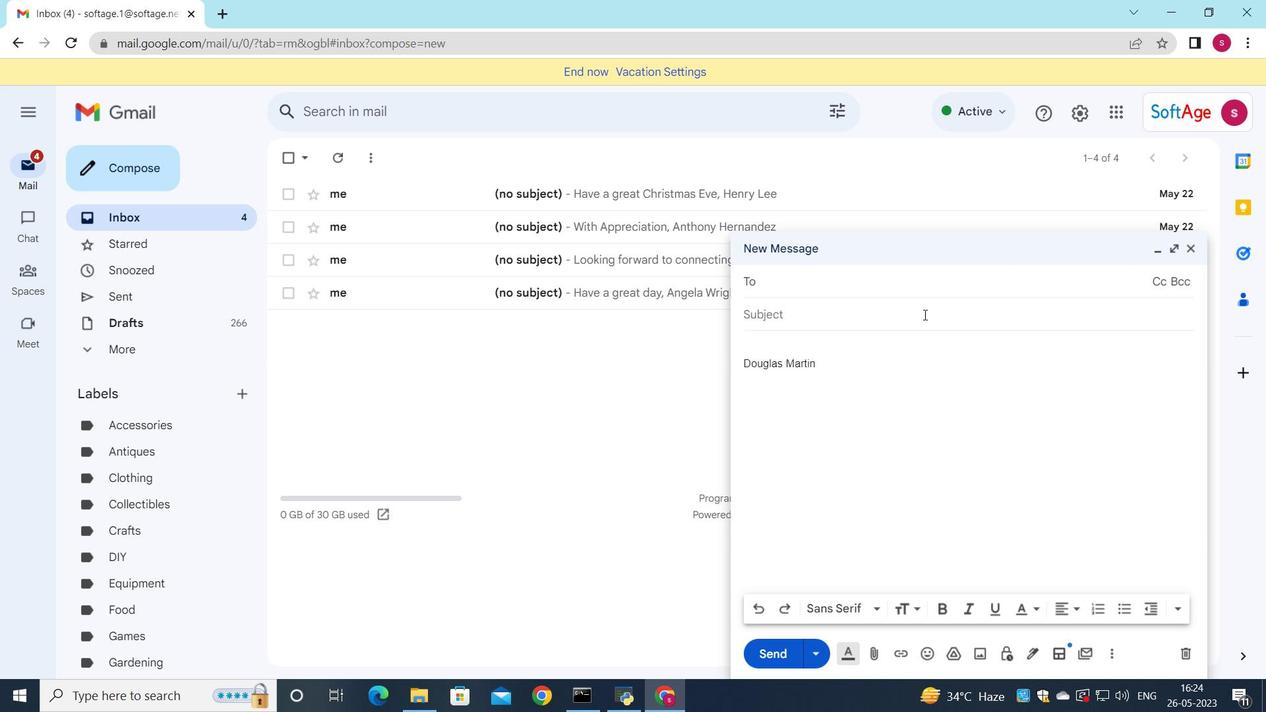 
Action: Key pressed softage
Screenshot: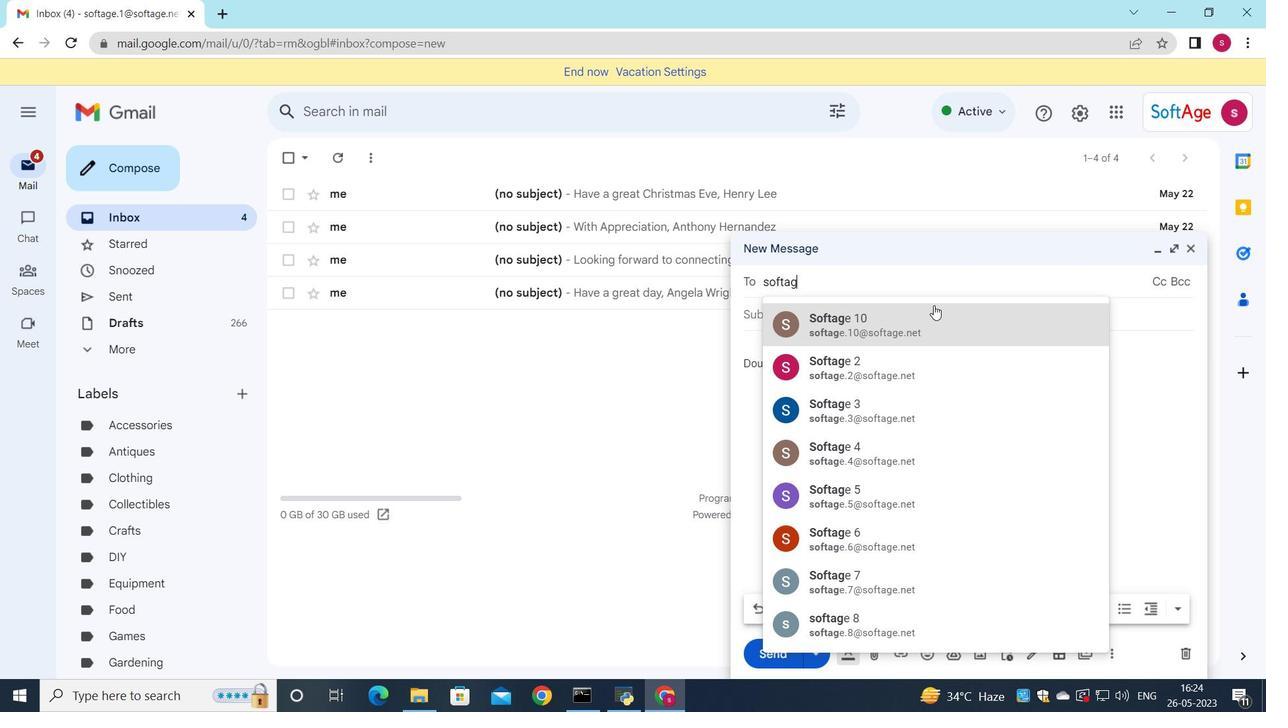 
Action: Mouse moved to (821, 582)
Screenshot: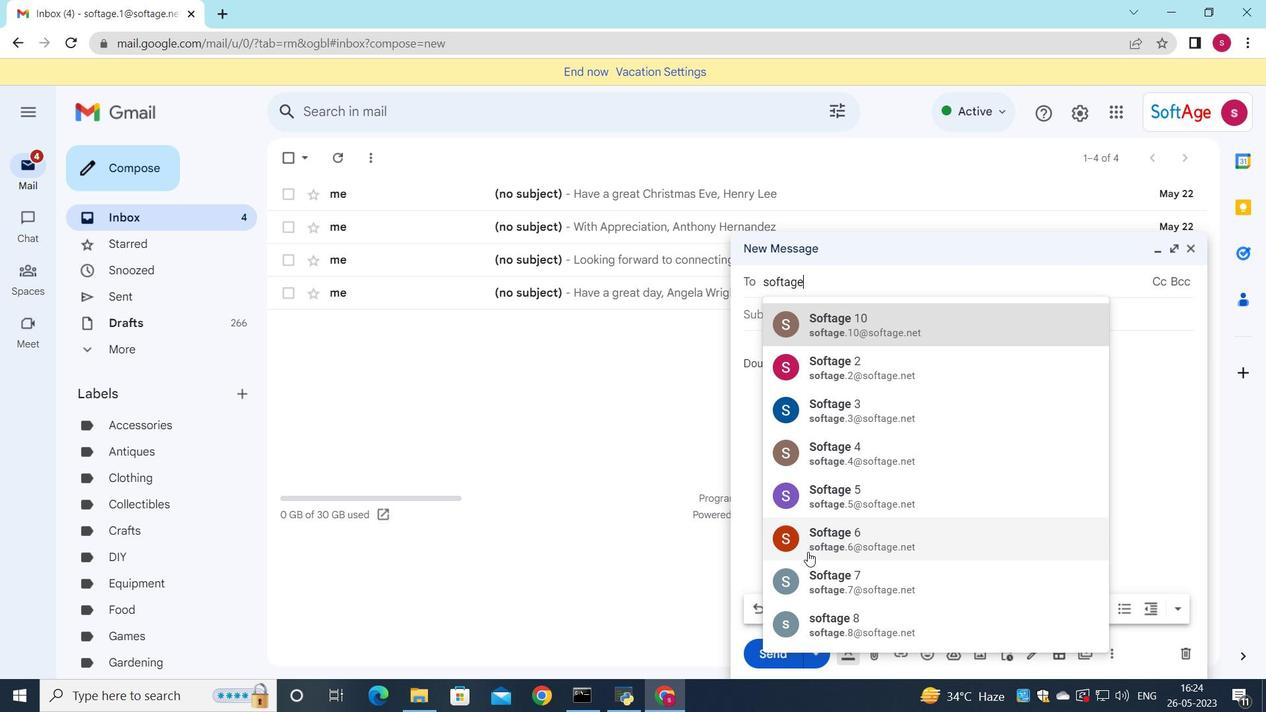 
Action: Mouse pressed left at (821, 582)
Screenshot: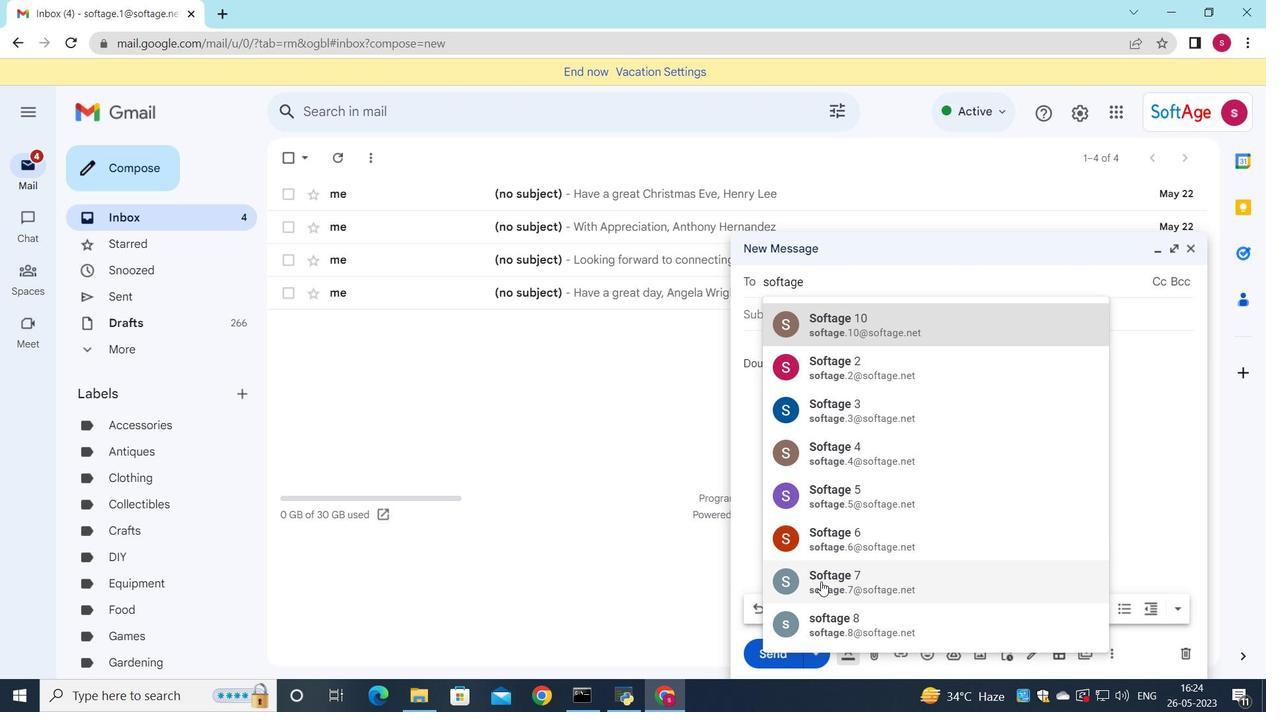 
Action: Mouse moved to (967, 487)
Screenshot: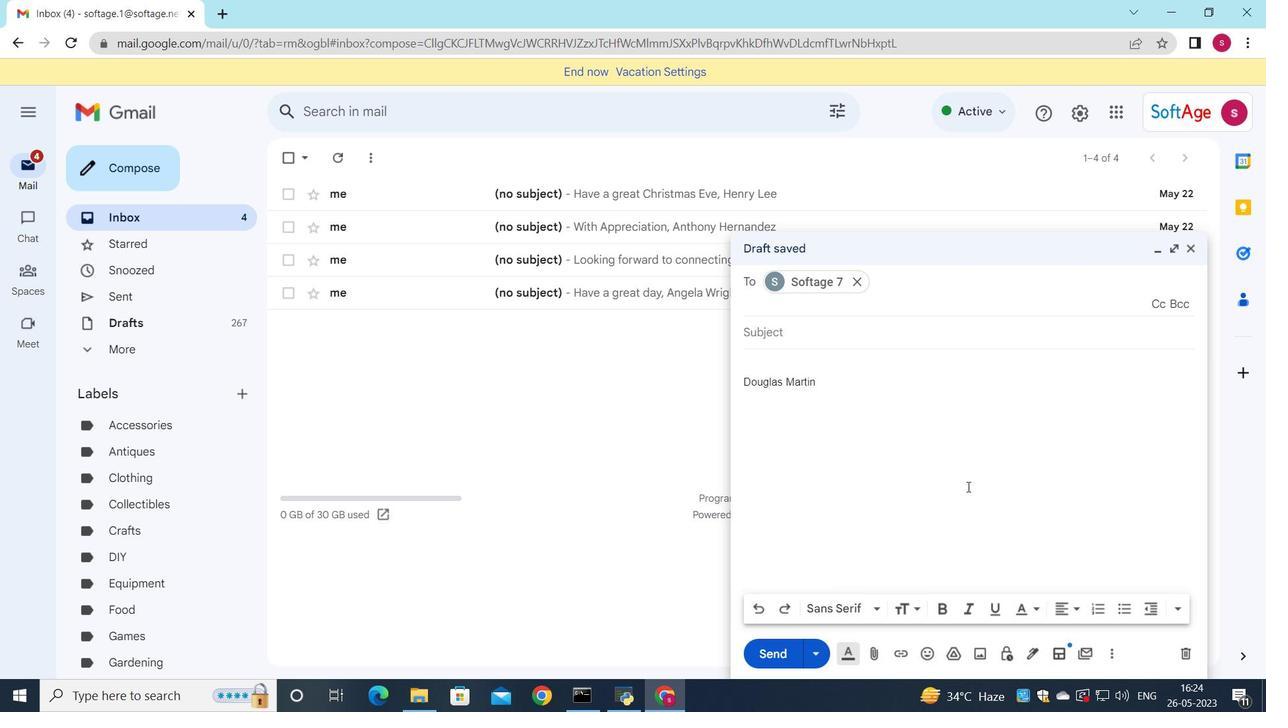 
Action: Key pressed s
Screenshot: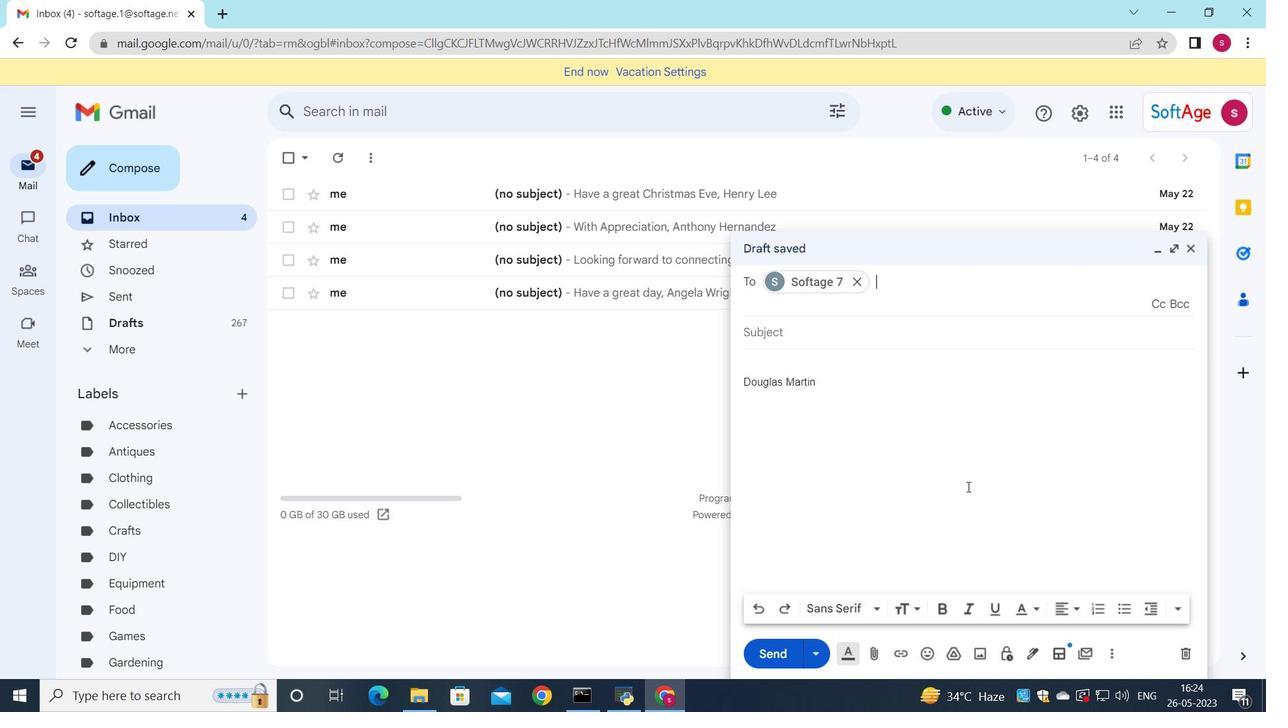 
Action: Mouse moved to (985, 623)
Screenshot: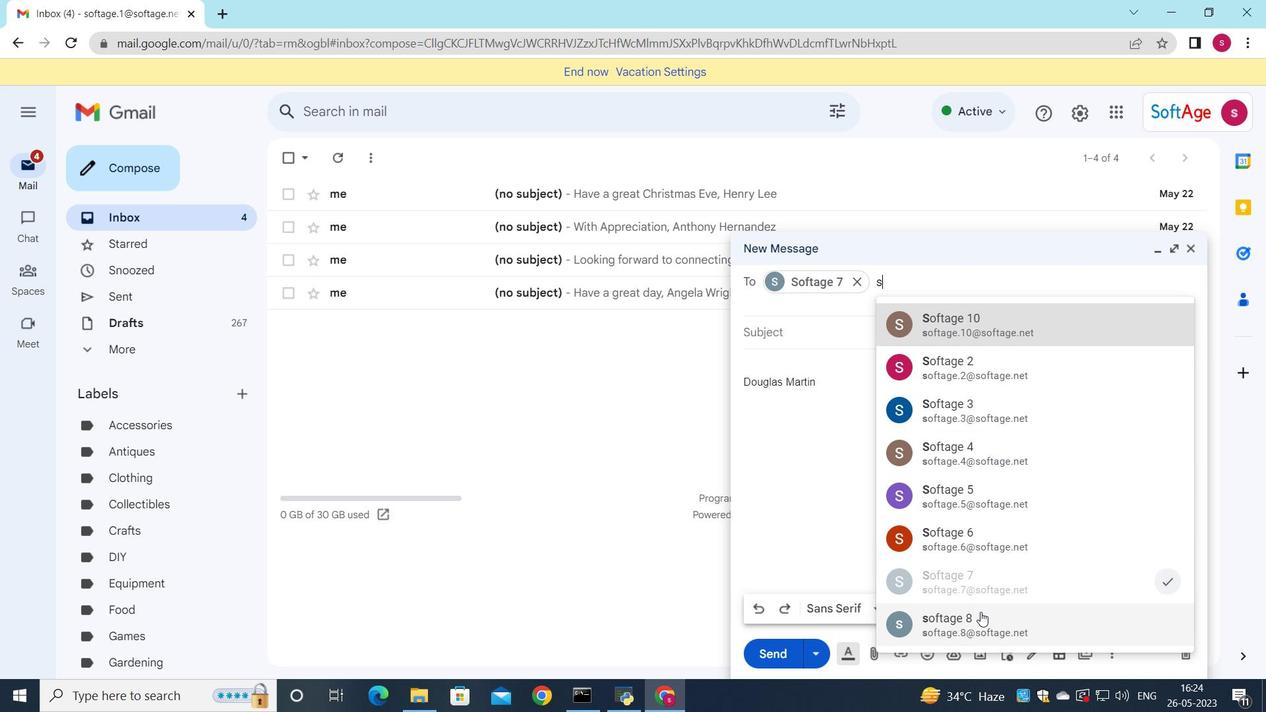 
Action: Mouse pressed left at (985, 623)
Screenshot: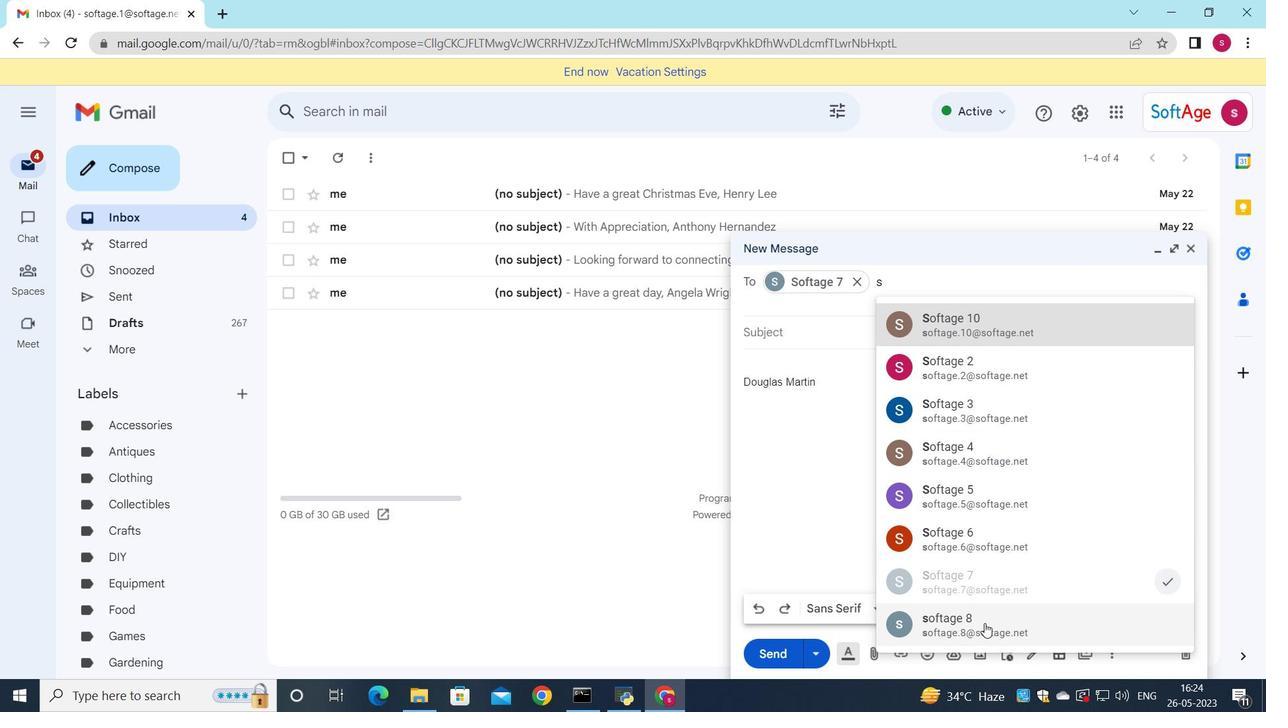 
Action: Mouse moved to (789, 335)
Screenshot: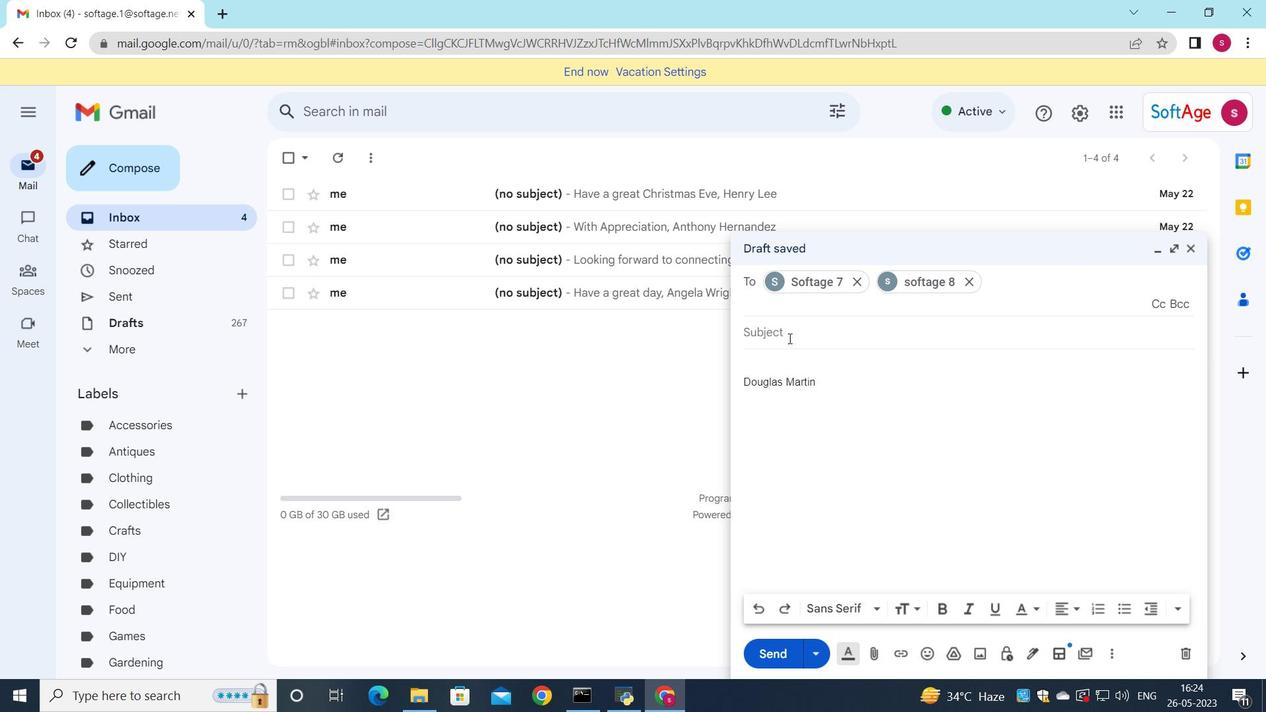 
Action: Mouse pressed left at (789, 335)
Screenshot: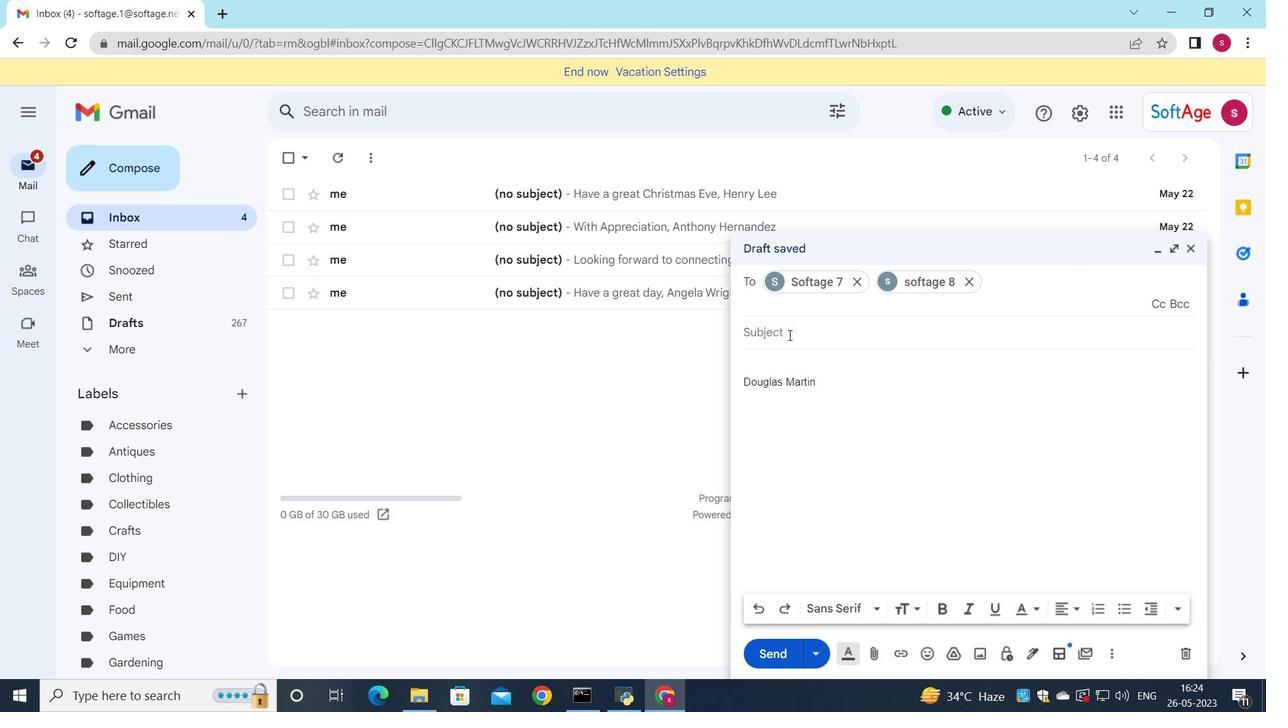 
Action: Key pressed <Key.shift>Emergency<Key.space>leave<Key.space>request
Screenshot: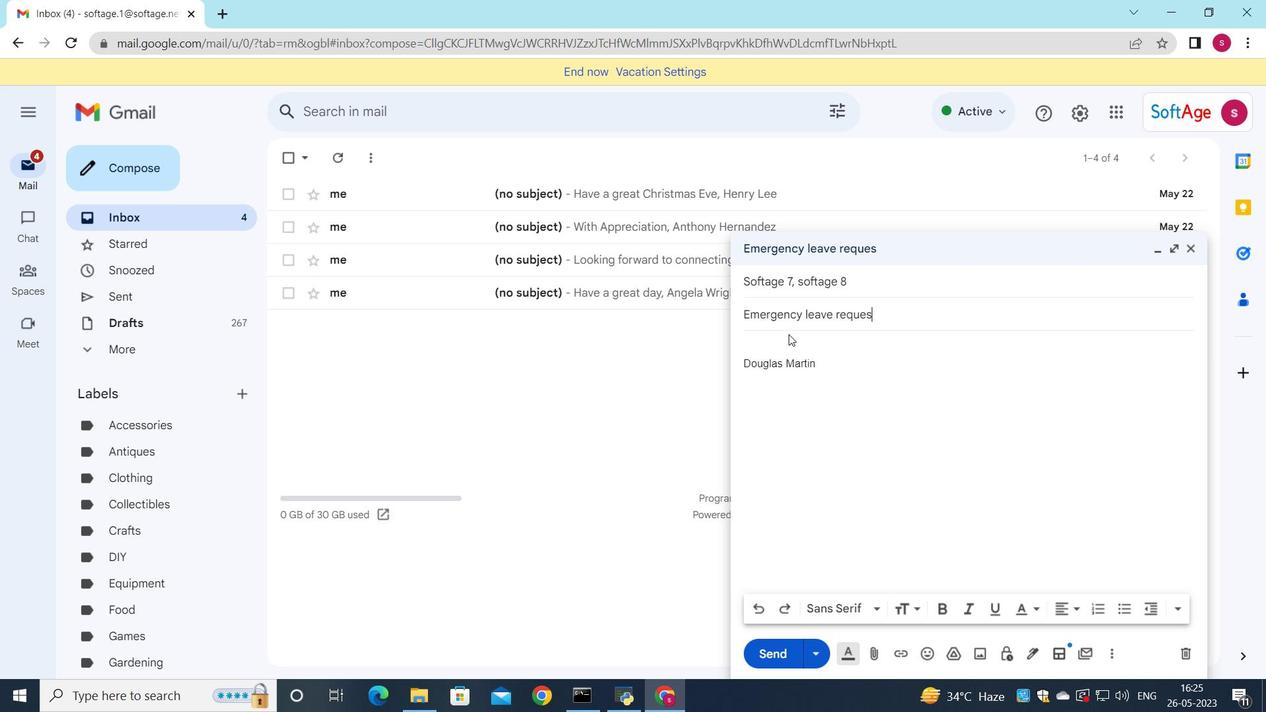 
Action: Mouse moved to (785, 347)
Screenshot: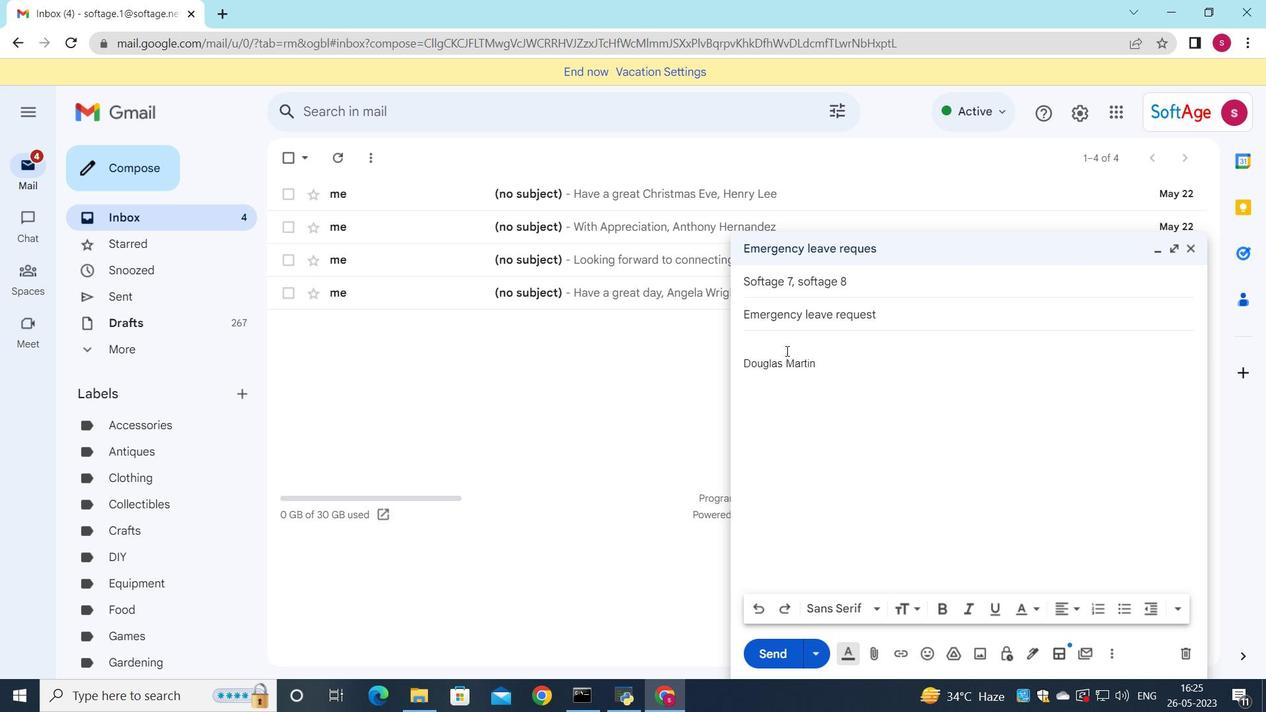 
Action: Mouse pressed left at (785, 347)
Screenshot: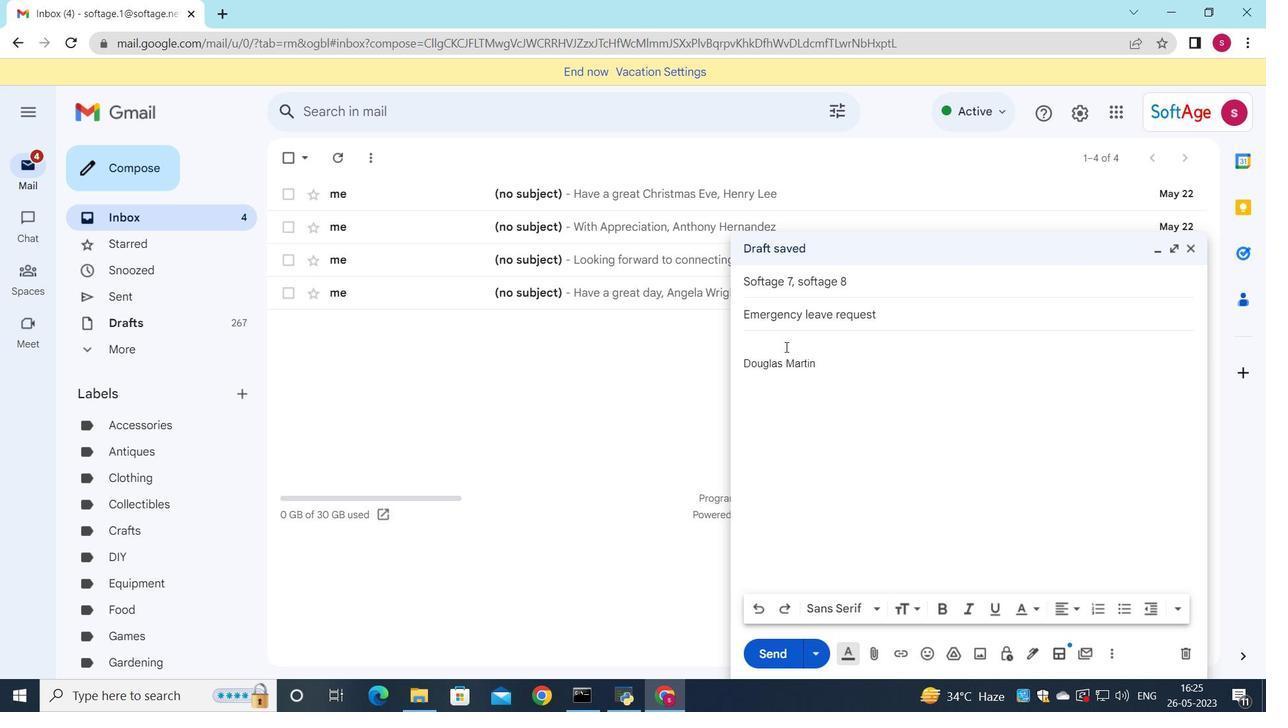 
Action: Key pressed <Key.shift>I<Key.space>am<Key.space>sorry<Key.space>ani<Key.backspace>y<Key.space>inconvenience<Key.space>t
Screenshot: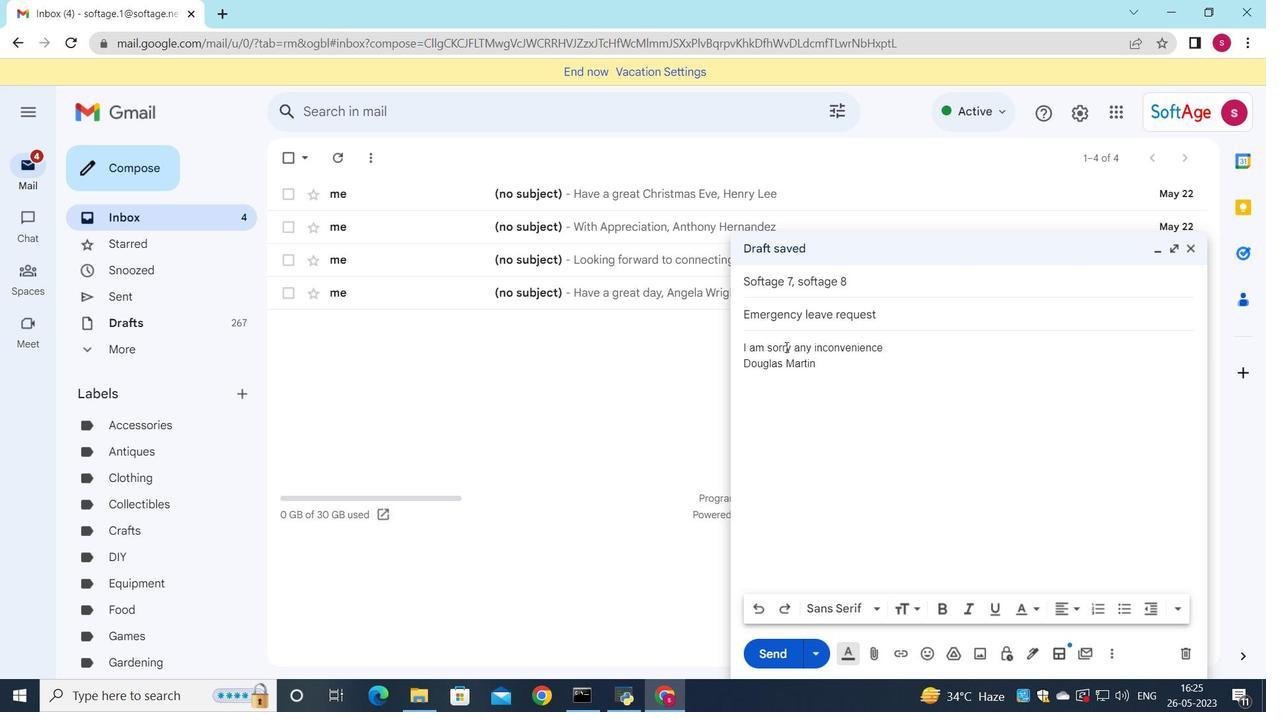 
Action: Mouse moved to (791, 350)
Screenshot: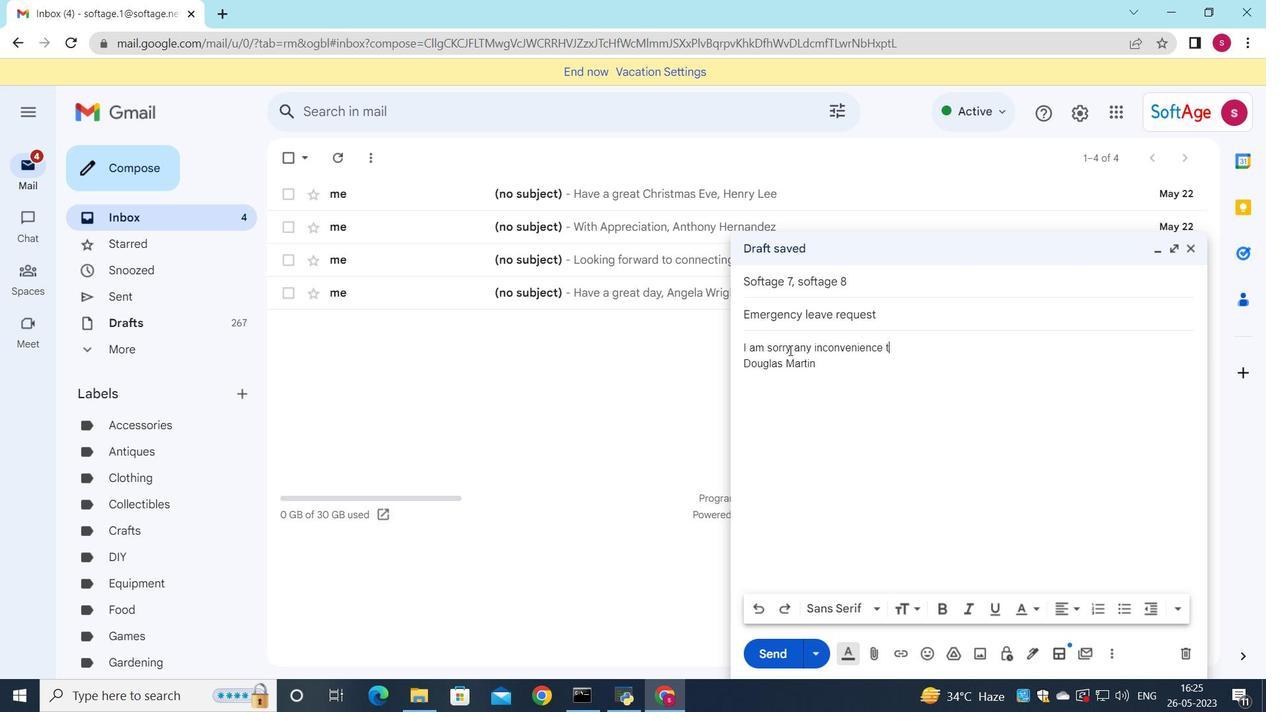 
Action: Mouse pressed left at (791, 350)
Screenshot: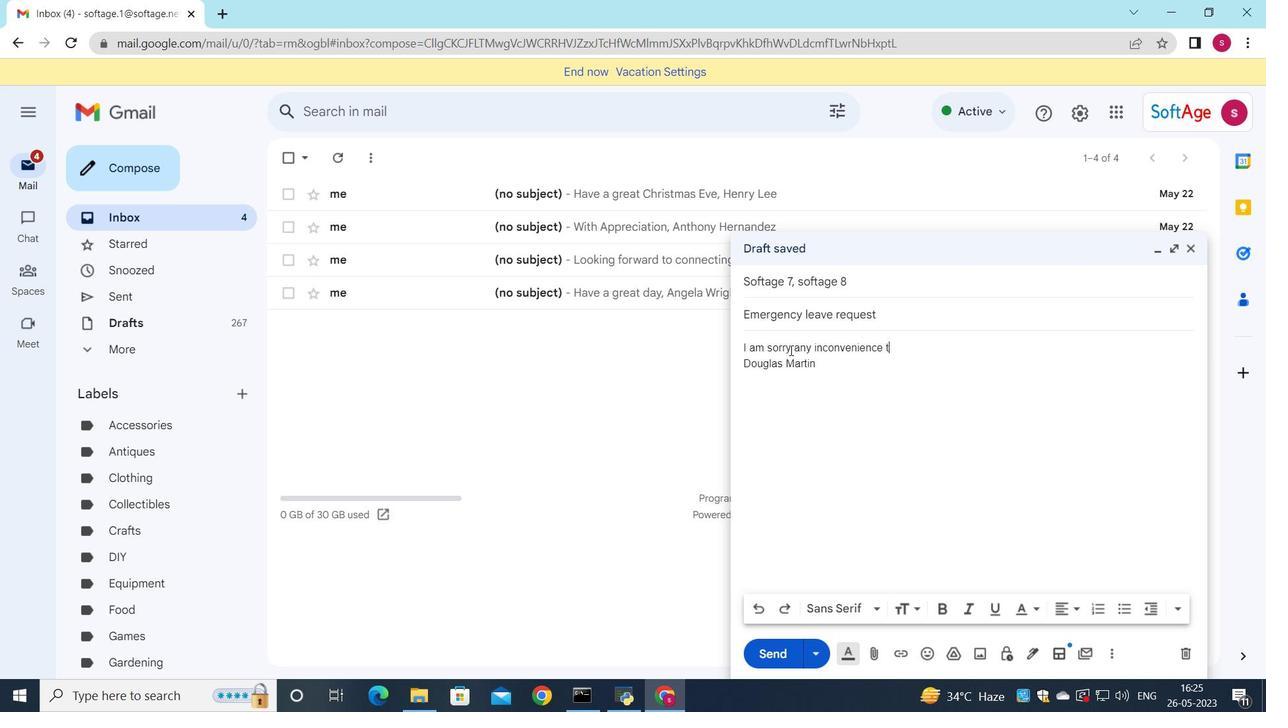 
Action: Key pressed <Key.space>for
Screenshot: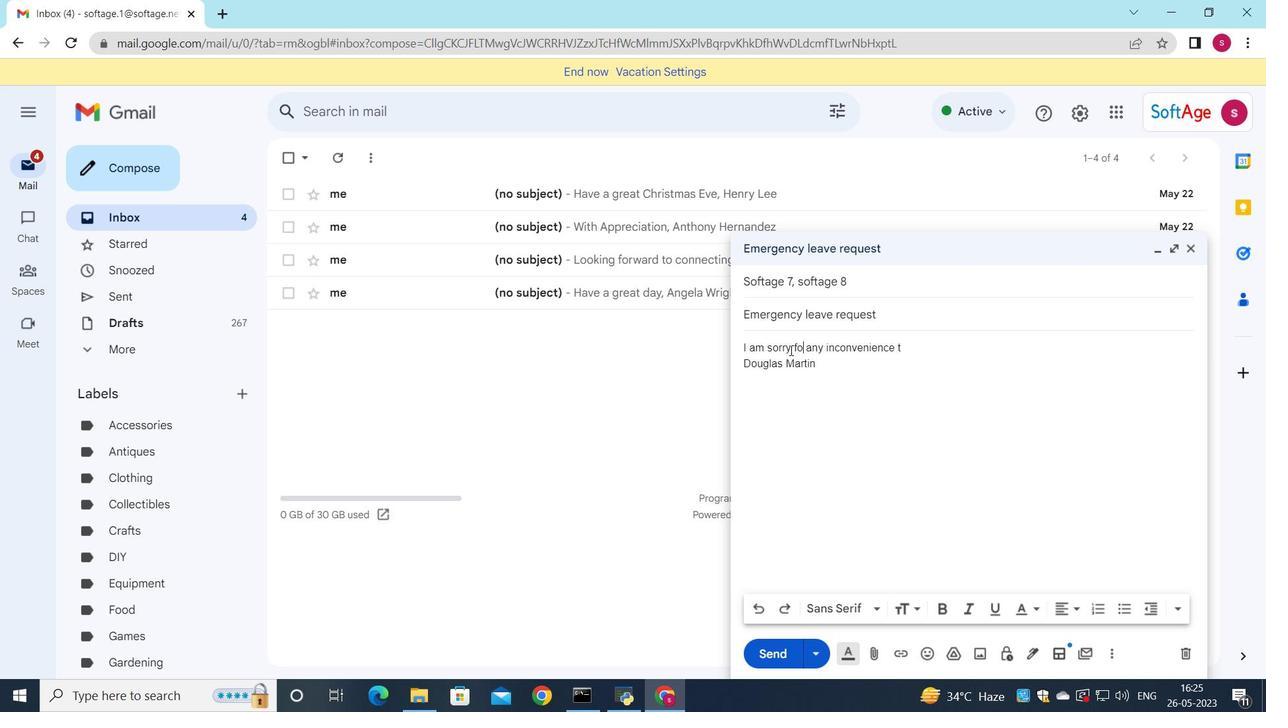 
Action: Mouse moved to (915, 346)
Screenshot: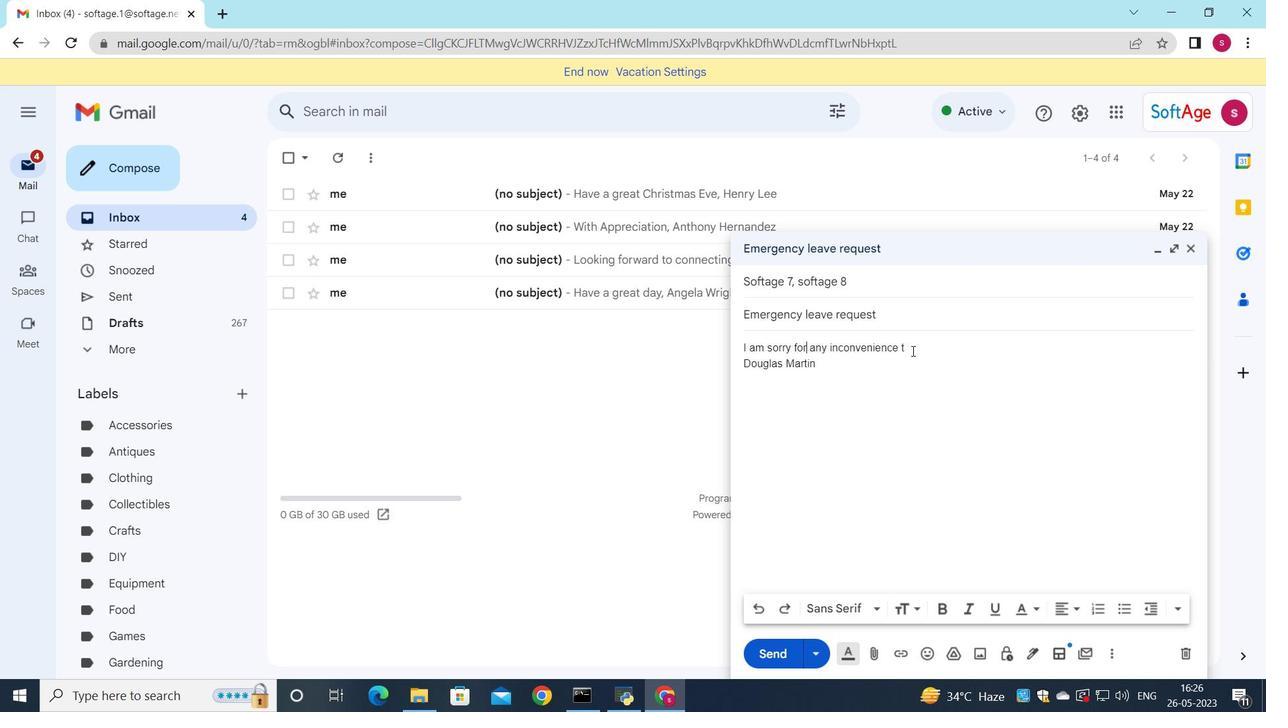 
Action: Mouse pressed left at (915, 346)
Screenshot: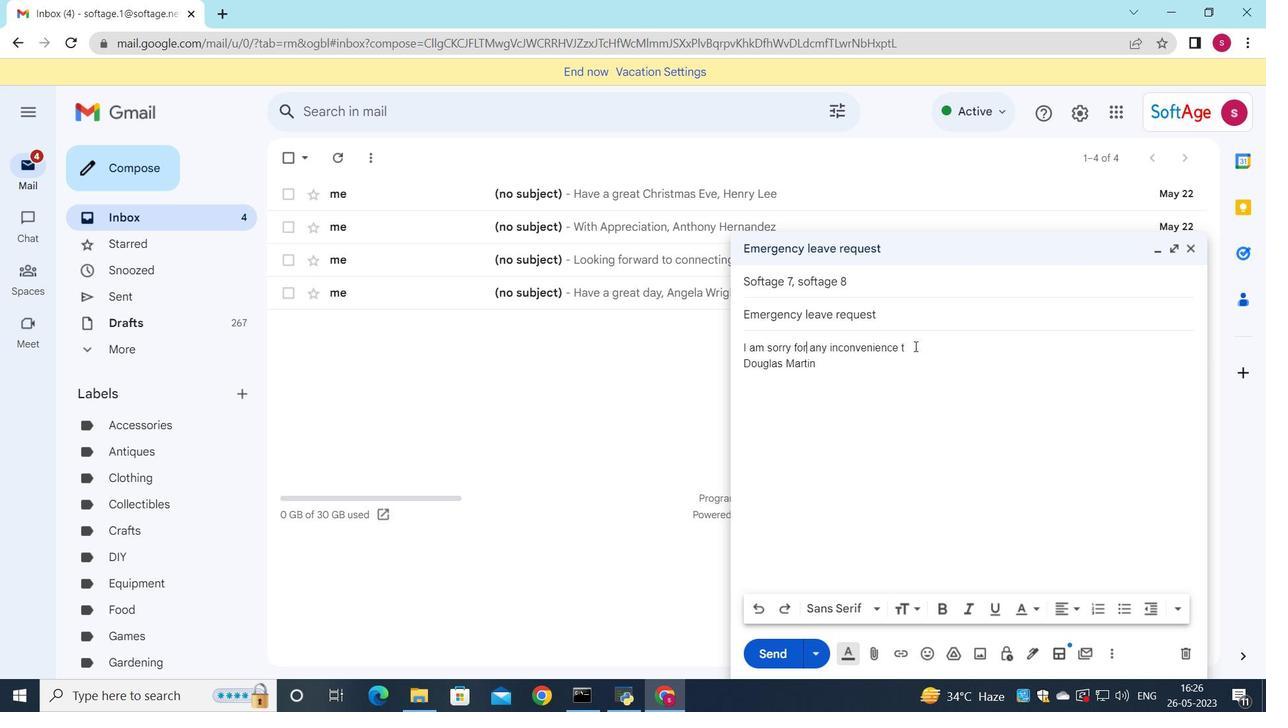 
Action: Key pressed his<Key.space>may<Key.space>have<Key.space>caused<Key.space>and<Key.space>would<Key.space>like<Key.space>to<Key.space>rectify<Key.space>the<Key.space>situation.
Screenshot: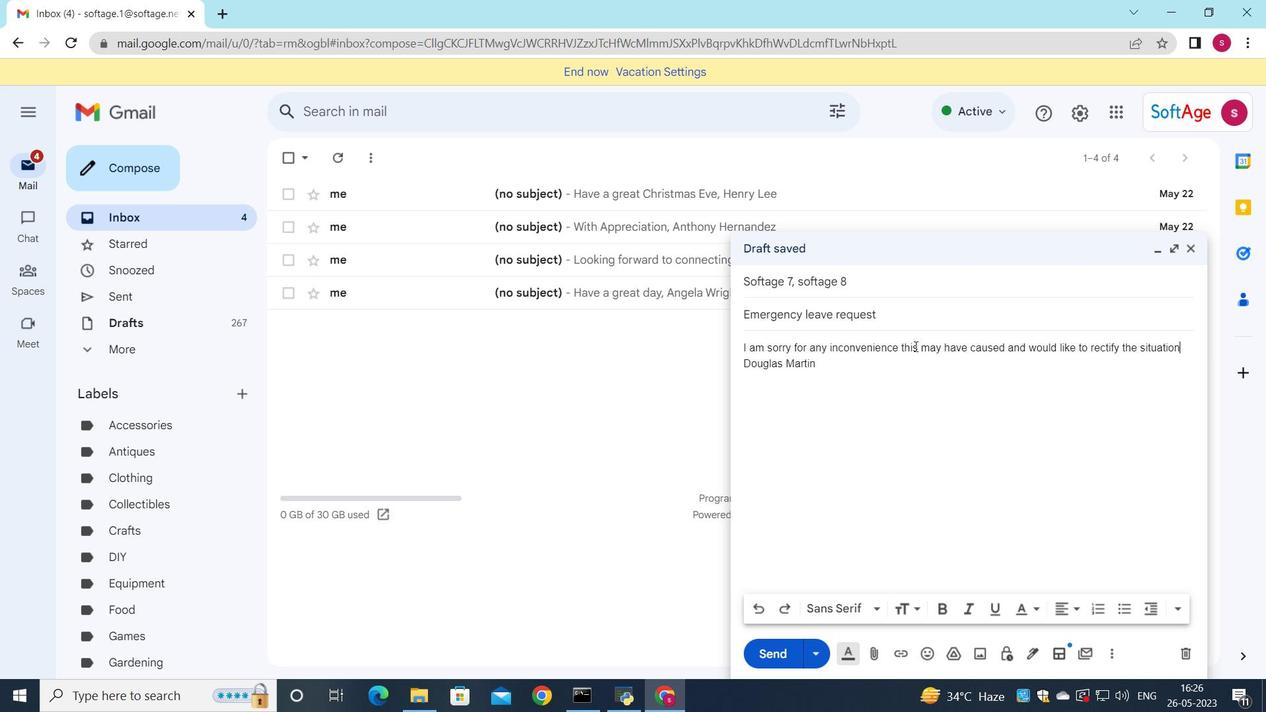 
Action: Mouse moved to (872, 654)
Screenshot: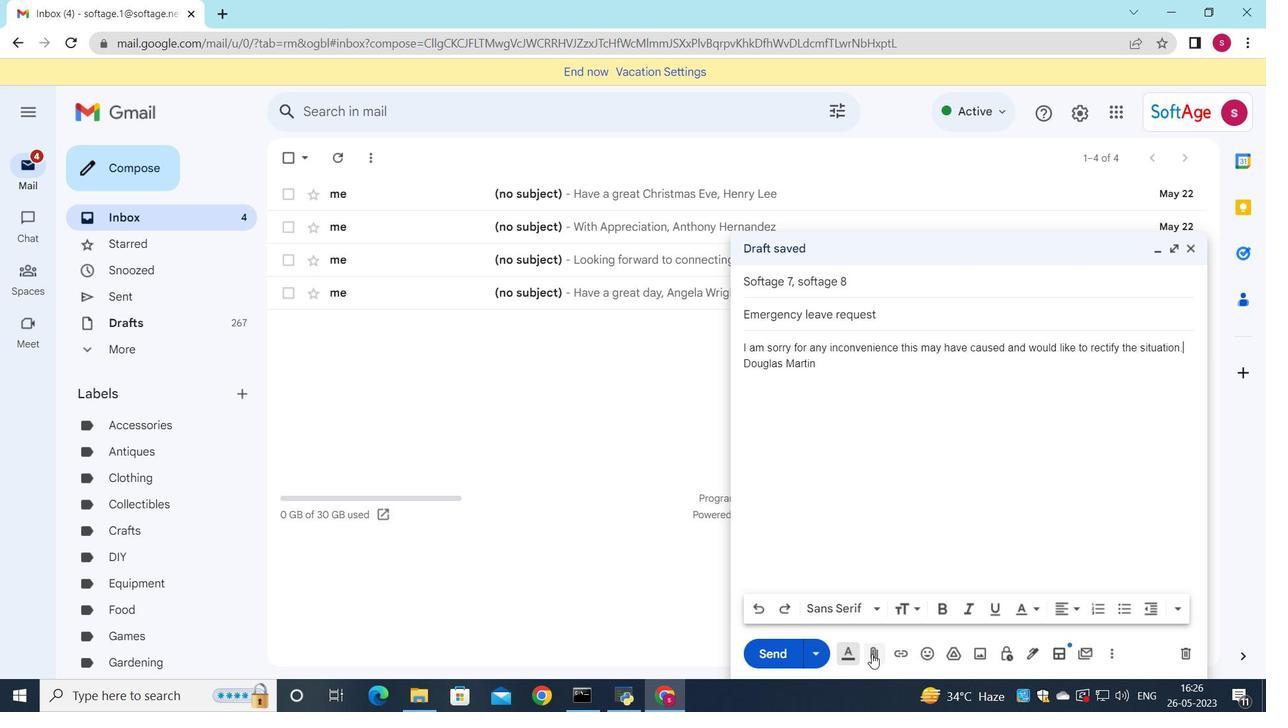 
Action: Mouse pressed left at (872, 654)
Screenshot: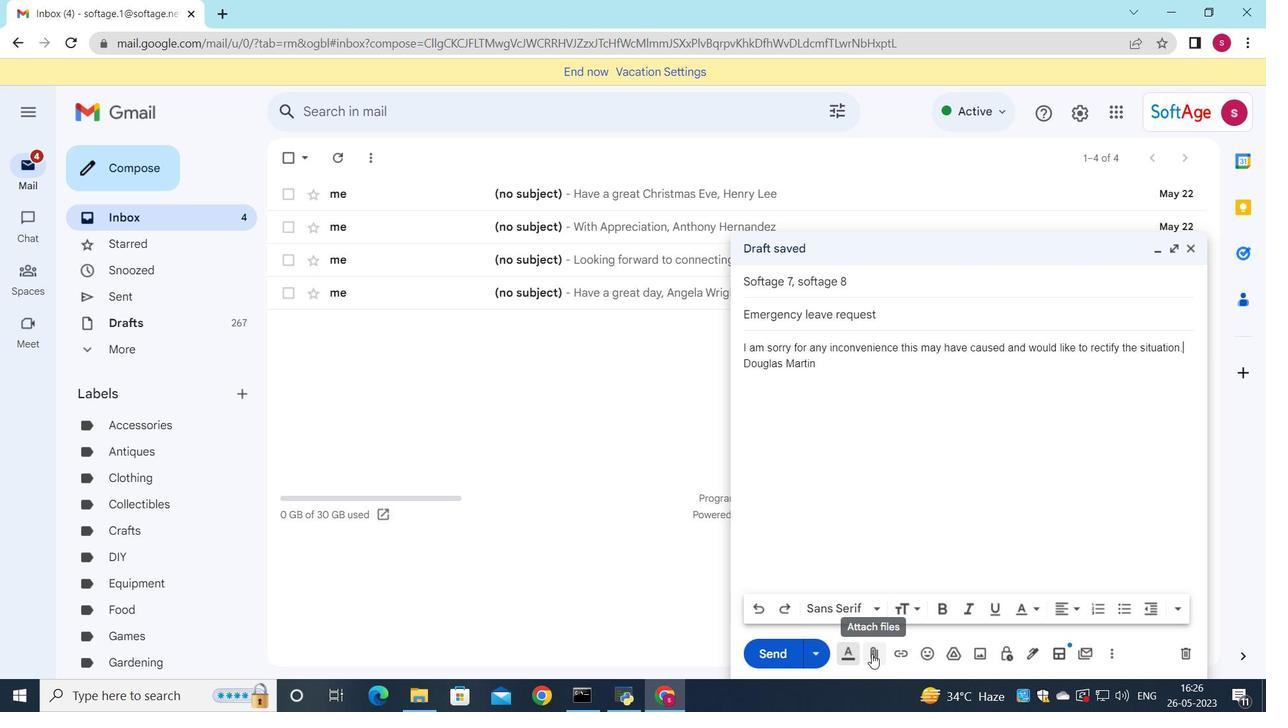 
Action: Mouse moved to (233, 121)
Screenshot: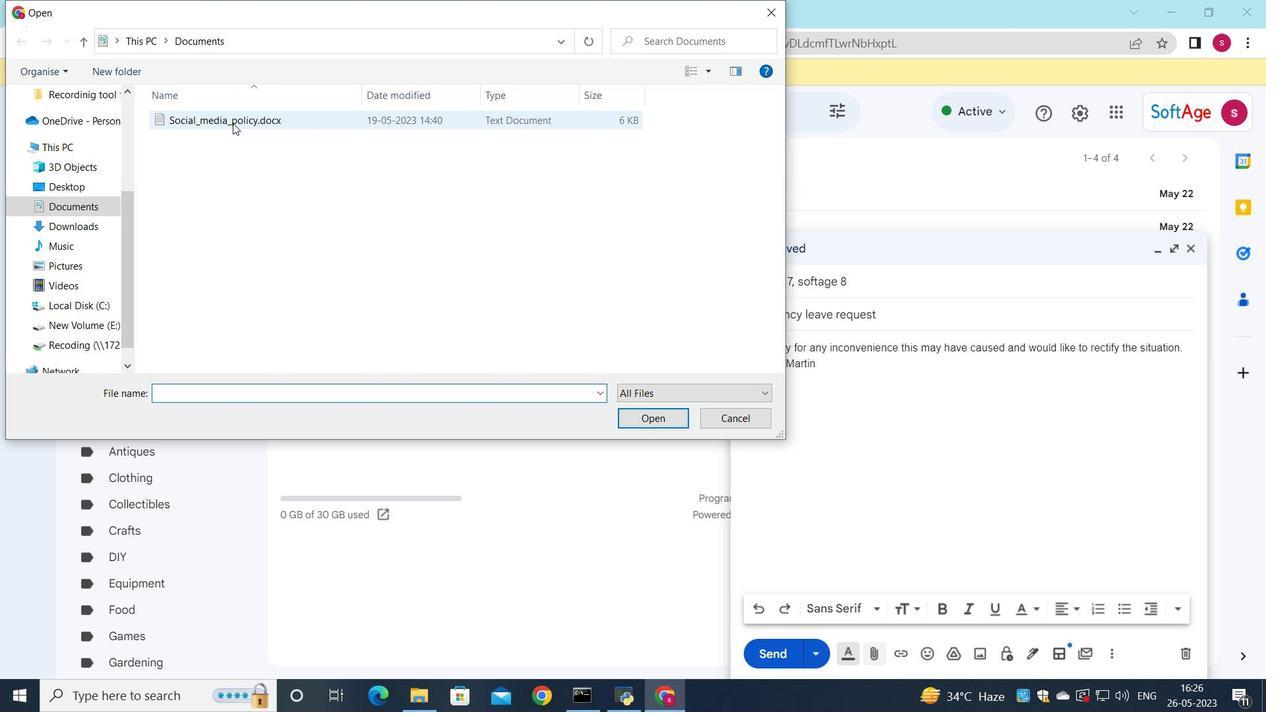 
Action: Mouse pressed left at (233, 121)
Screenshot: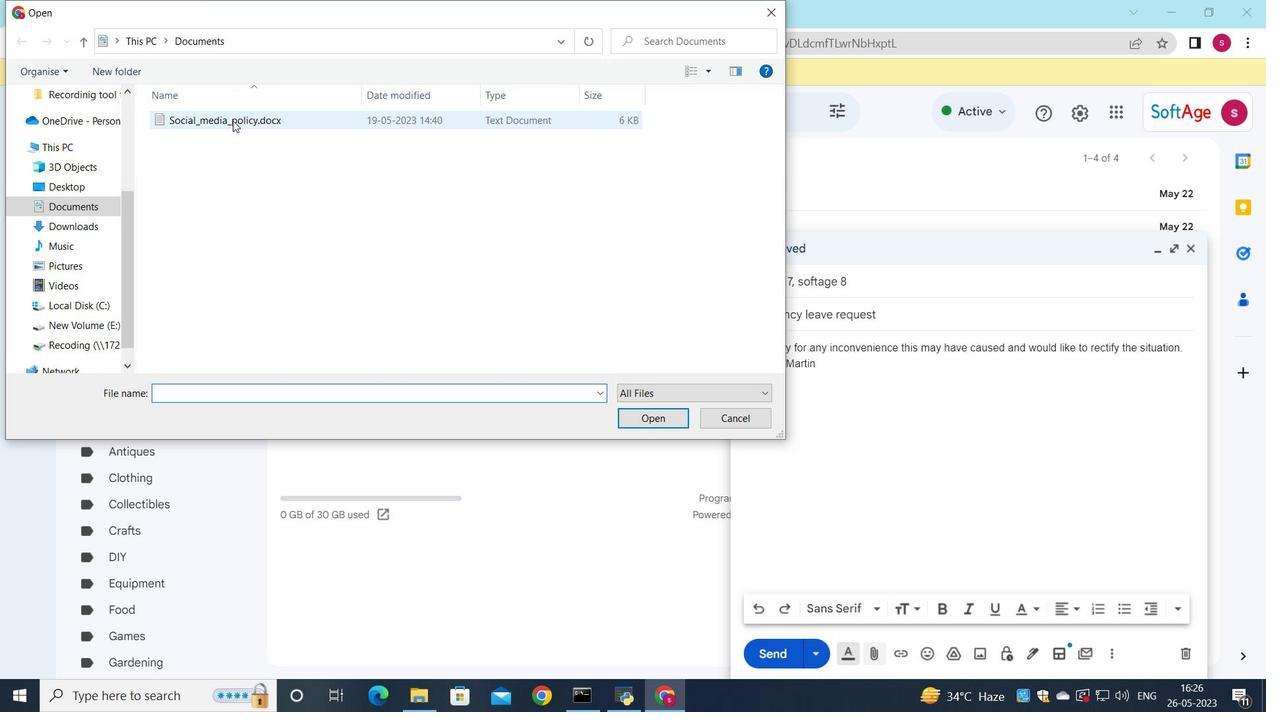 
Action: Mouse moved to (282, 128)
Screenshot: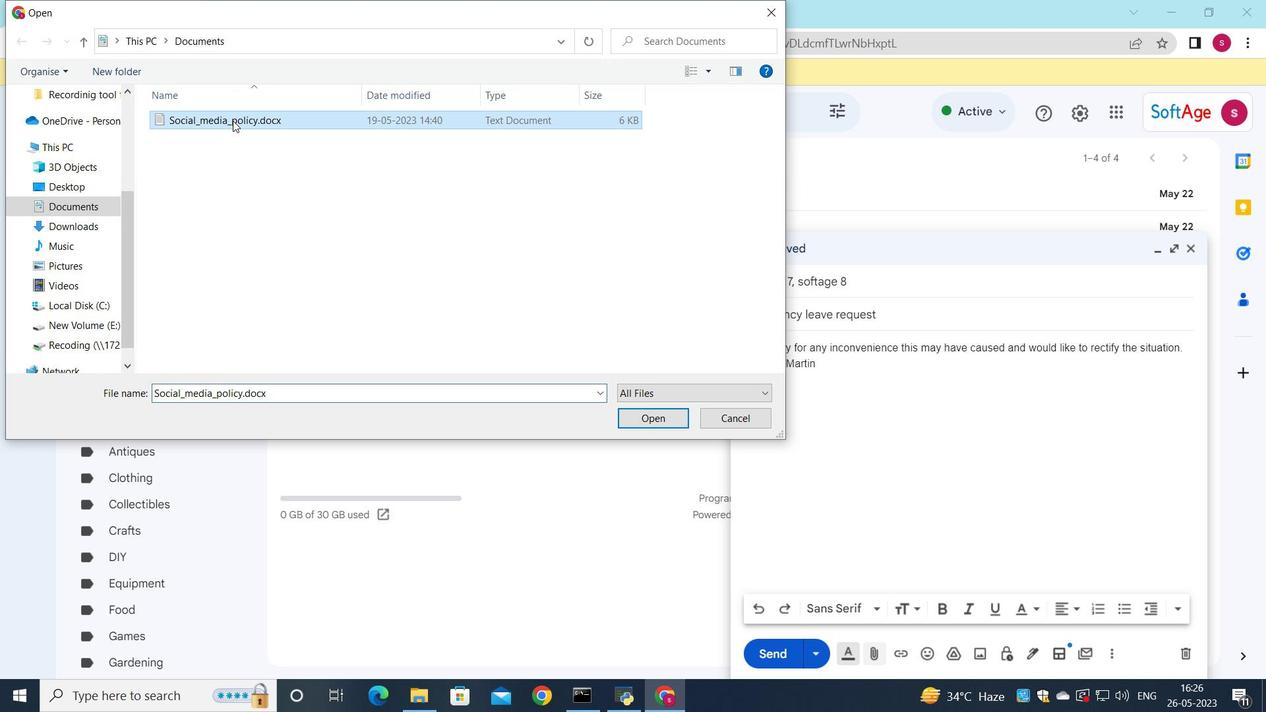 
Action: Mouse pressed left at (282, 128)
Screenshot: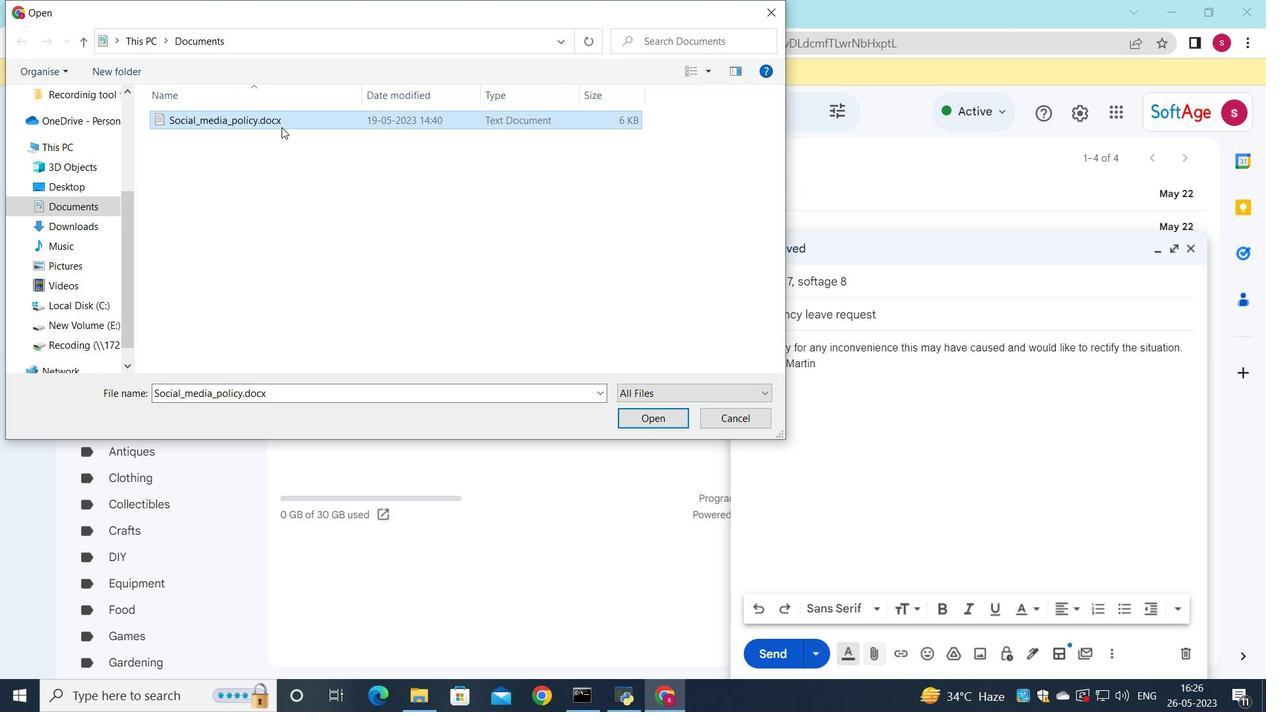 
Action: Mouse moved to (465, 213)
Screenshot: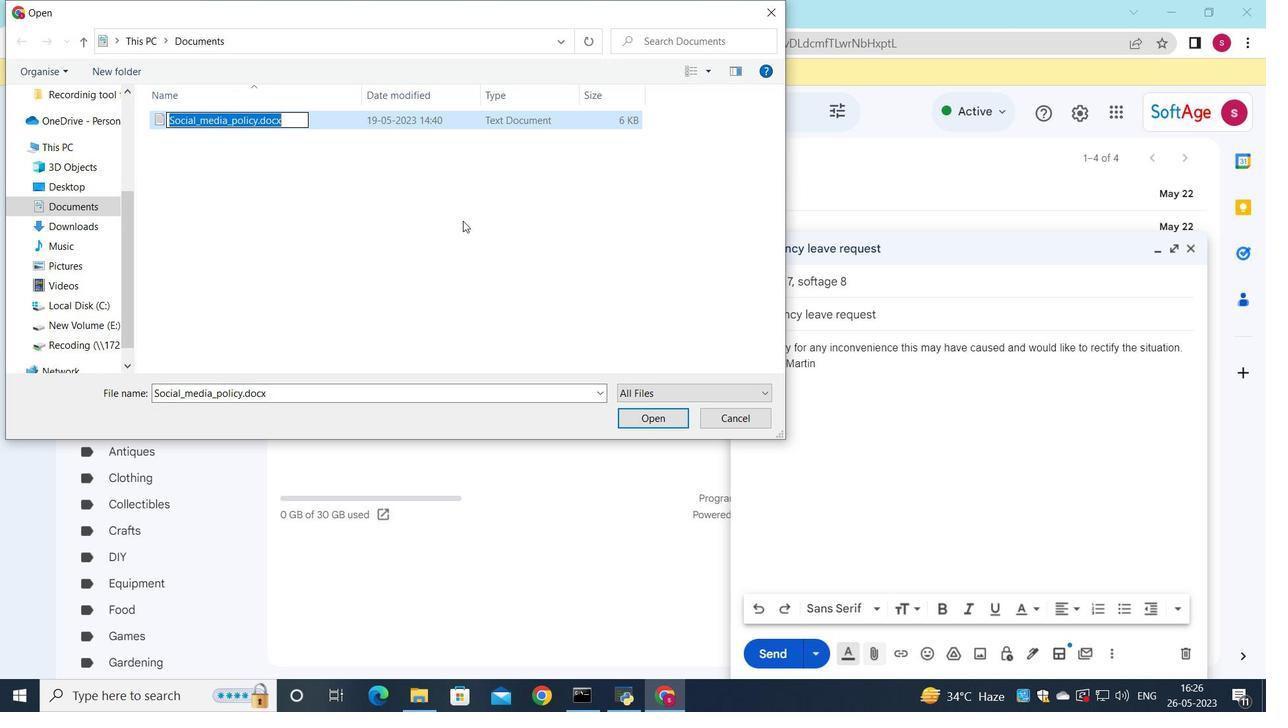 
Action: Key pressed <Key.shift>Brand<Key.shift>_guidelines.pdf
Screenshot: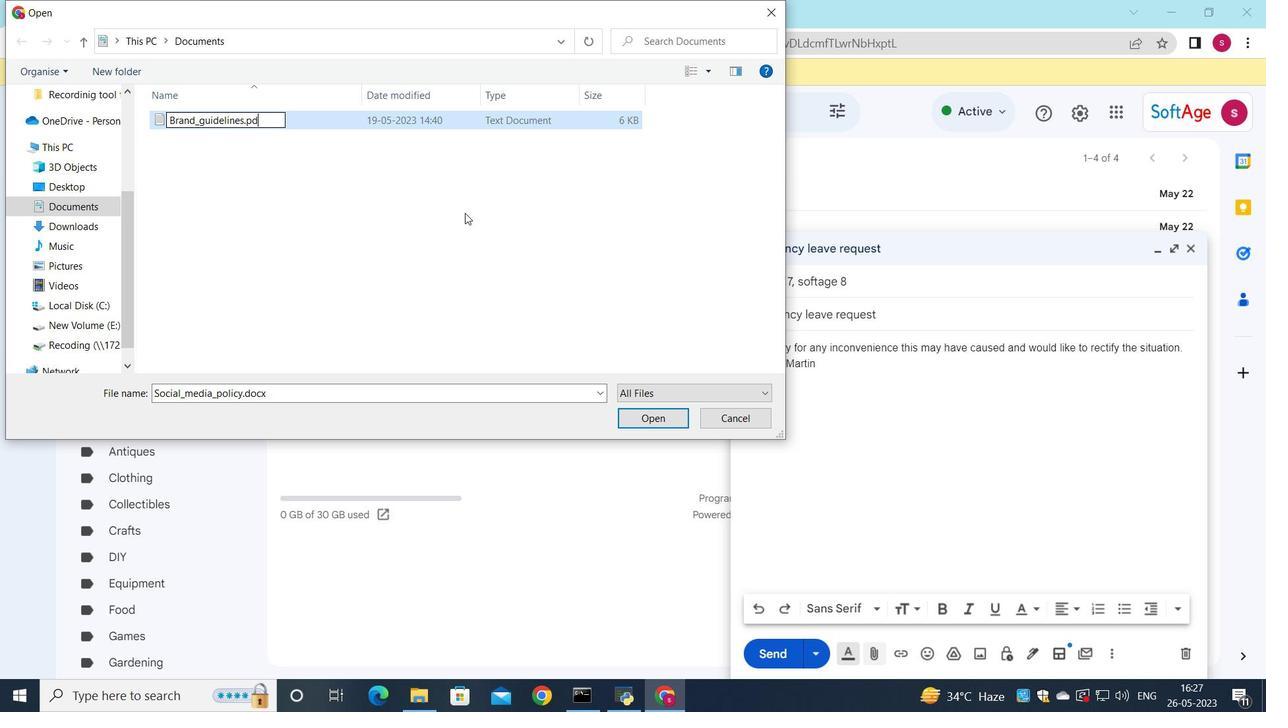 
Action: Mouse moved to (529, 124)
Screenshot: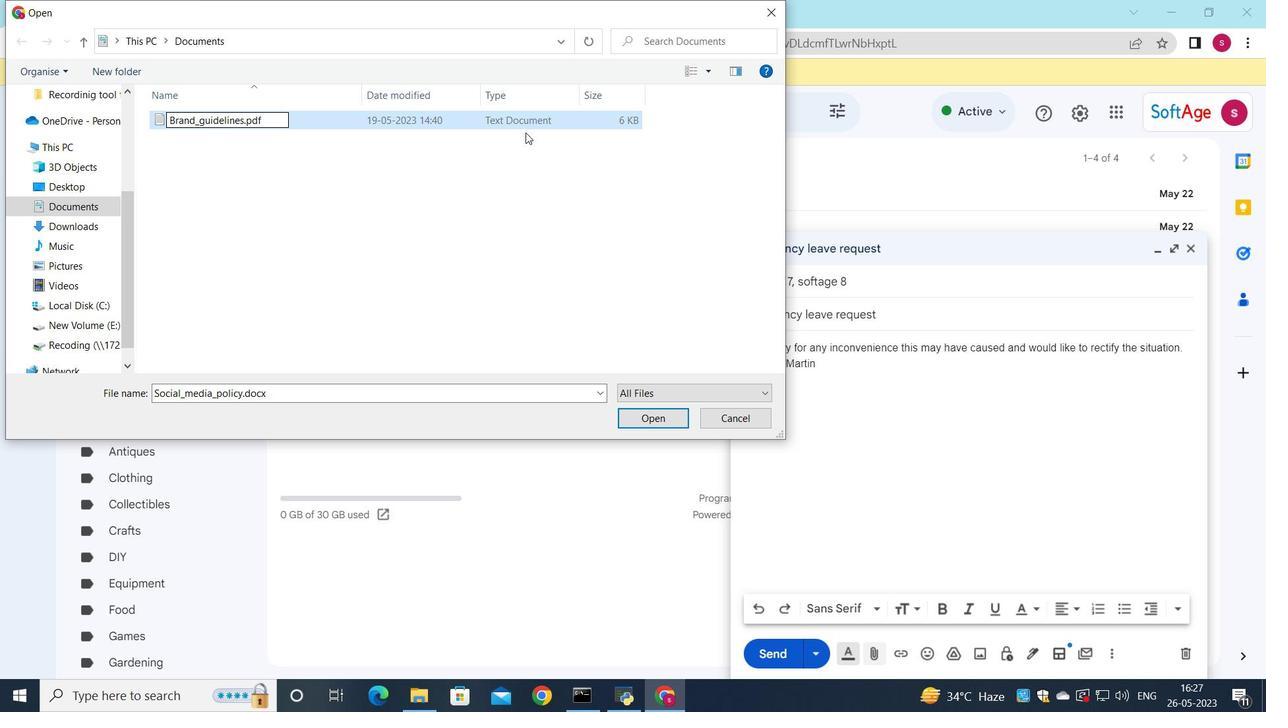 
Action: Mouse pressed left at (529, 124)
Screenshot: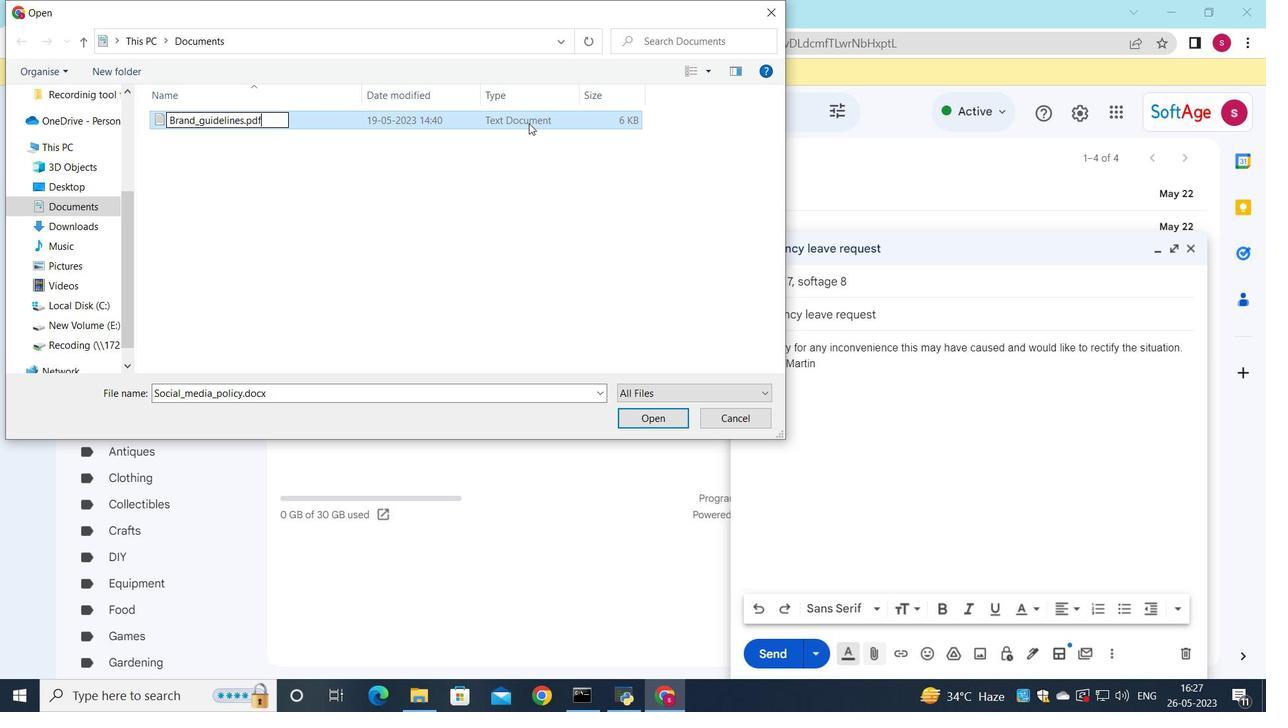 
Action: Mouse moved to (524, 117)
Screenshot: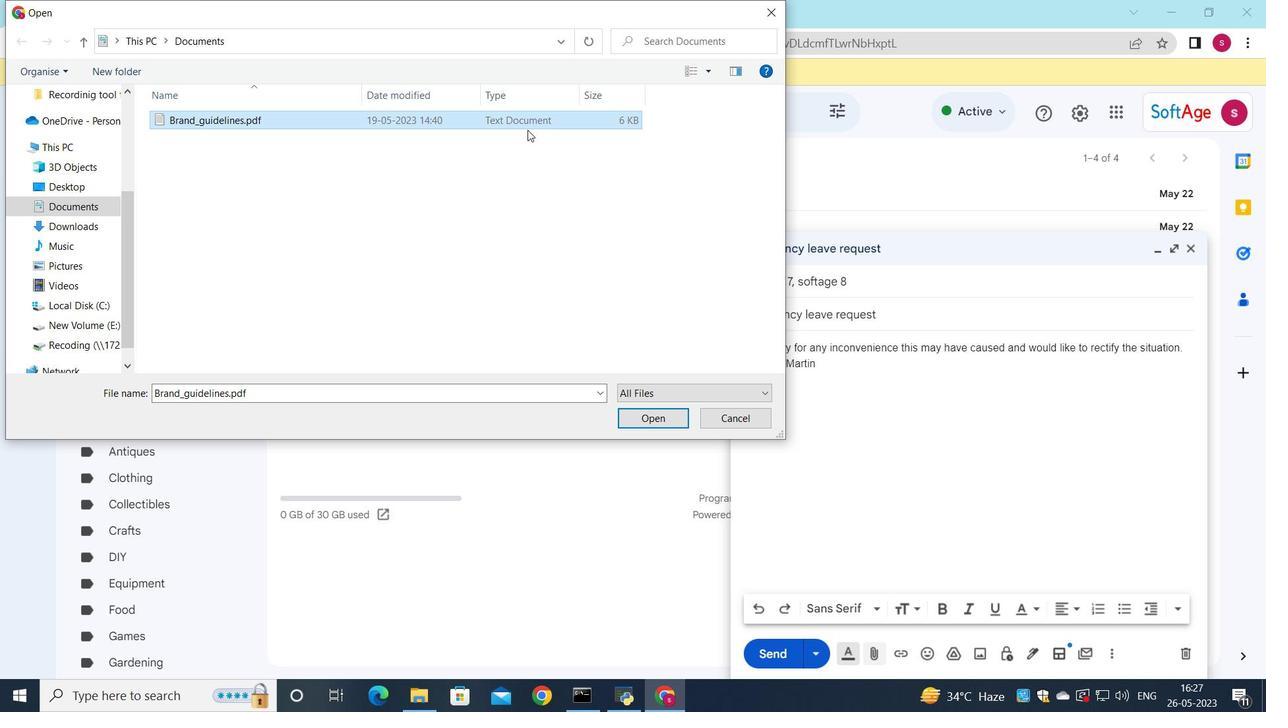 
Action: Mouse pressed left at (524, 117)
Screenshot: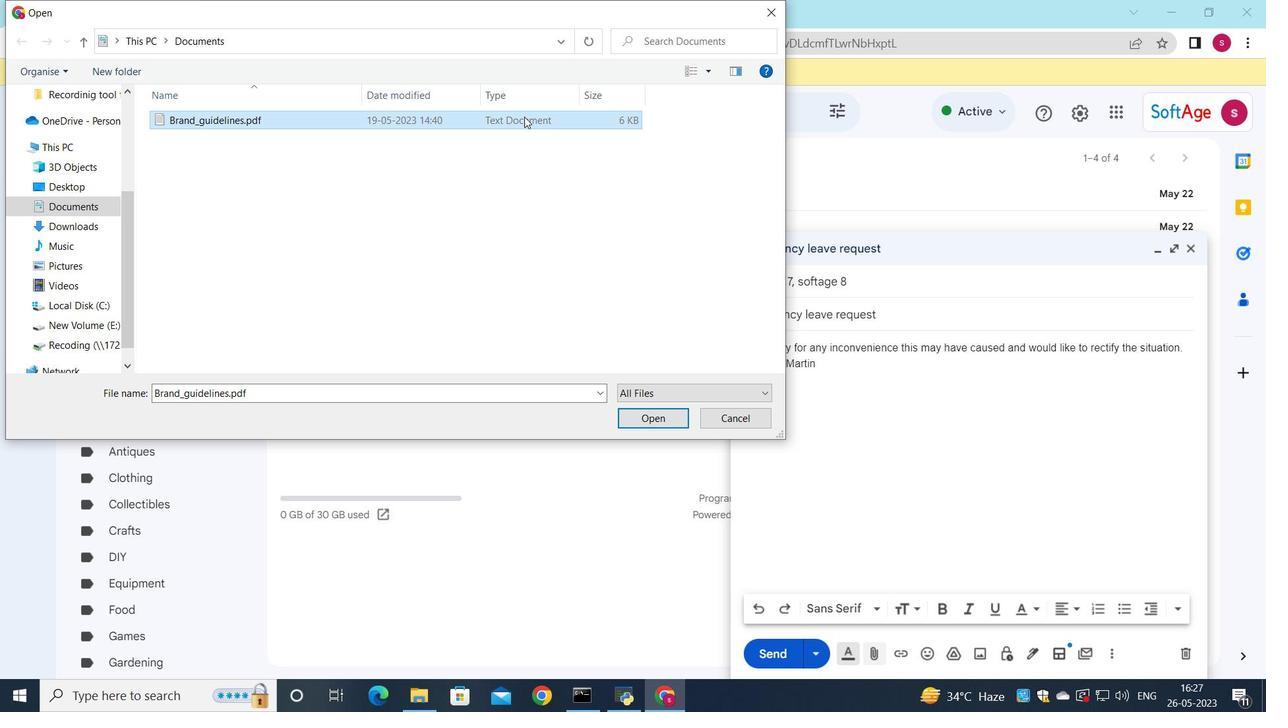 
Action: Mouse moved to (654, 426)
Screenshot: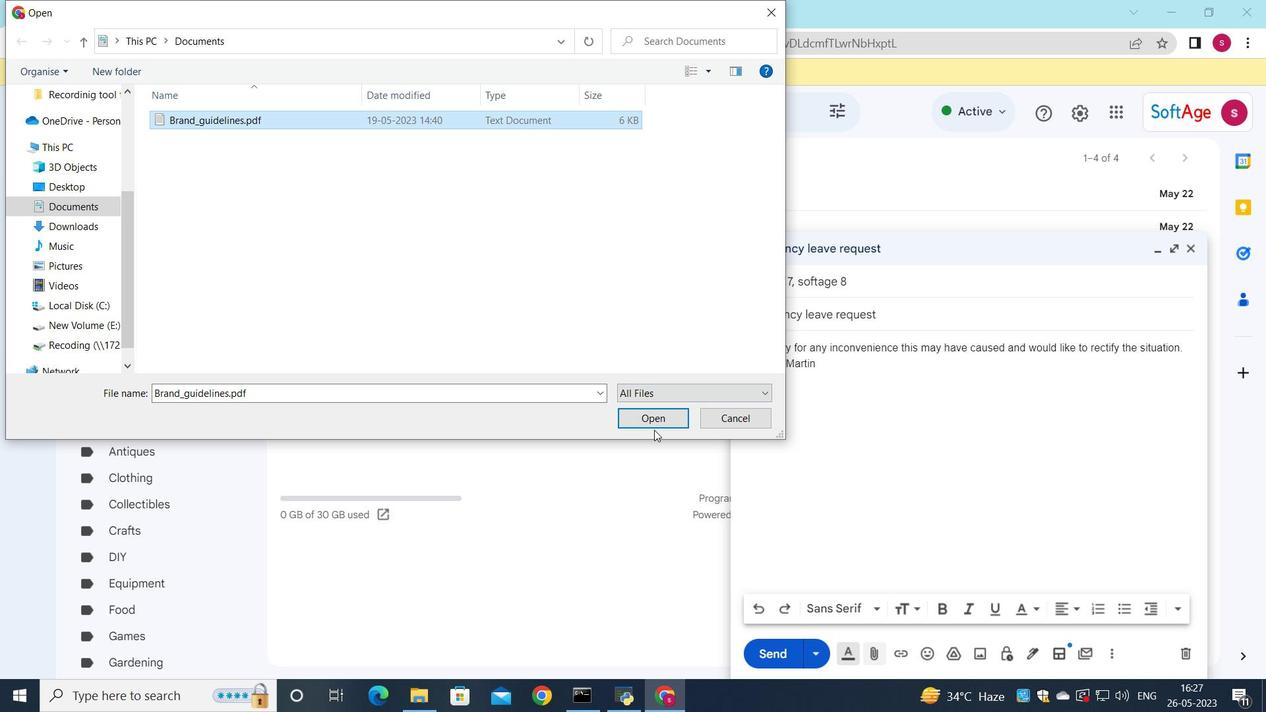 
Action: Mouse pressed left at (654, 426)
Screenshot: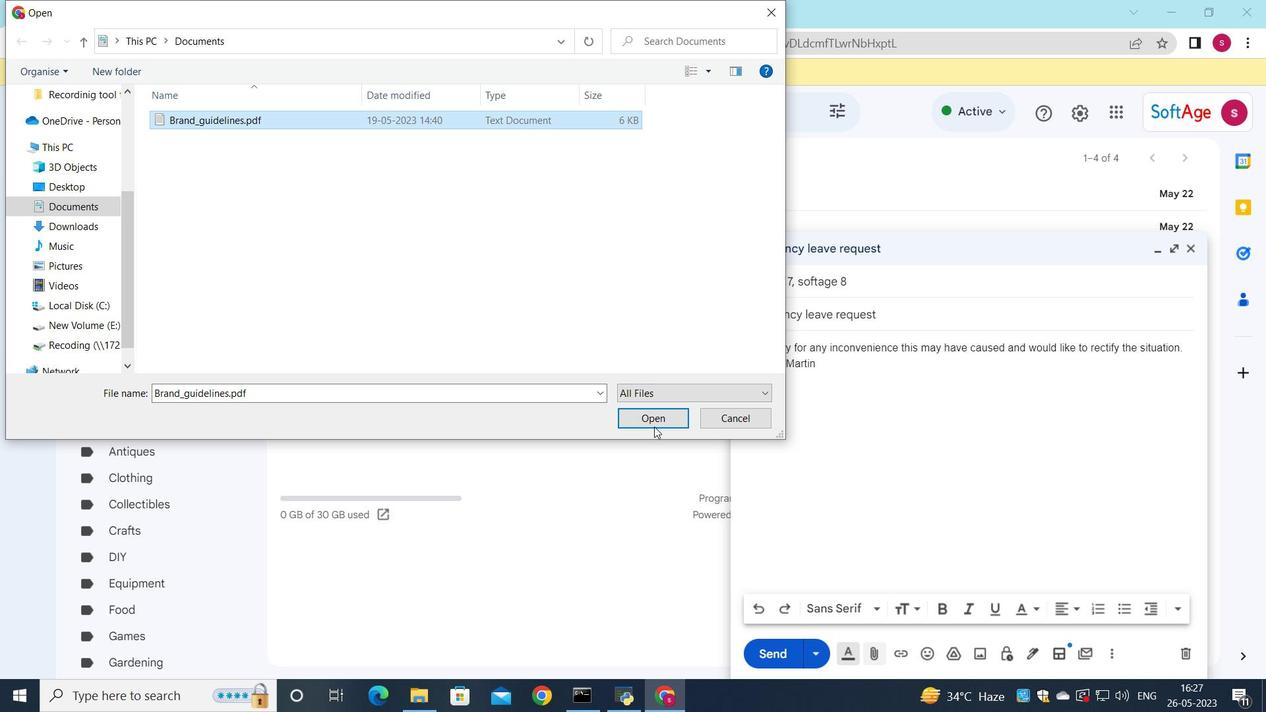 
Action: Mouse moved to (777, 646)
Screenshot: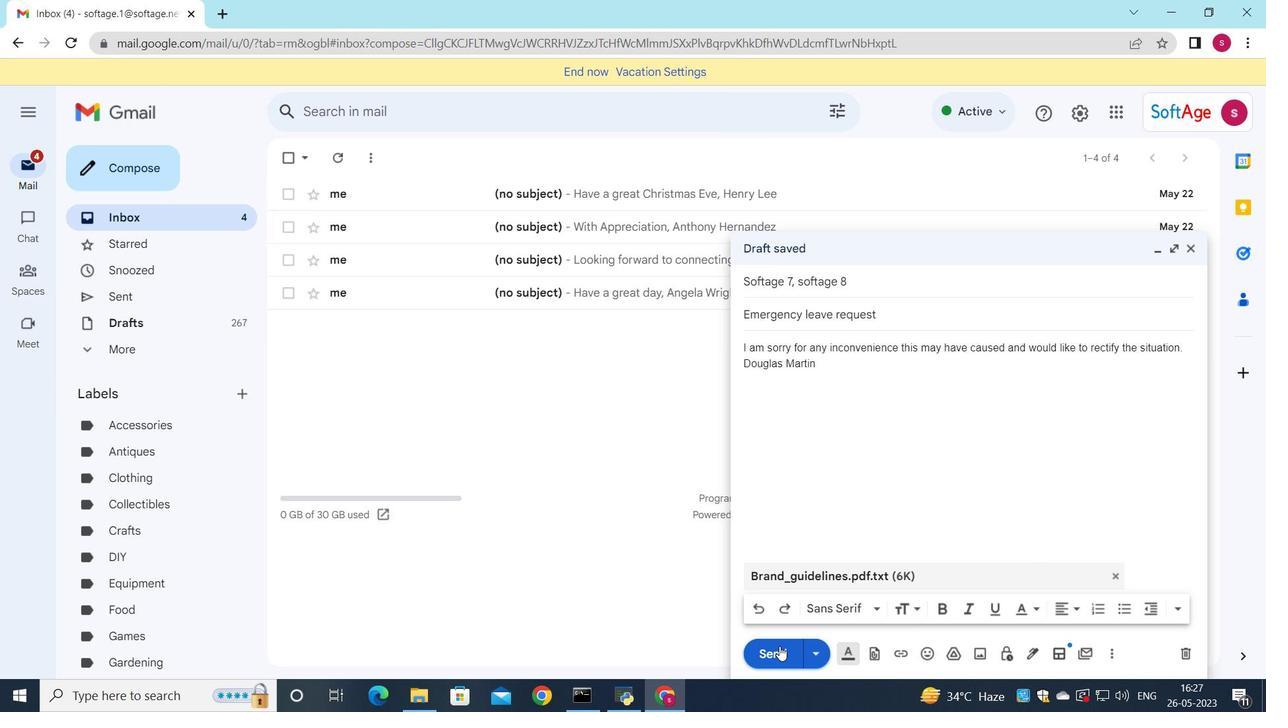 
Action: Mouse pressed left at (777, 646)
Screenshot: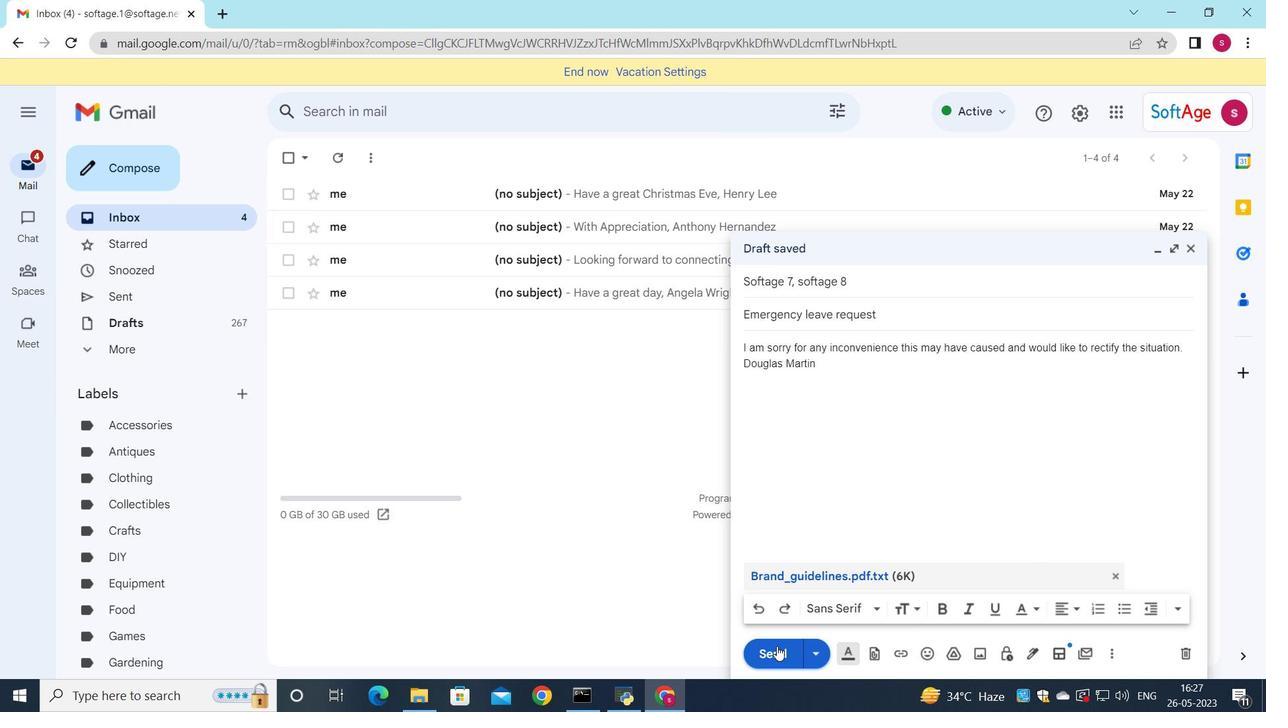 
Action: Mouse moved to (140, 290)
Screenshot: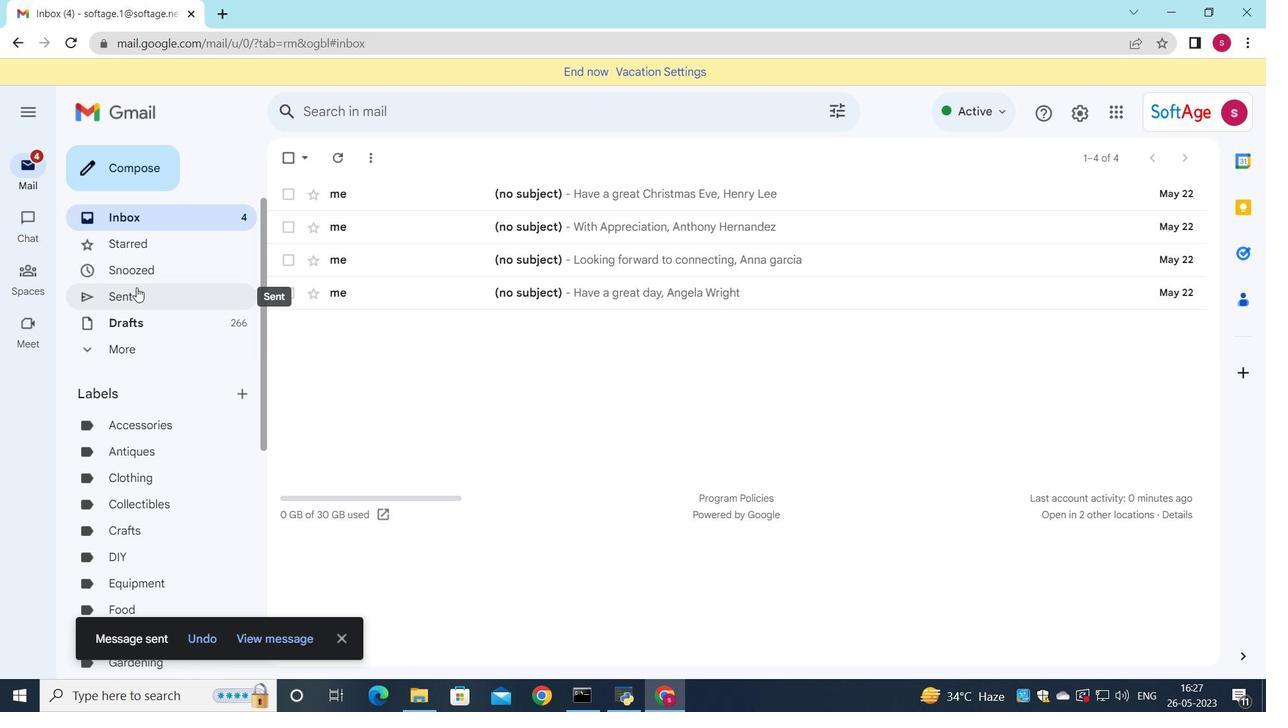 
Action: Mouse pressed left at (140, 290)
Screenshot: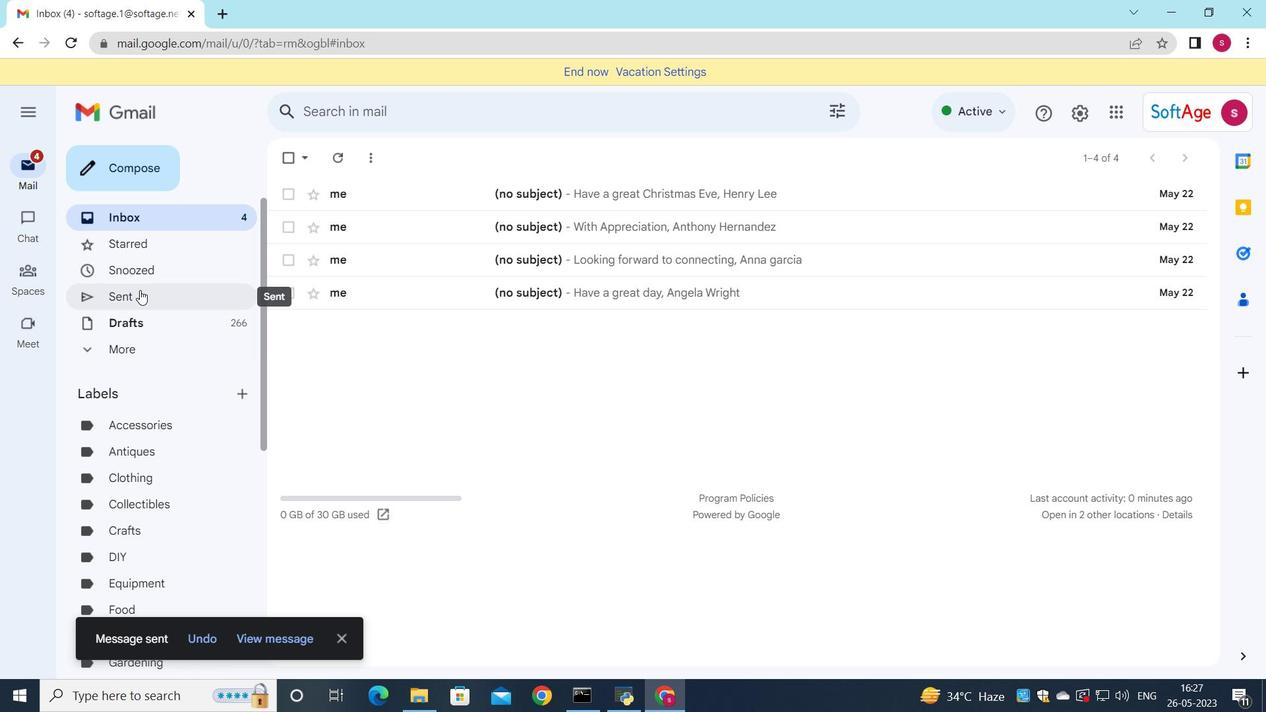 
Action: Mouse moved to (704, 269)
Screenshot: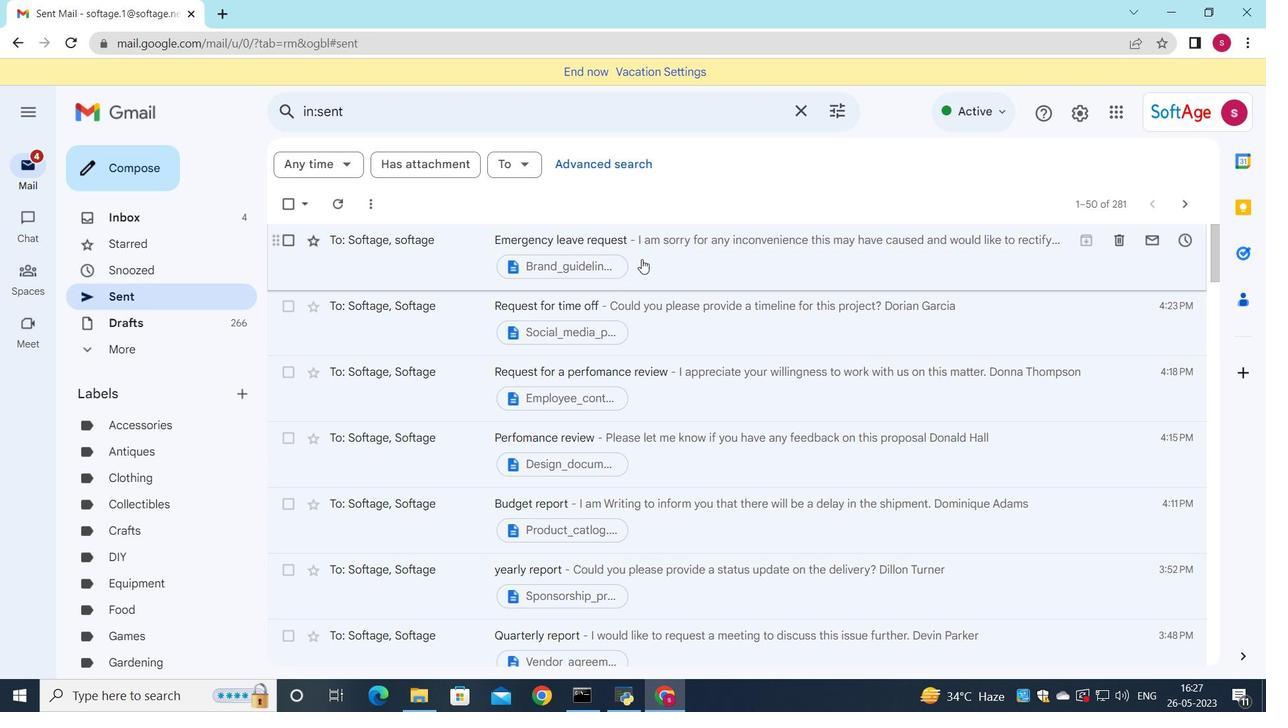 
Action: Mouse pressed left at (704, 269)
Screenshot: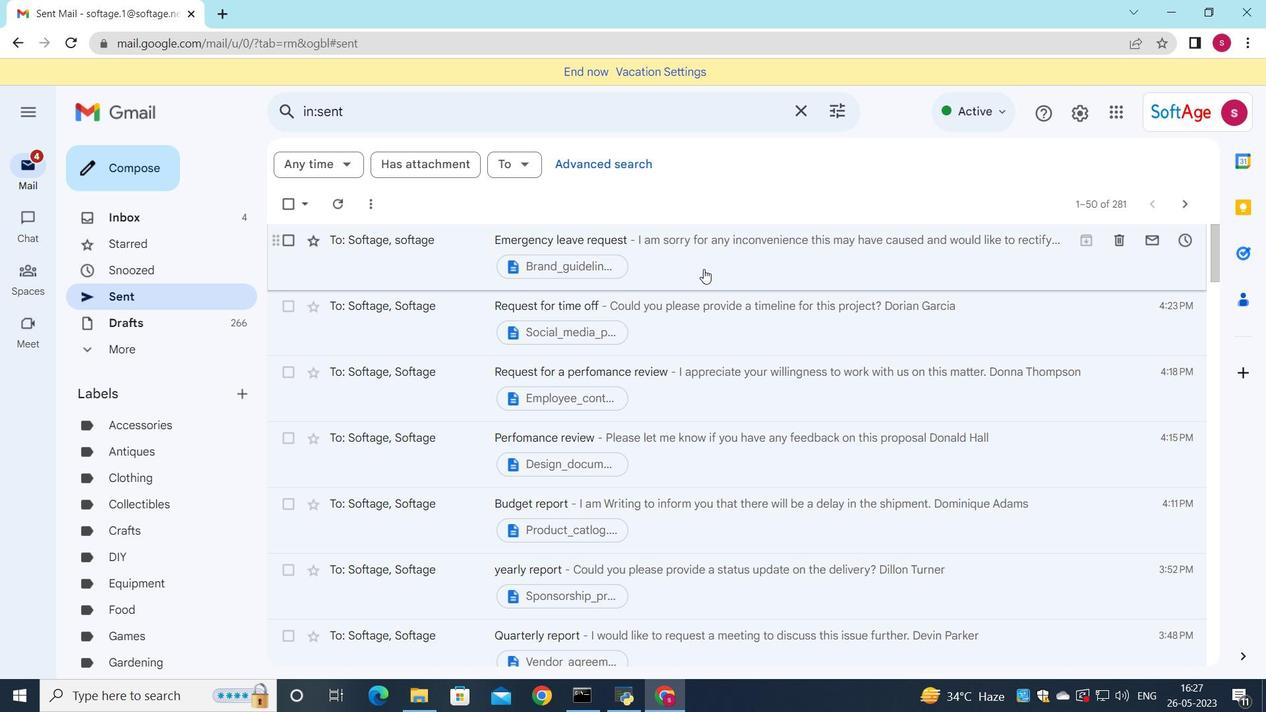 
